 Task: Find connections with filter location Yeadon with filter topic #Mobileapplicationswith filter profile language Spanish with filter current company Golin with filter school Panjab University,Chandigarh with filter industry Geothermal Electric Power Generation with filter service category Public Speaking with filter keywords title Controller
Action: Mouse moved to (605, 68)
Screenshot: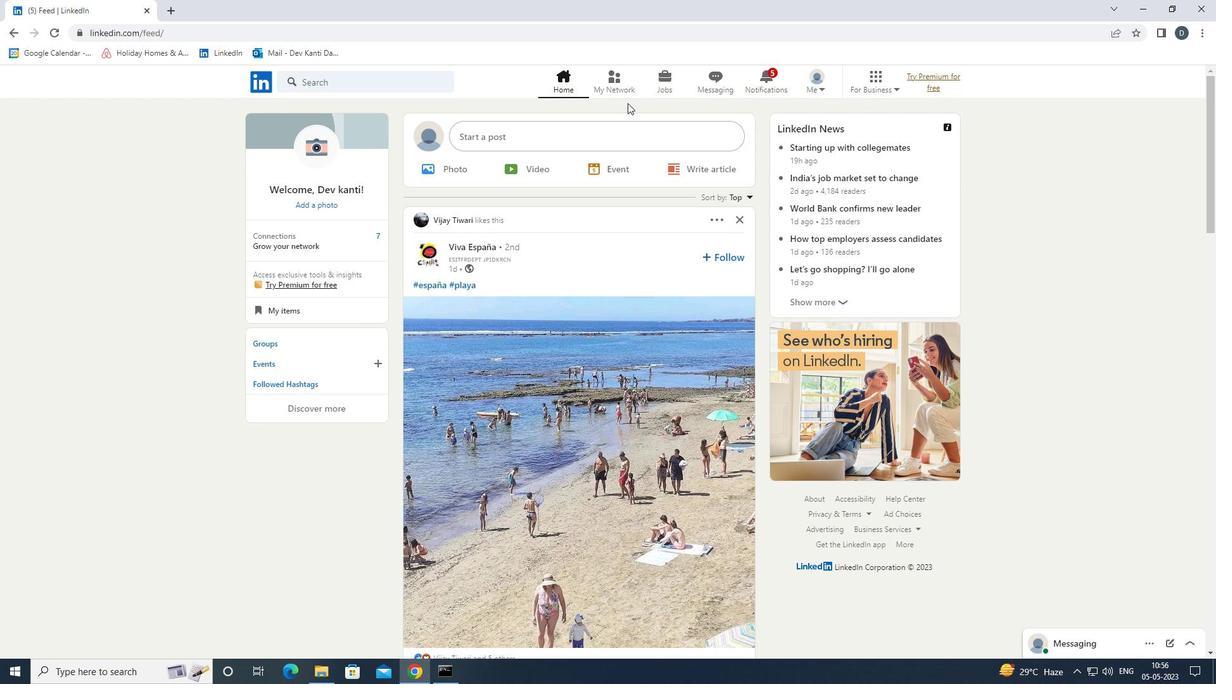 
Action: Mouse pressed left at (605, 68)
Screenshot: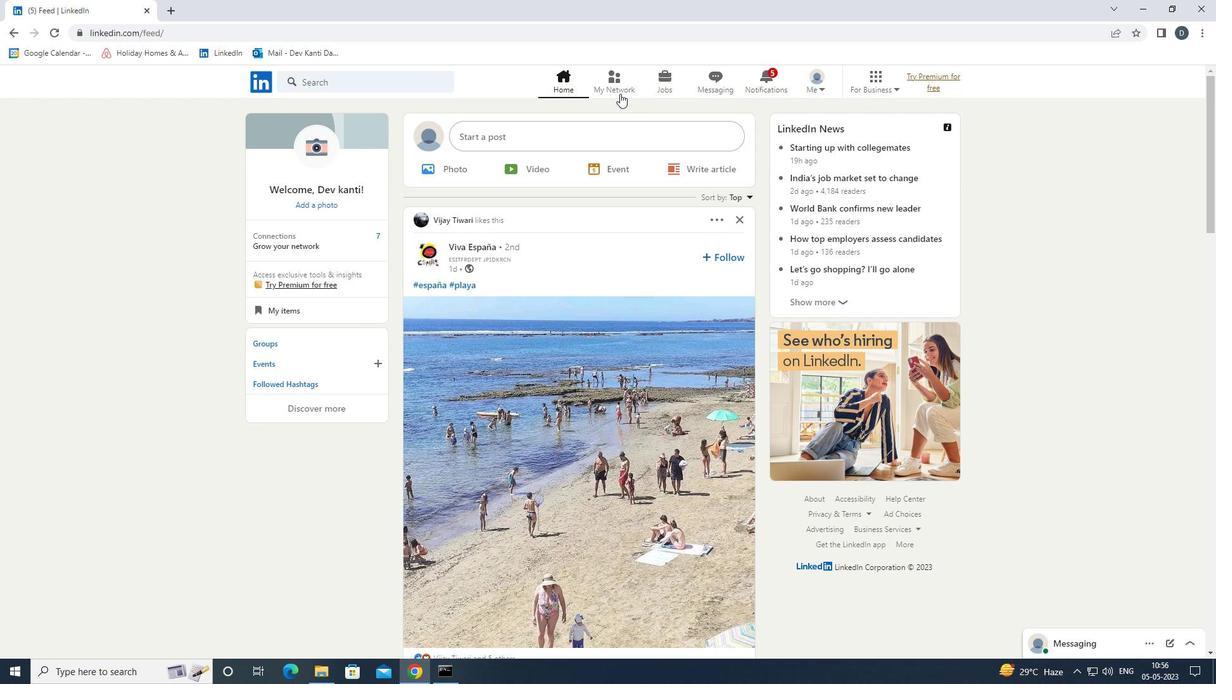
Action: Mouse moved to (419, 149)
Screenshot: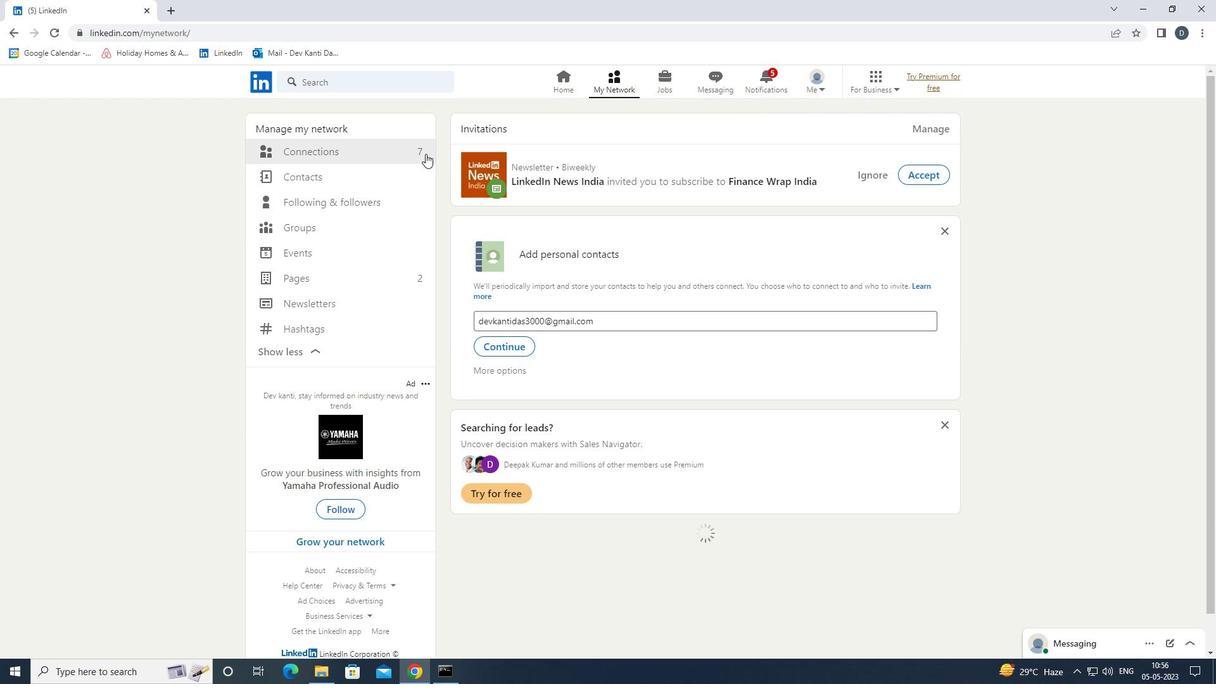 
Action: Mouse pressed left at (419, 149)
Screenshot: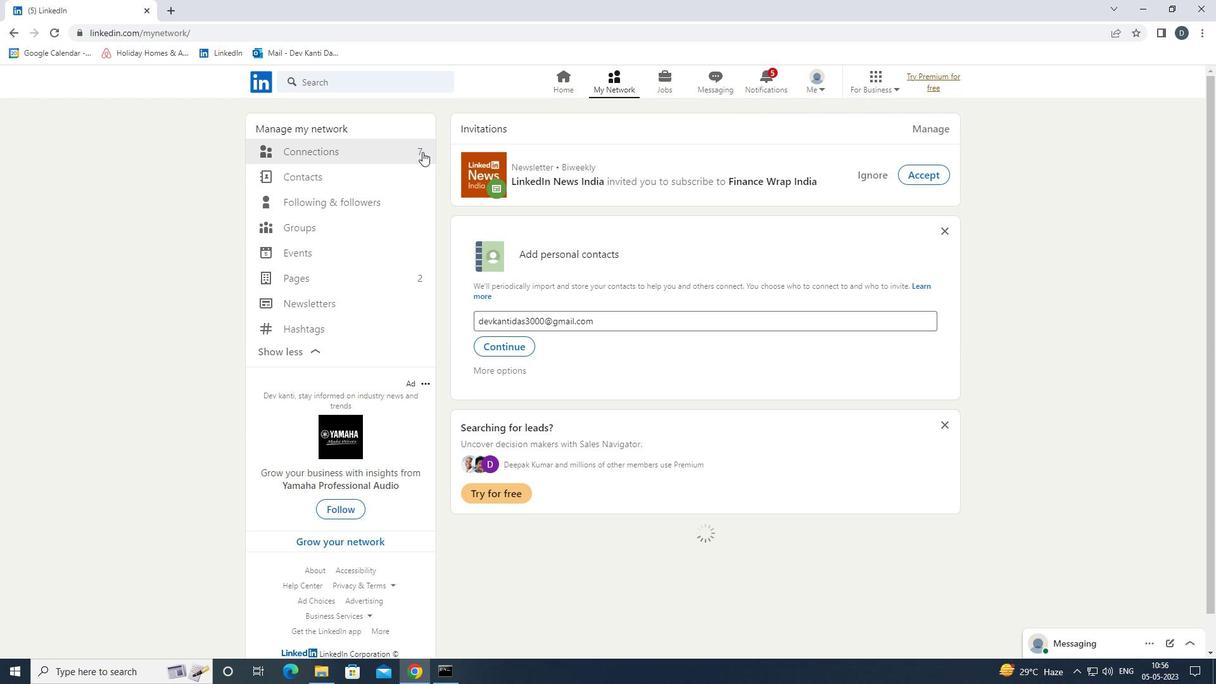 
Action: Mouse moved to (693, 153)
Screenshot: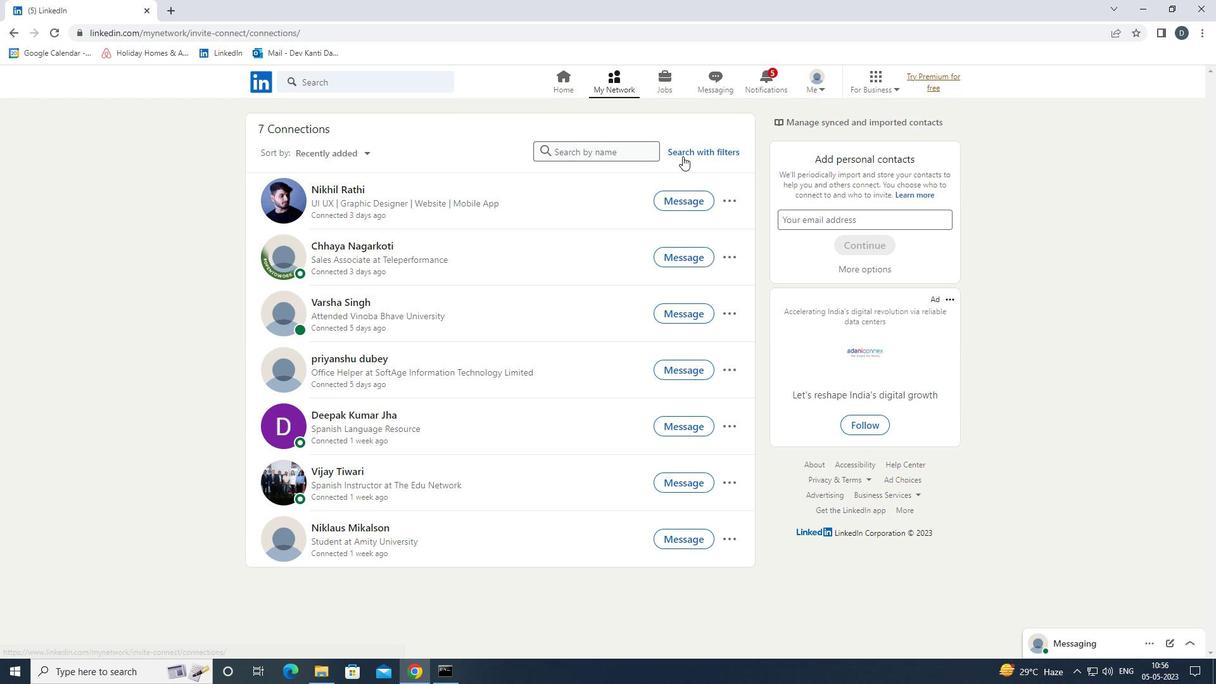 
Action: Mouse pressed left at (693, 153)
Screenshot: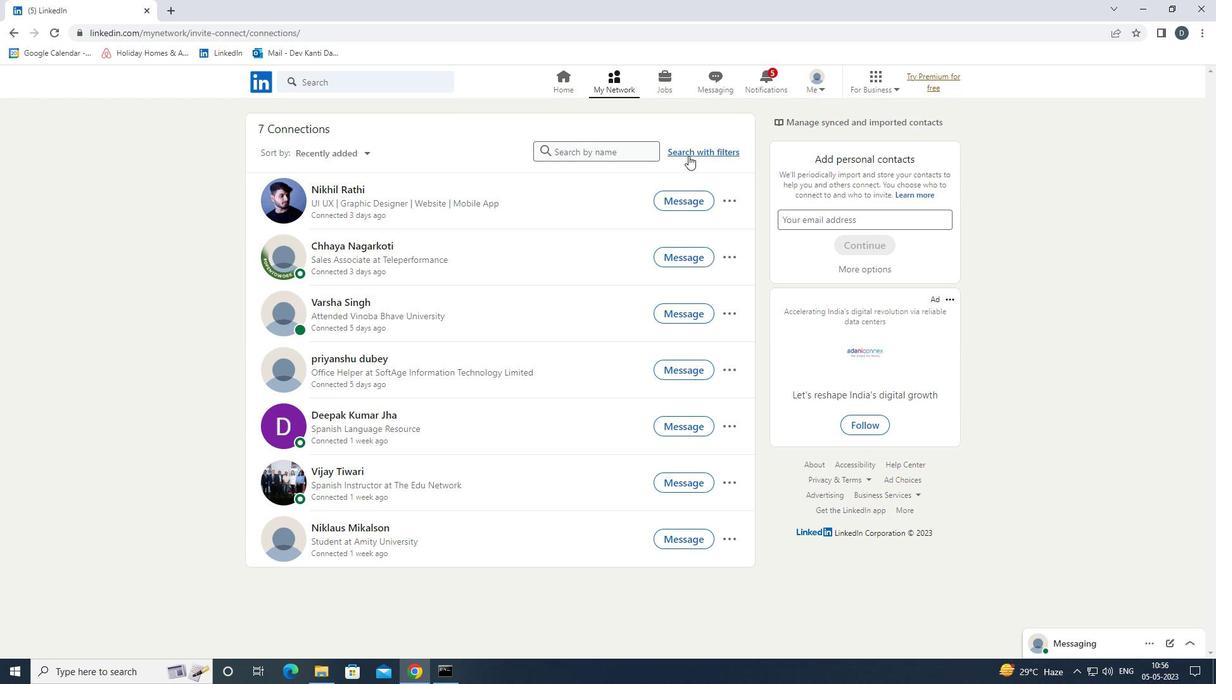 
Action: Mouse moved to (644, 118)
Screenshot: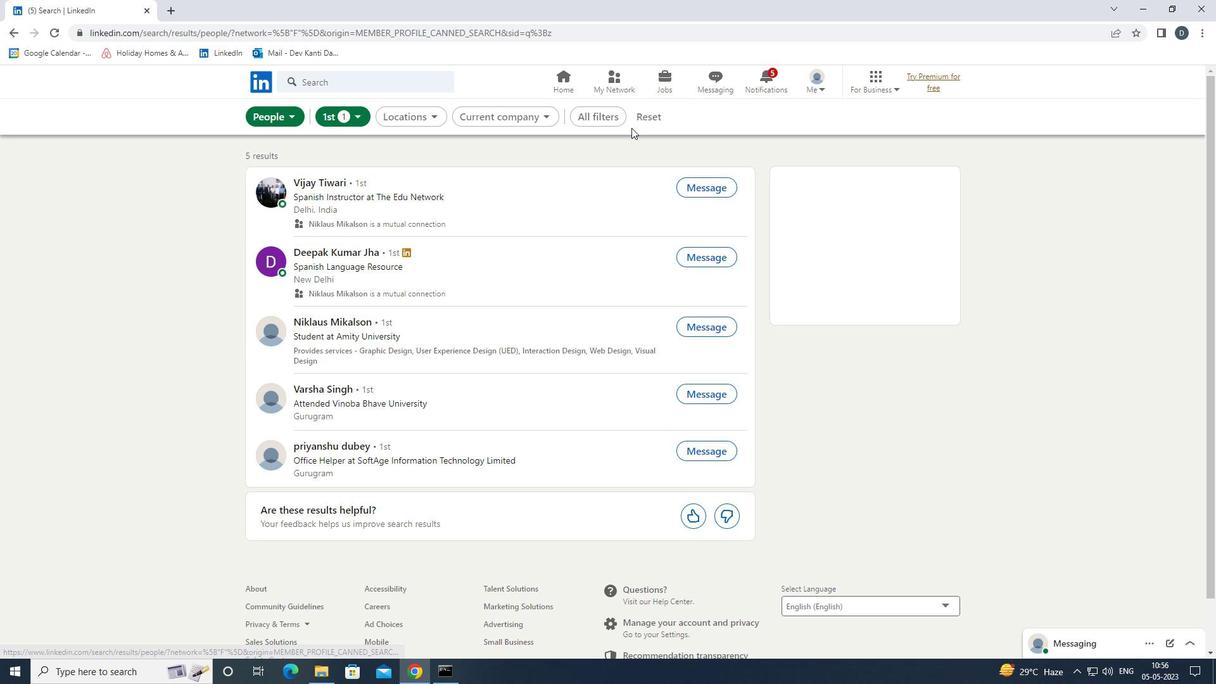 
Action: Mouse pressed left at (644, 118)
Screenshot: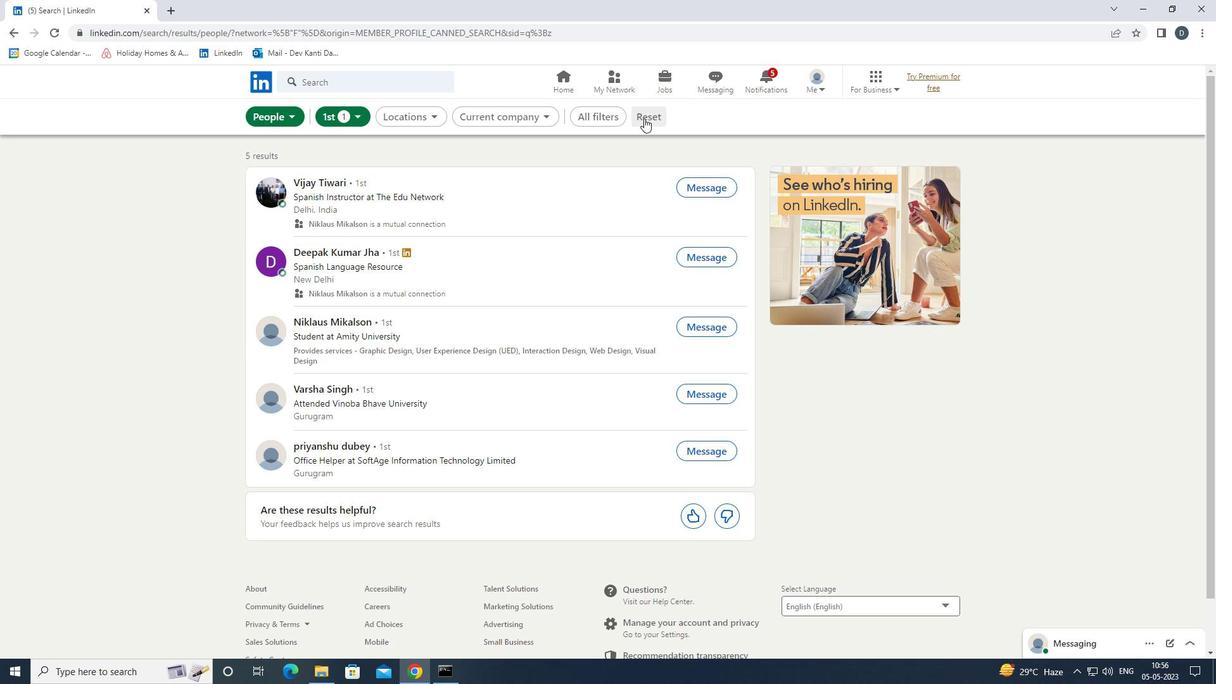 
Action: Mouse moved to (630, 115)
Screenshot: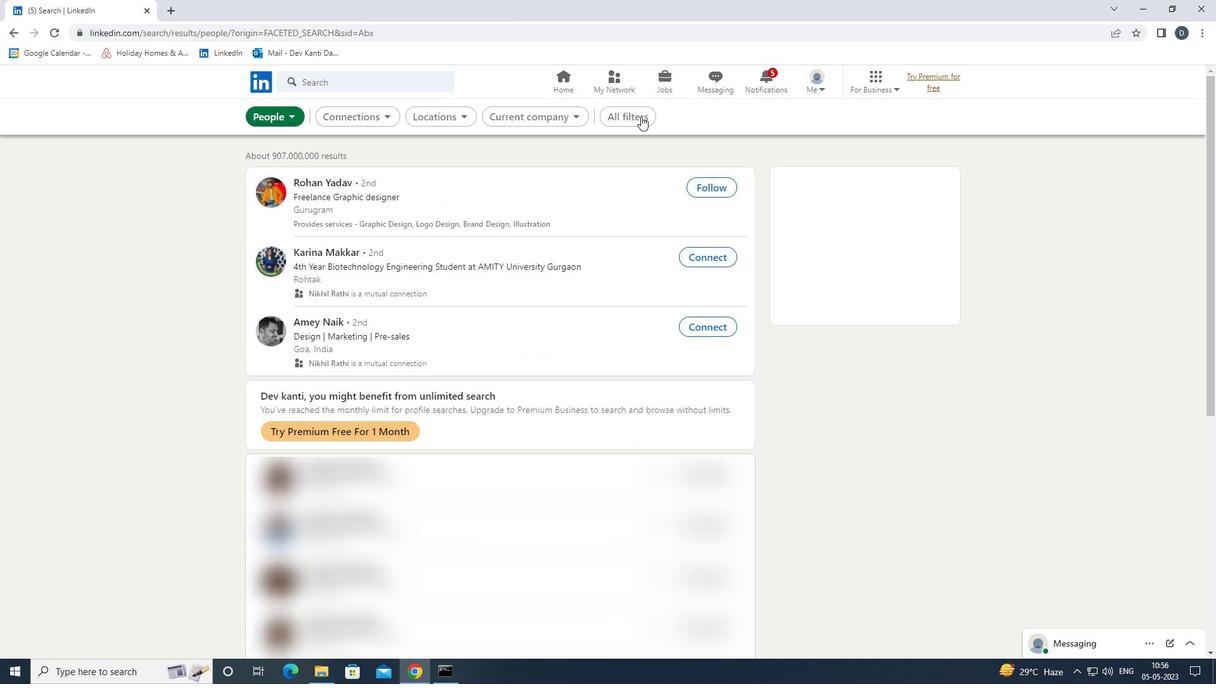 
Action: Mouse pressed left at (630, 115)
Screenshot: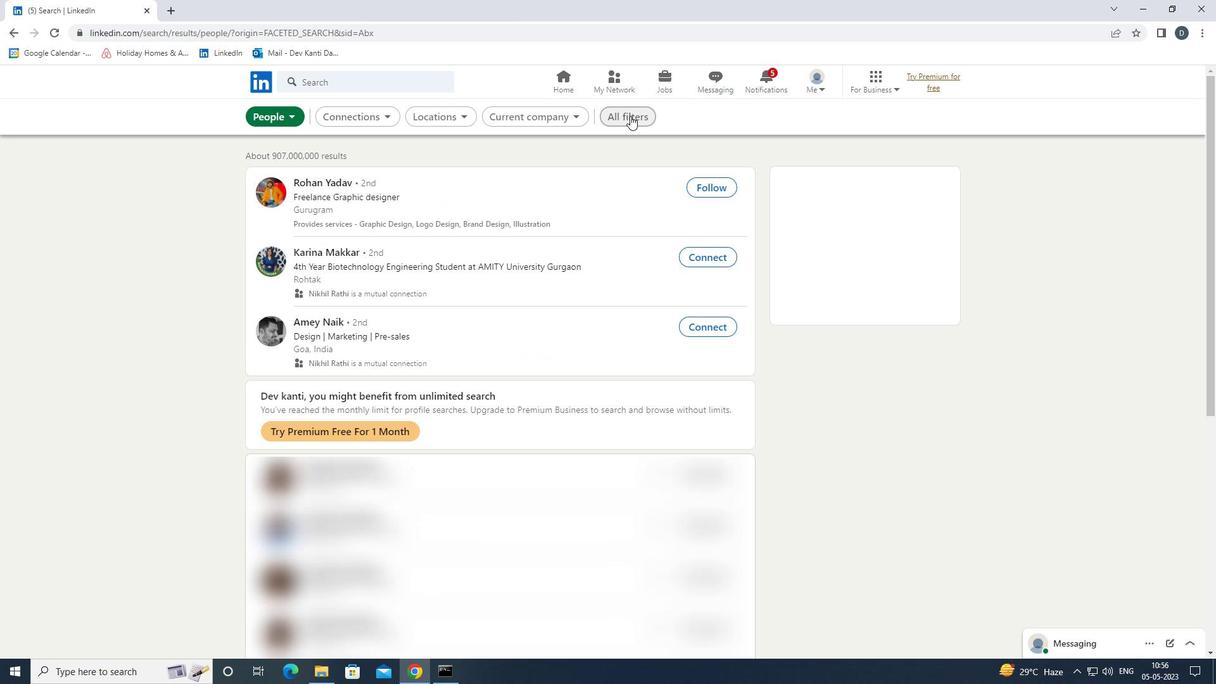 
Action: Mouse moved to (1146, 396)
Screenshot: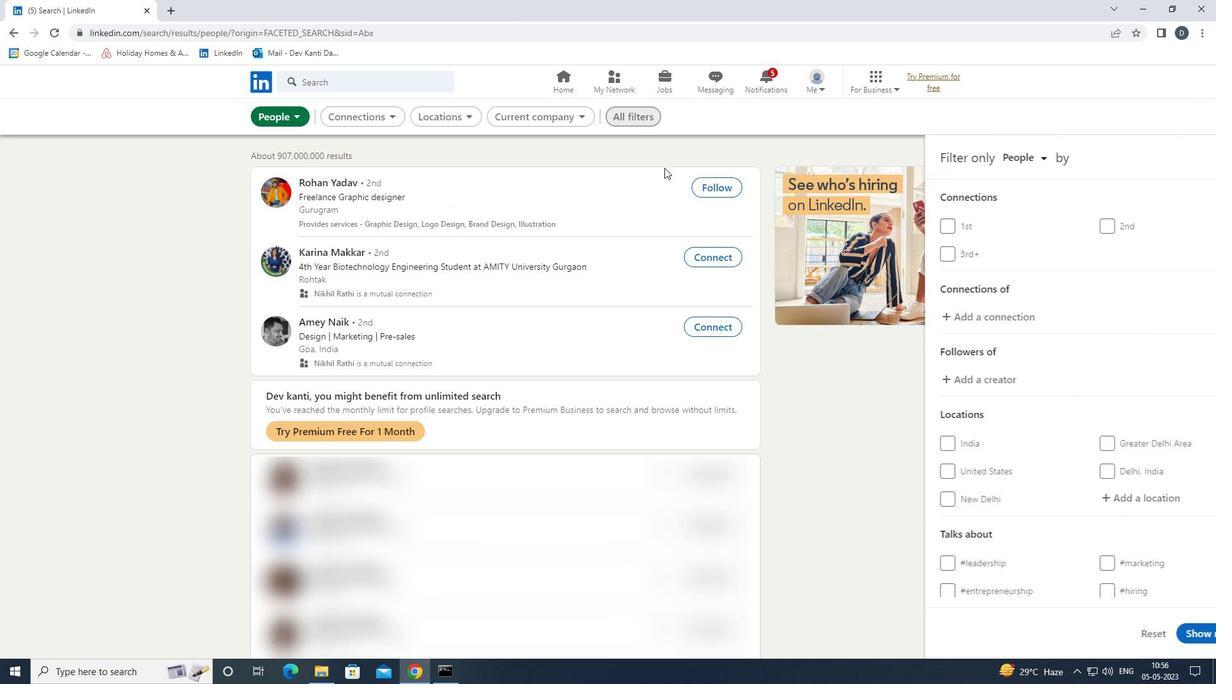 
Action: Mouse scrolled (1146, 395) with delta (0, 0)
Screenshot: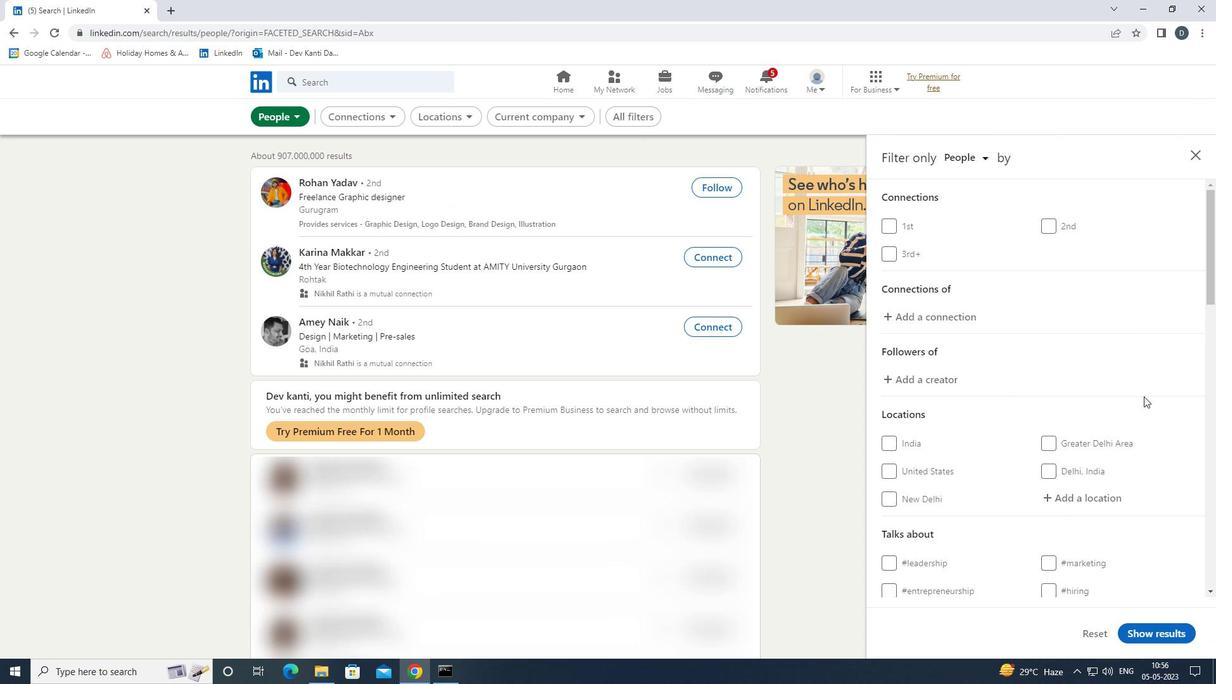 
Action: Mouse scrolled (1146, 395) with delta (0, 0)
Screenshot: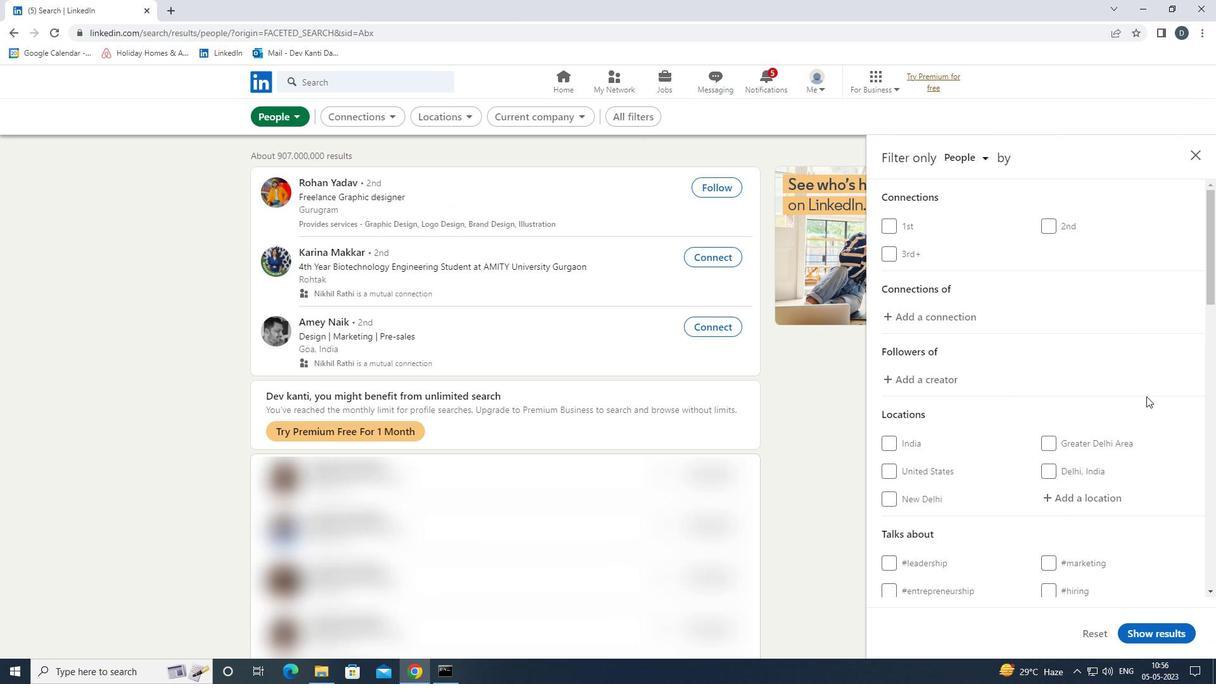 
Action: Mouse moved to (1090, 362)
Screenshot: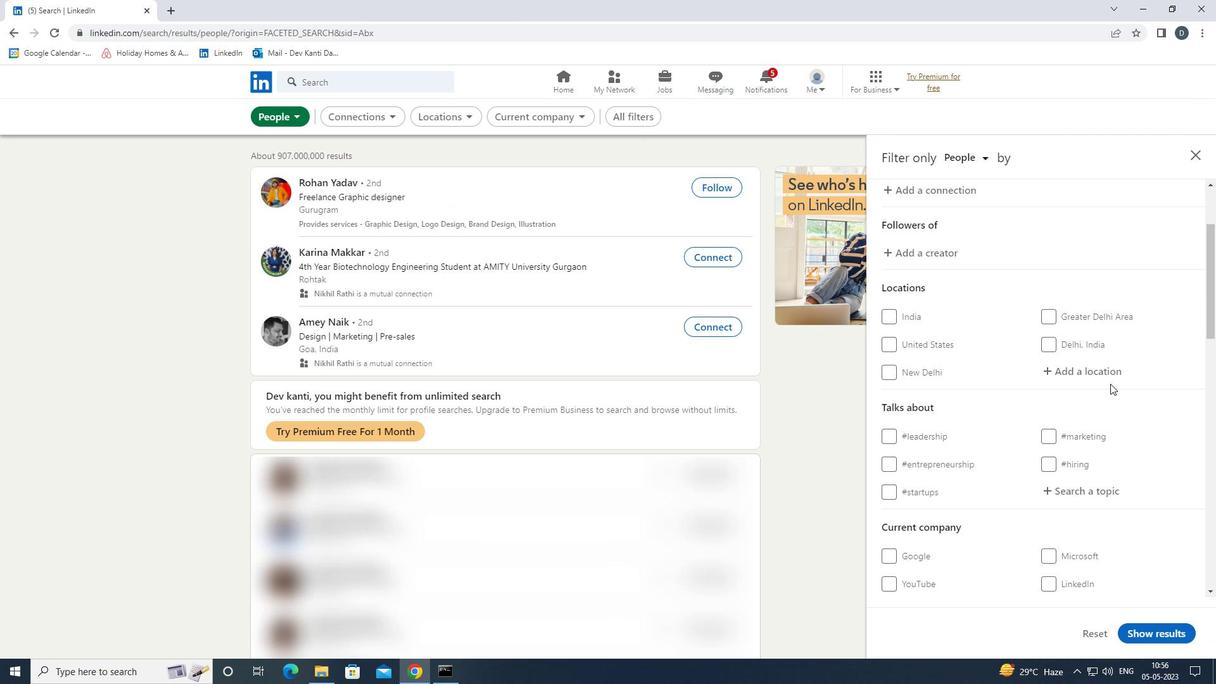 
Action: Mouse pressed left at (1090, 362)
Screenshot: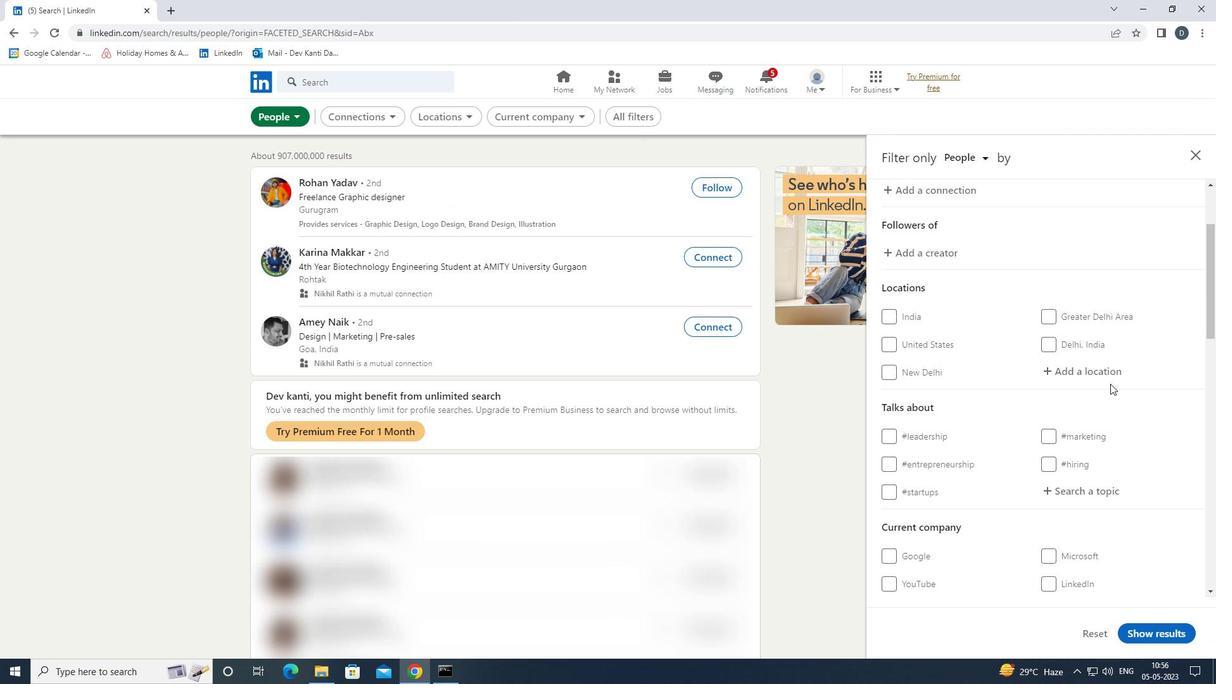 
Action: Key pressed <Key.shift><Key.shift>YEADON<Key.down><Key.enter>
Screenshot: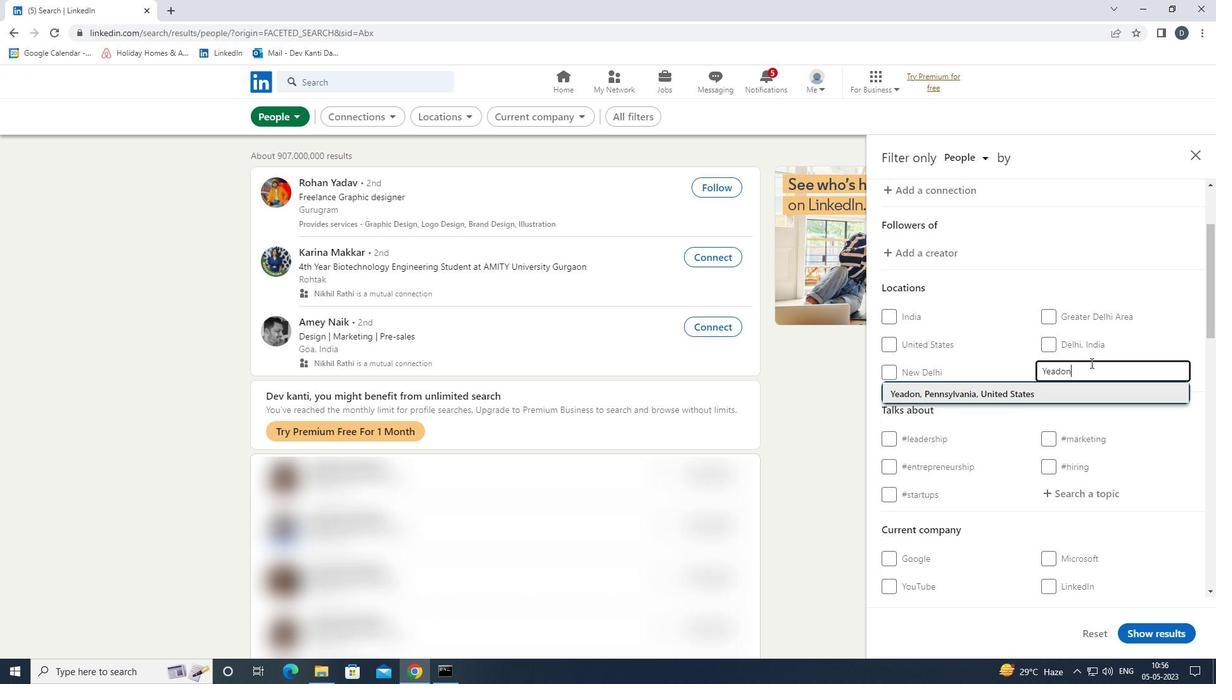 
Action: Mouse scrolled (1090, 362) with delta (0, 0)
Screenshot: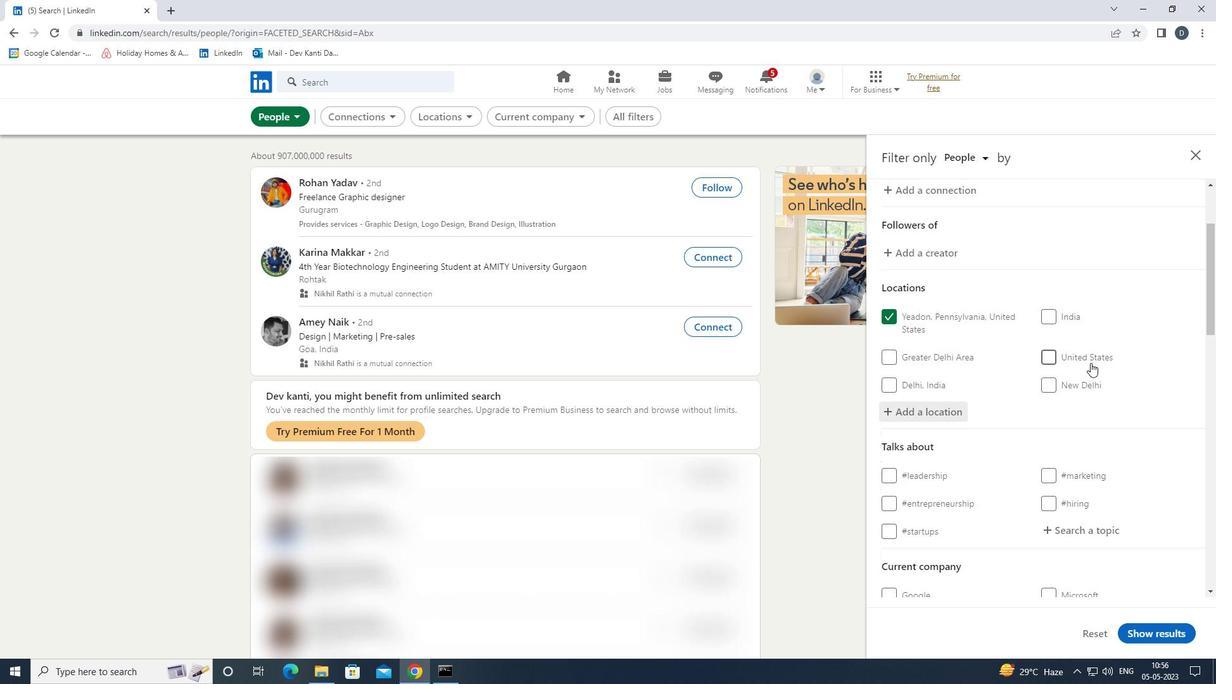 
Action: Mouse scrolled (1090, 362) with delta (0, 0)
Screenshot: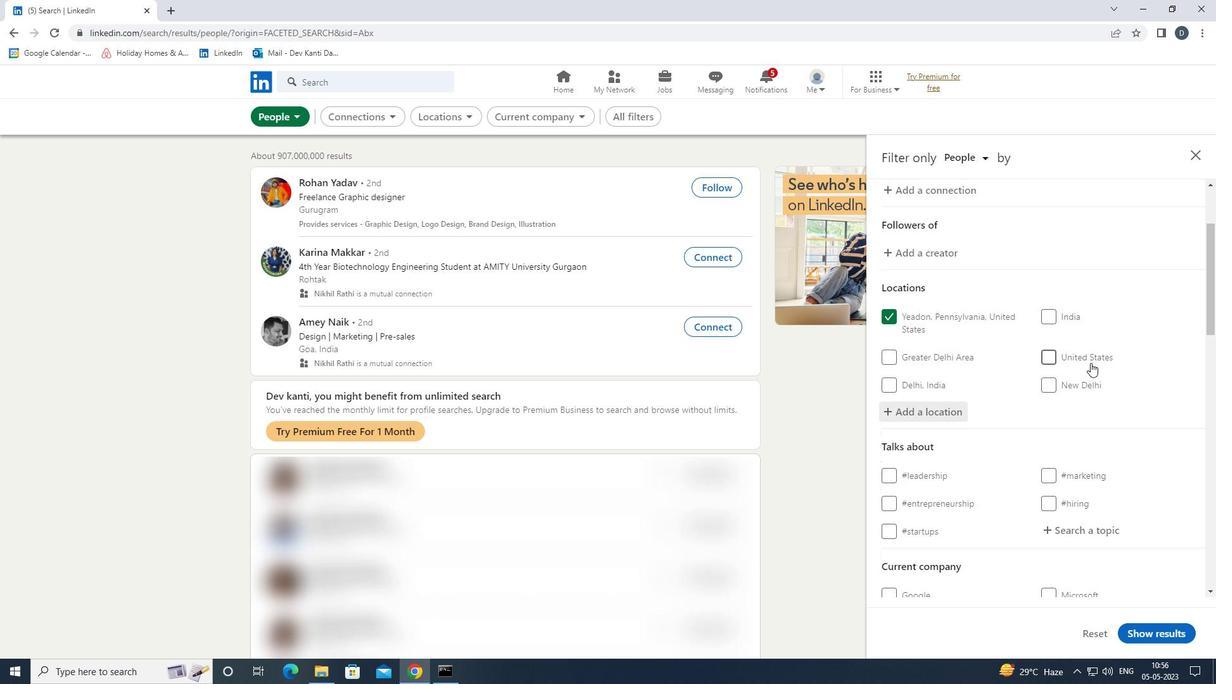 
Action: Mouse scrolled (1090, 362) with delta (0, 0)
Screenshot: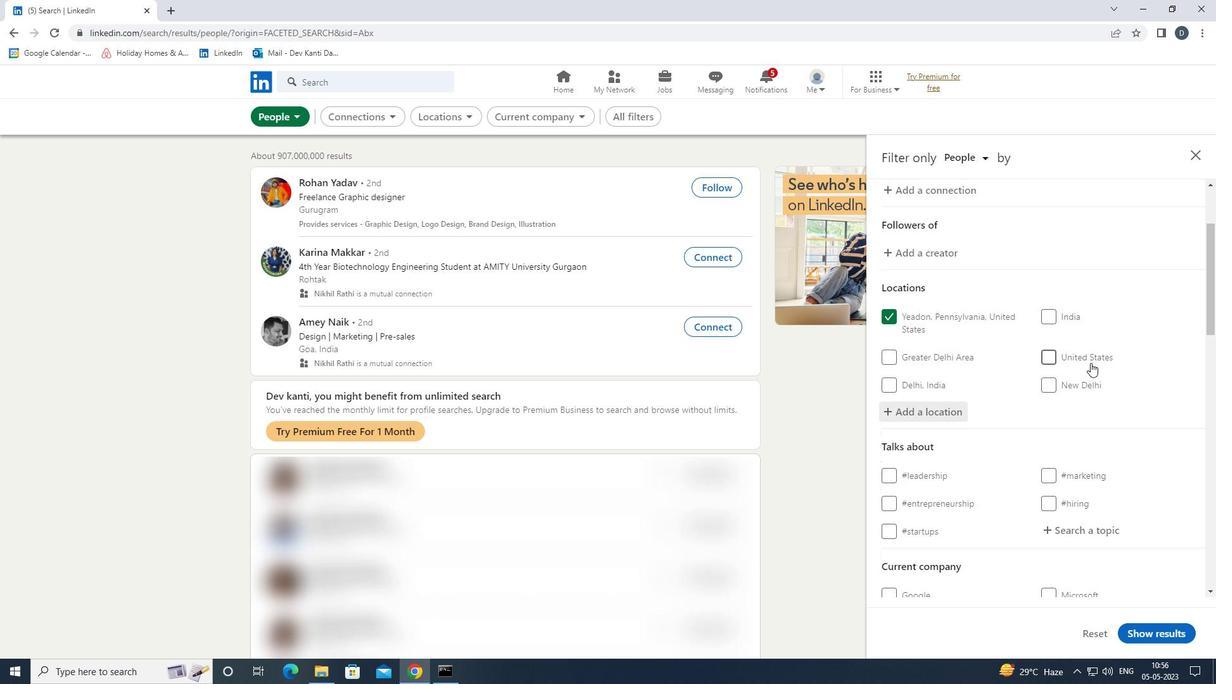 
Action: Mouse moved to (1092, 344)
Screenshot: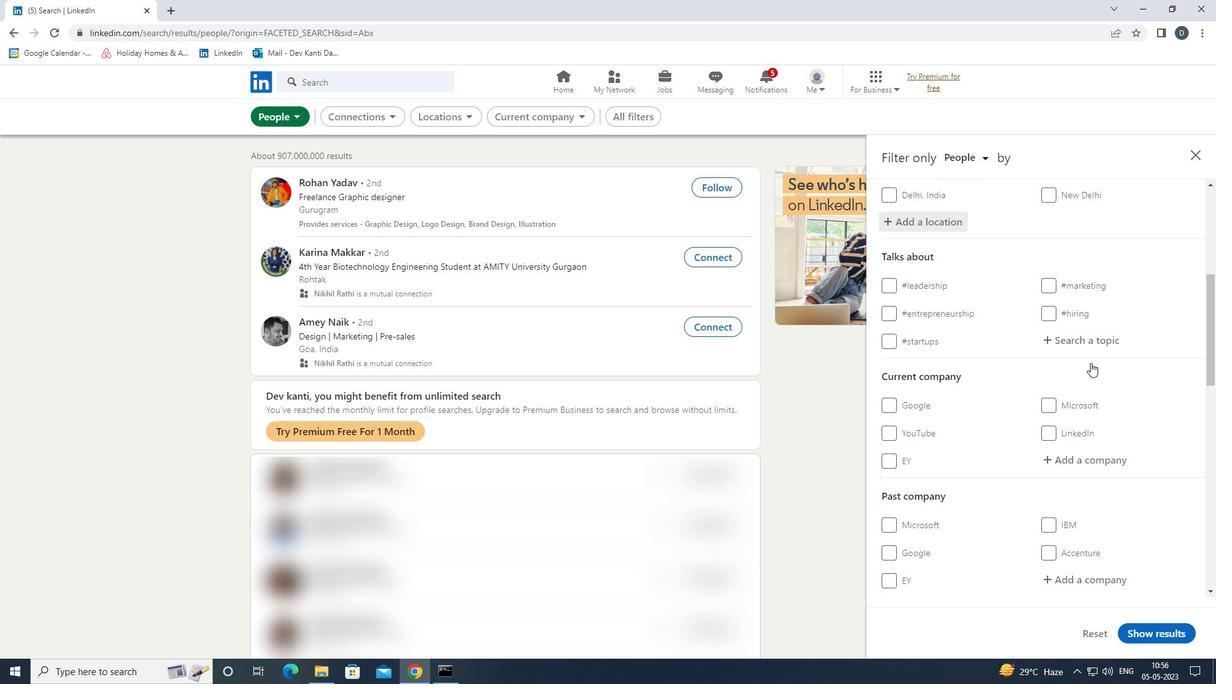
Action: Mouse pressed left at (1092, 344)
Screenshot: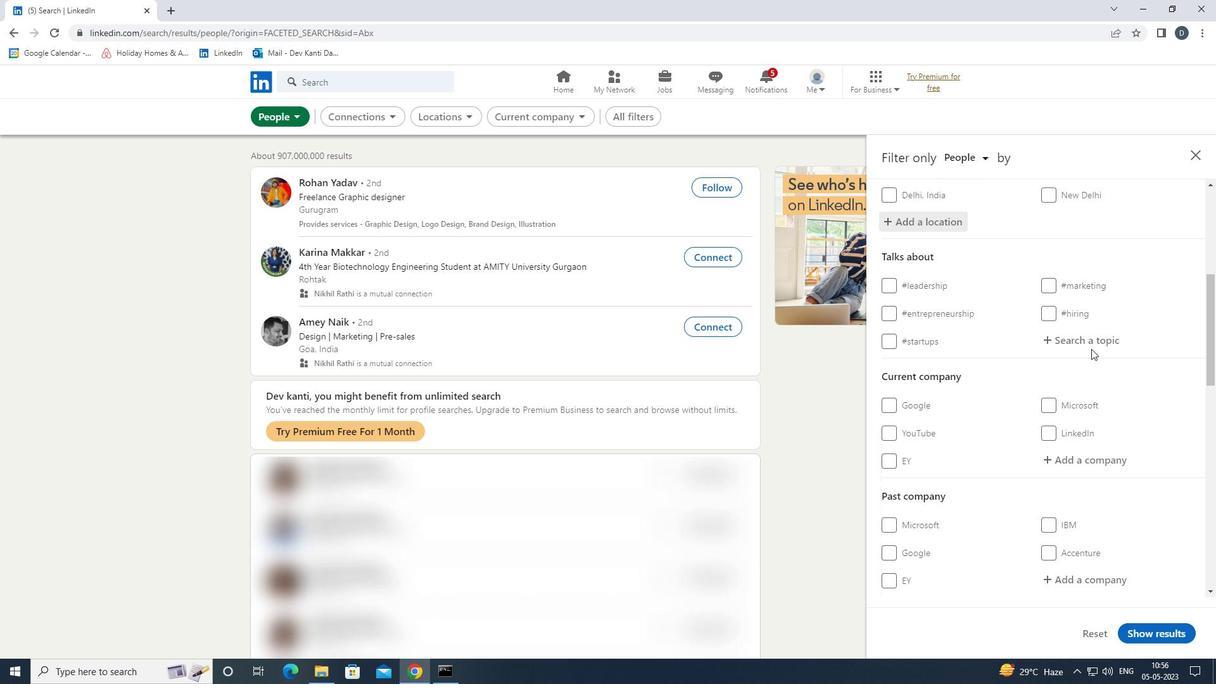 
Action: Key pressed MOBILEAPPLICA<Key.down><Key.down><Key.enter>
Screenshot: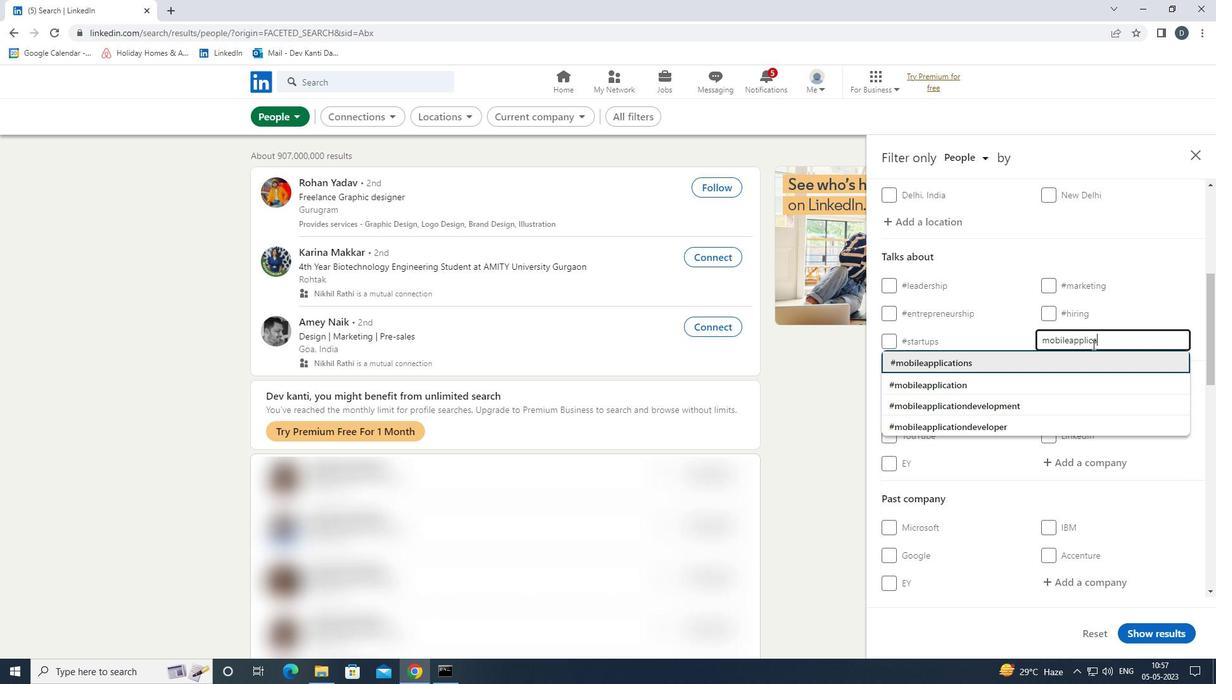 
Action: Mouse scrolled (1092, 343) with delta (0, 0)
Screenshot: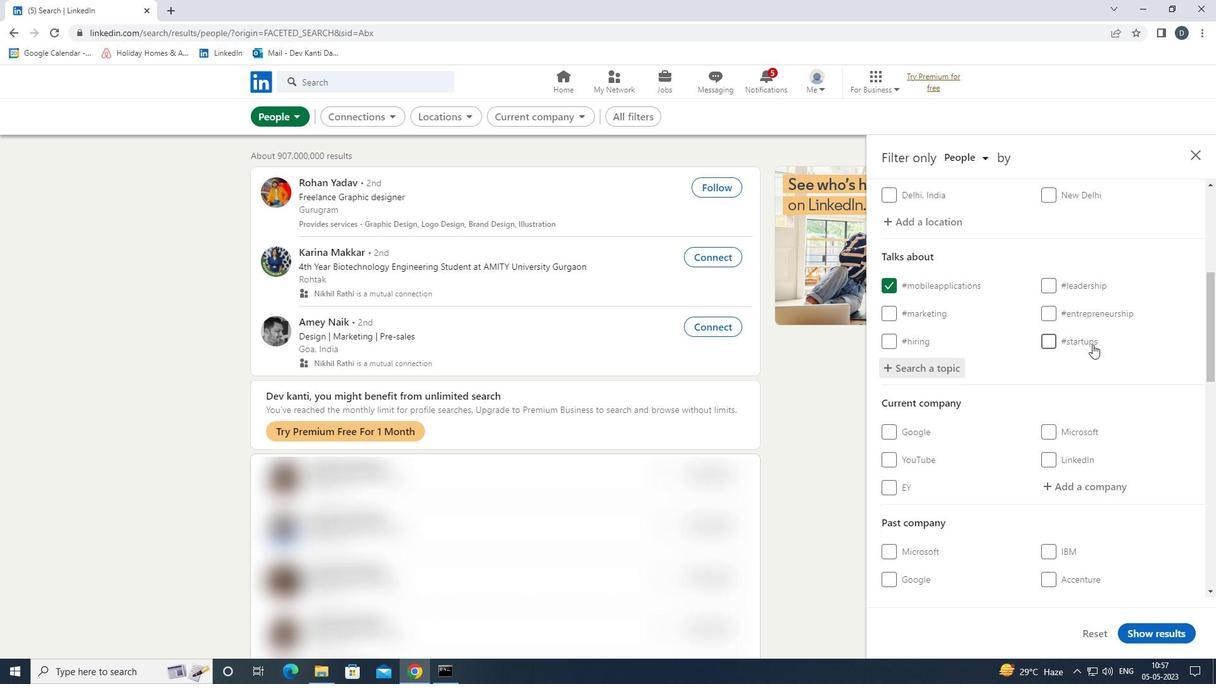 
Action: Mouse scrolled (1092, 343) with delta (0, 0)
Screenshot: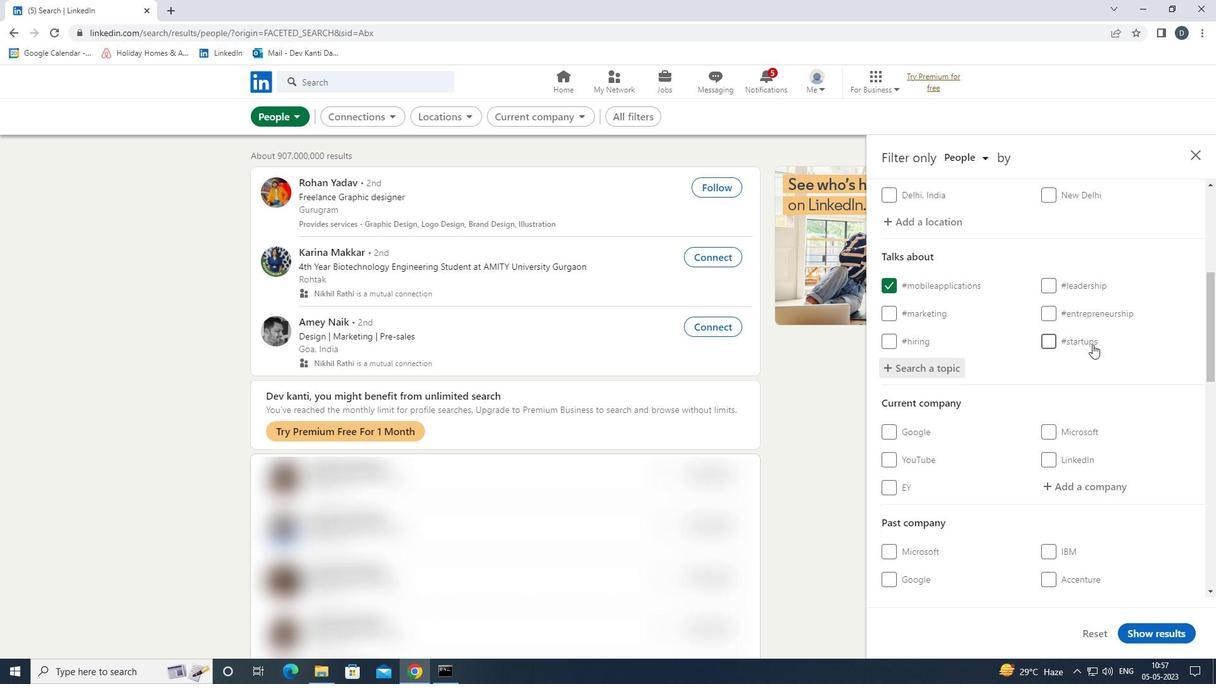
Action: Mouse scrolled (1092, 343) with delta (0, 0)
Screenshot: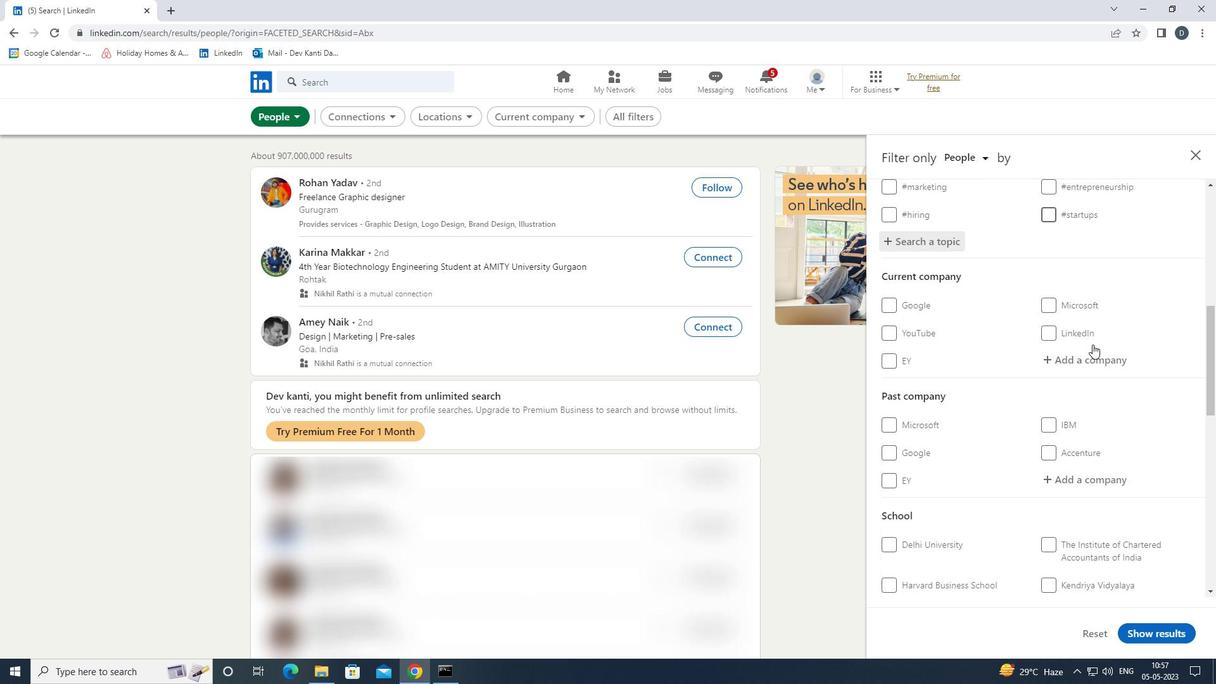 
Action: Mouse moved to (1094, 330)
Screenshot: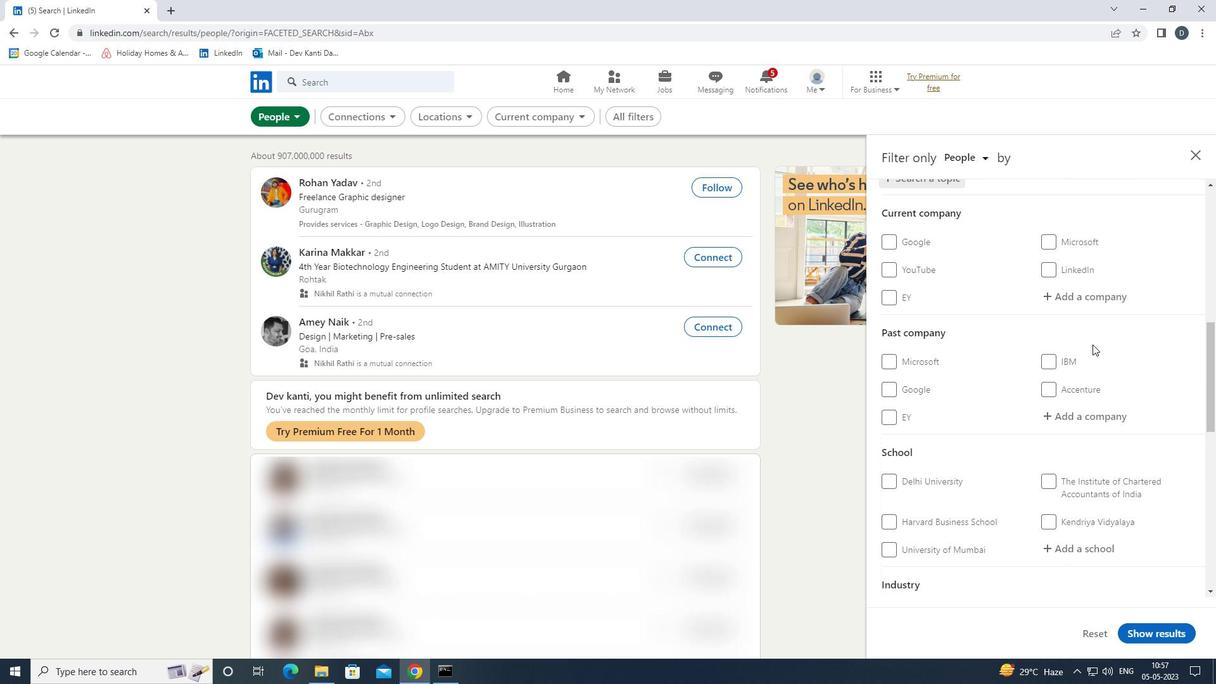 
Action: Mouse scrolled (1094, 329) with delta (0, 0)
Screenshot: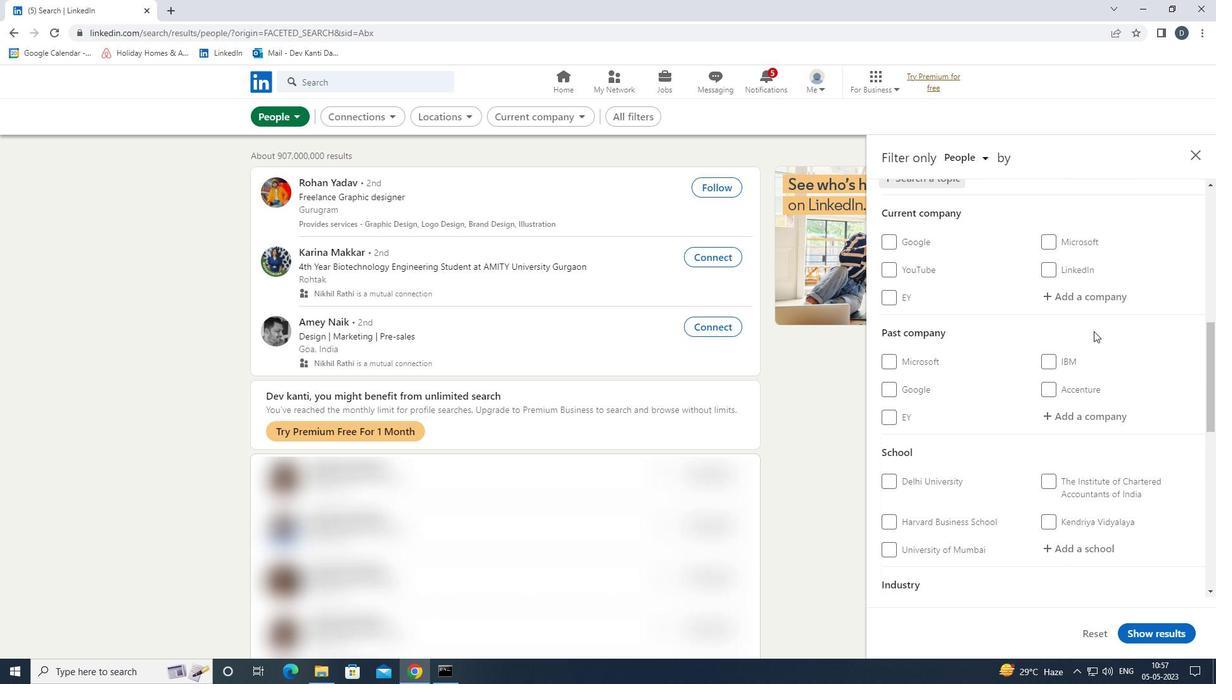 
Action: Mouse scrolled (1094, 329) with delta (0, 0)
Screenshot: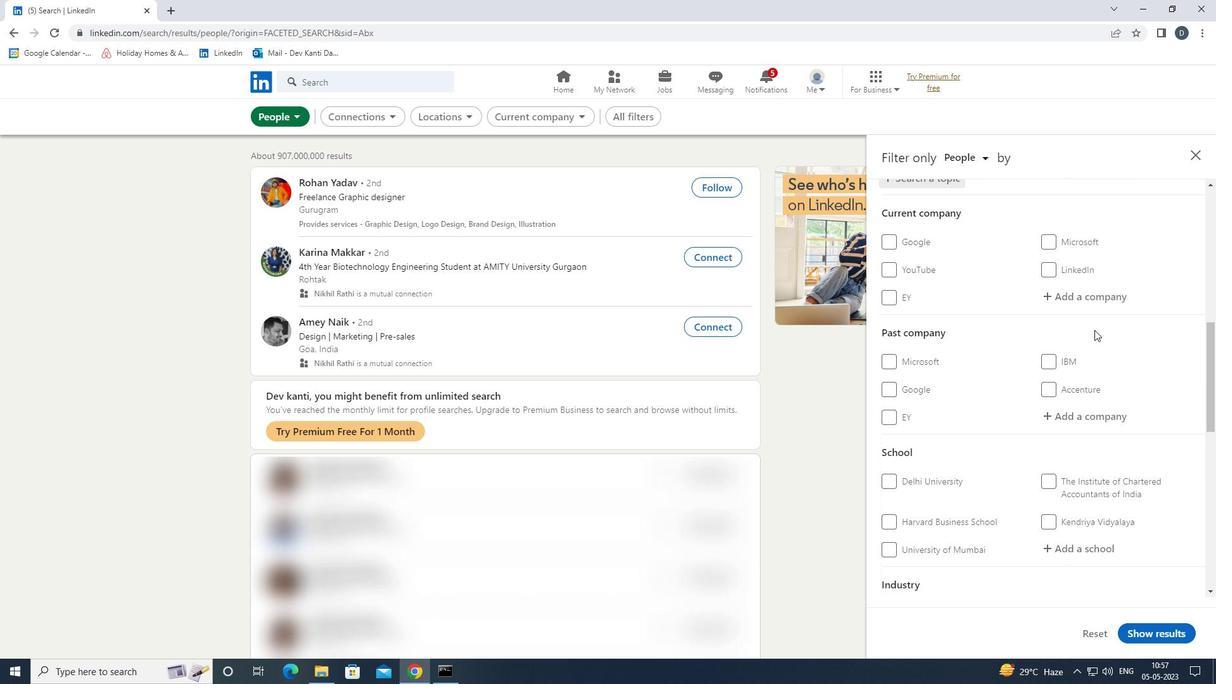 
Action: Mouse scrolled (1094, 329) with delta (0, 0)
Screenshot: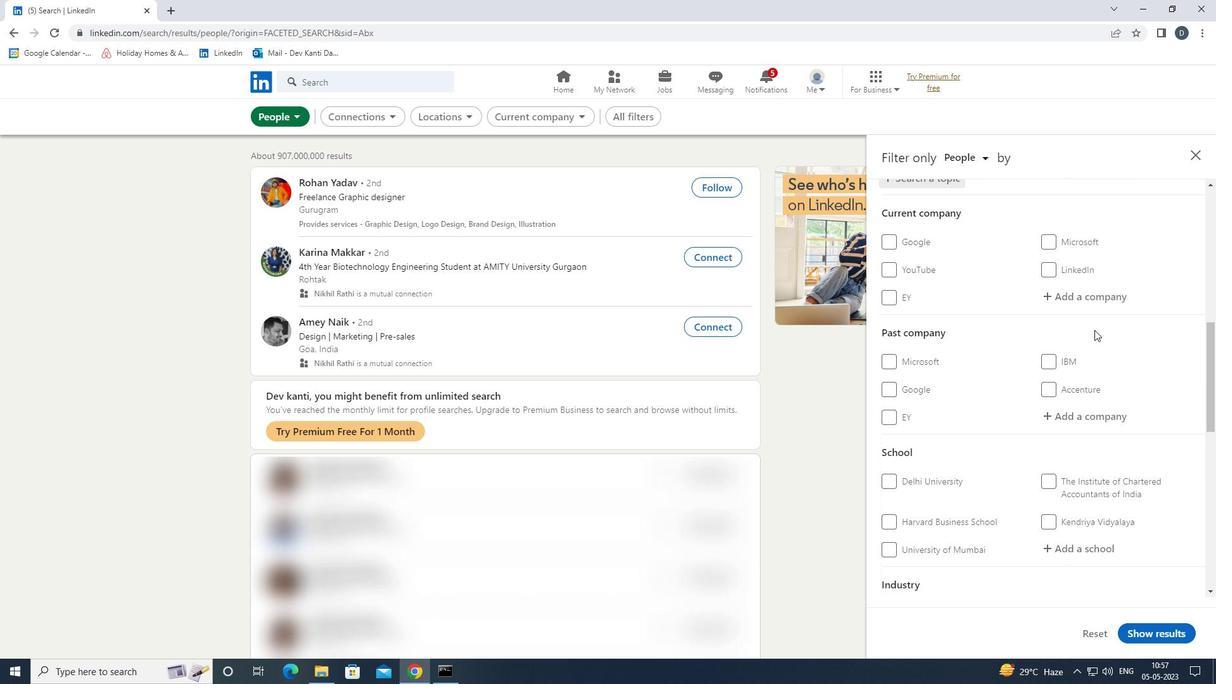 
Action: Mouse moved to (1087, 368)
Screenshot: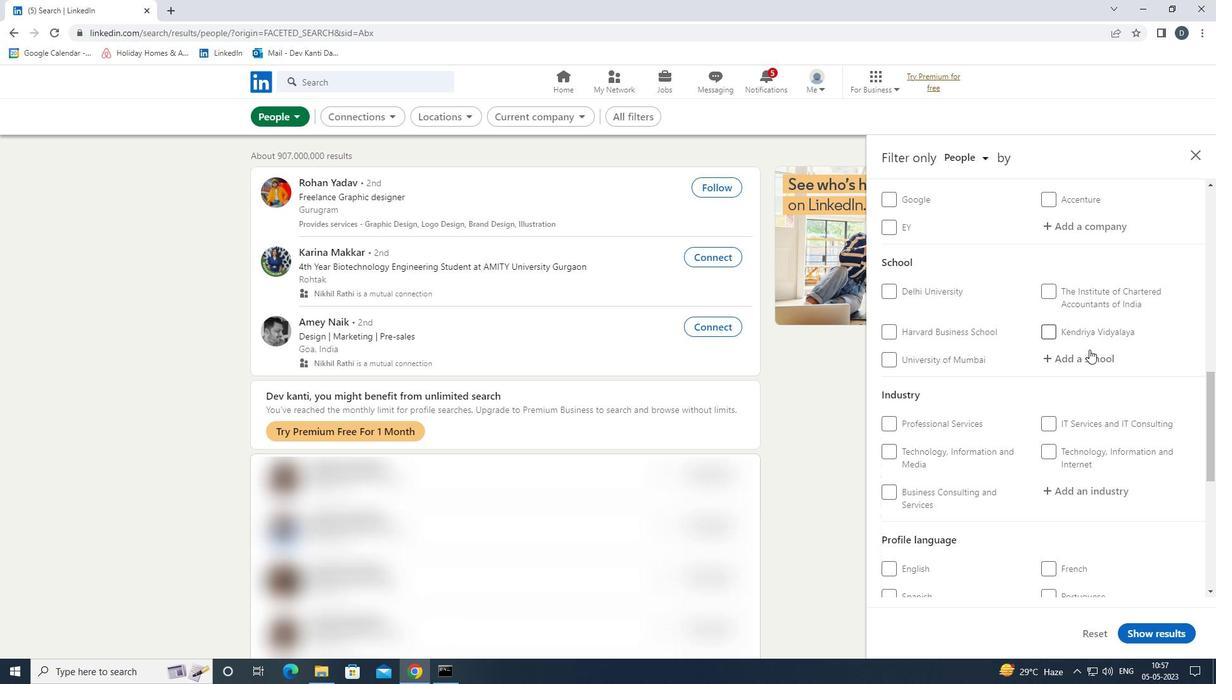 
Action: Mouse scrolled (1087, 368) with delta (0, 0)
Screenshot: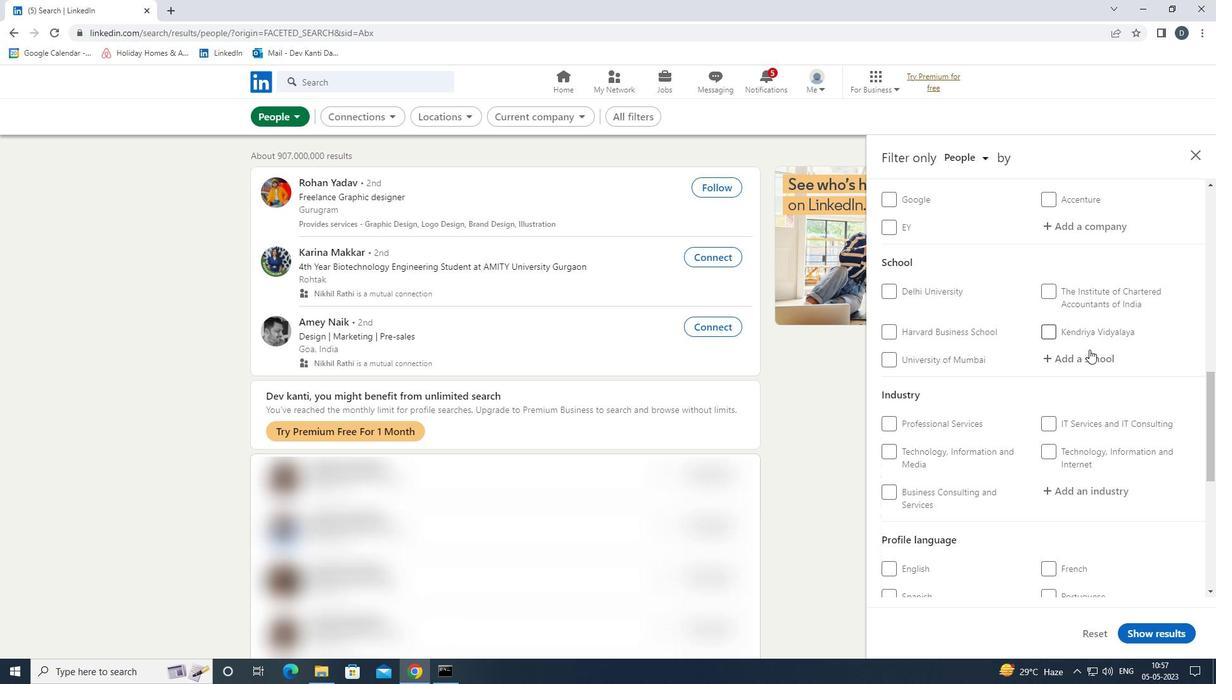 
Action: Mouse moved to (1087, 369)
Screenshot: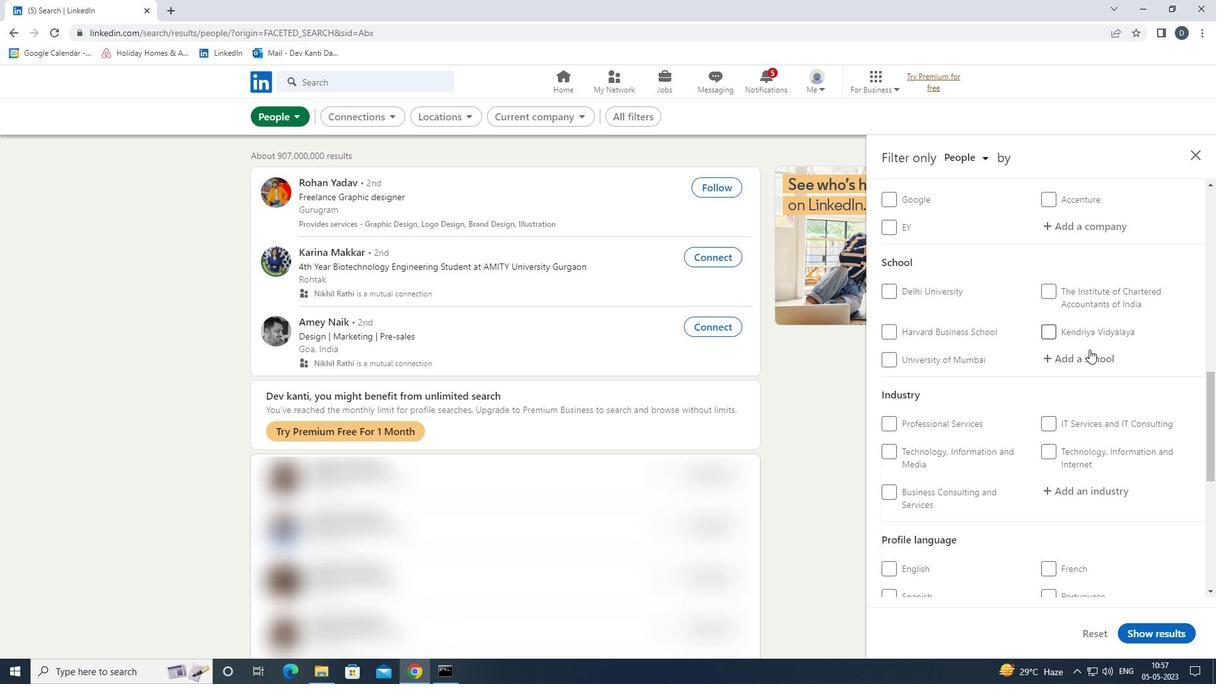 
Action: Mouse scrolled (1087, 368) with delta (0, 0)
Screenshot: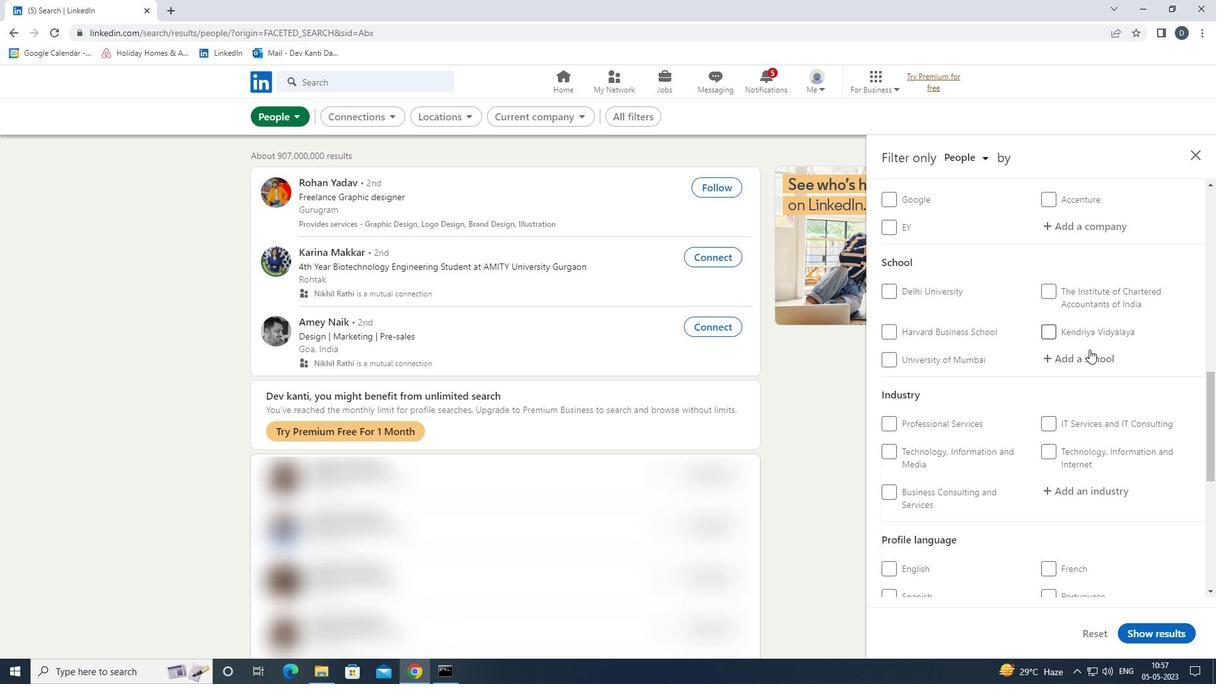 
Action: Mouse scrolled (1087, 368) with delta (0, 0)
Screenshot: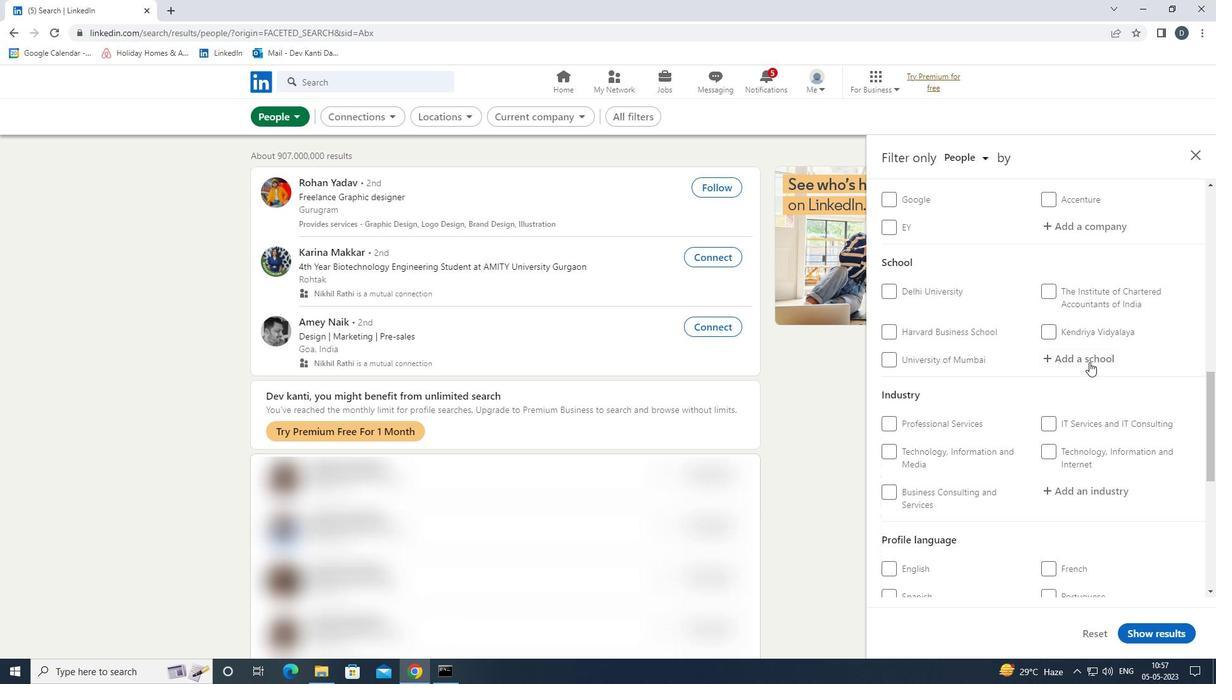 
Action: Mouse scrolled (1087, 368) with delta (0, 0)
Screenshot: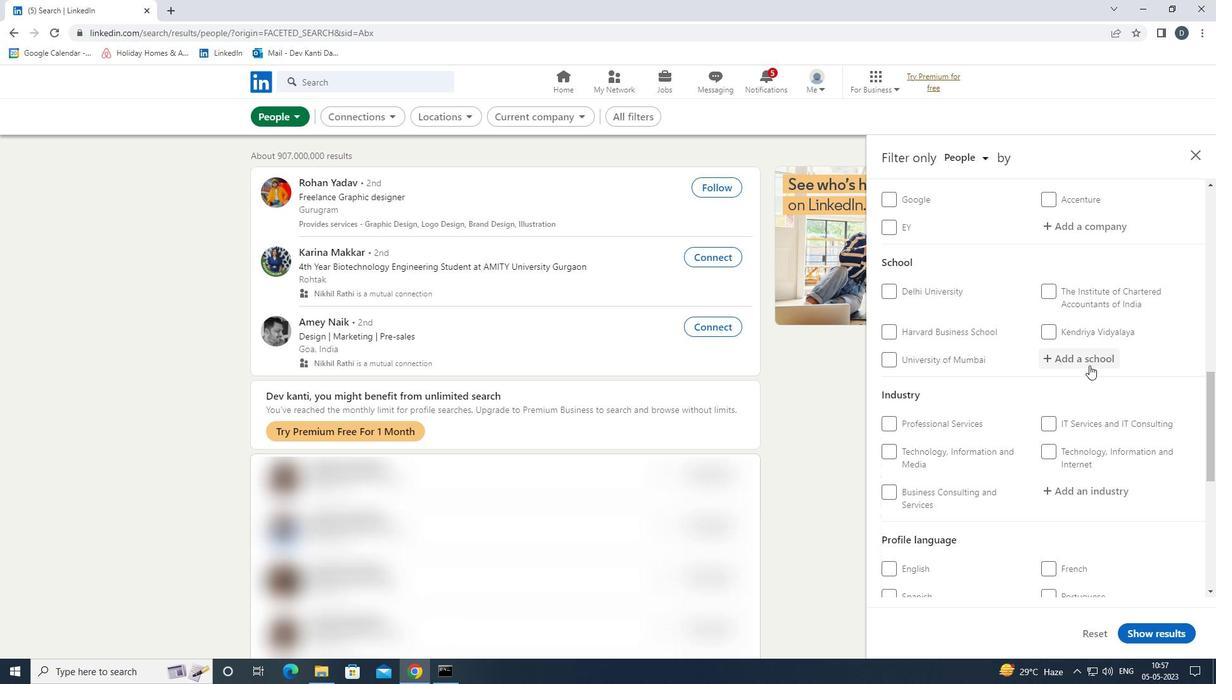 
Action: Mouse moved to (910, 346)
Screenshot: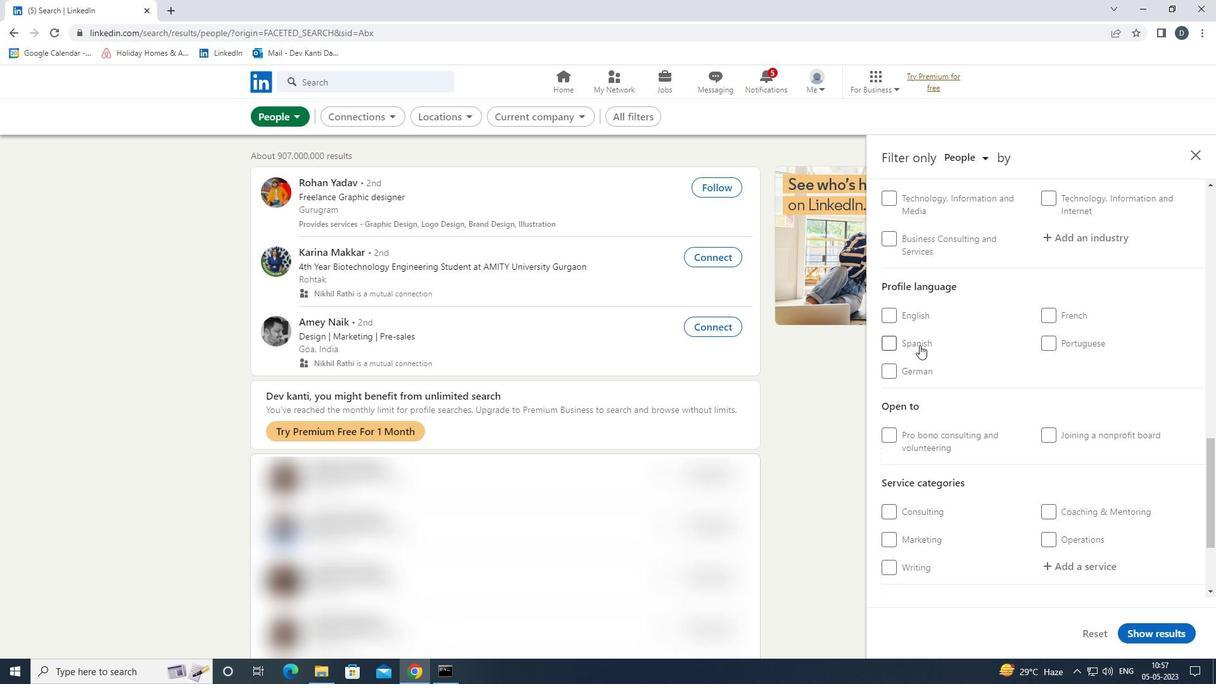 
Action: Mouse pressed left at (910, 346)
Screenshot: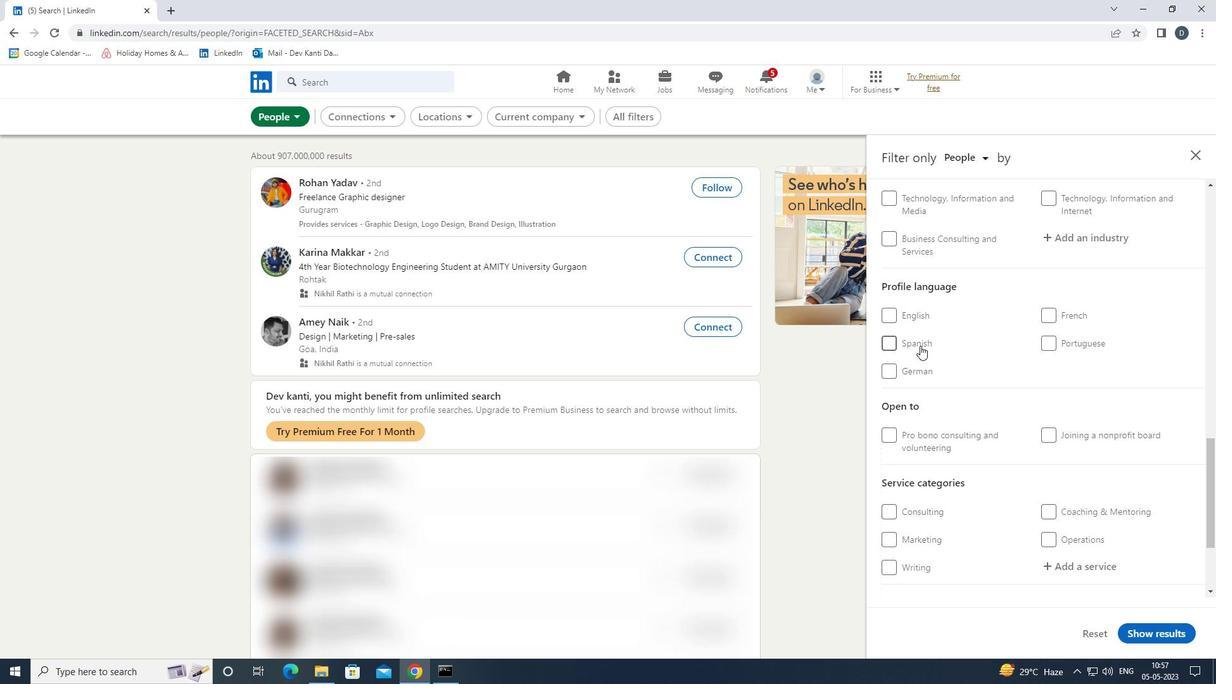 
Action: Mouse moved to (995, 358)
Screenshot: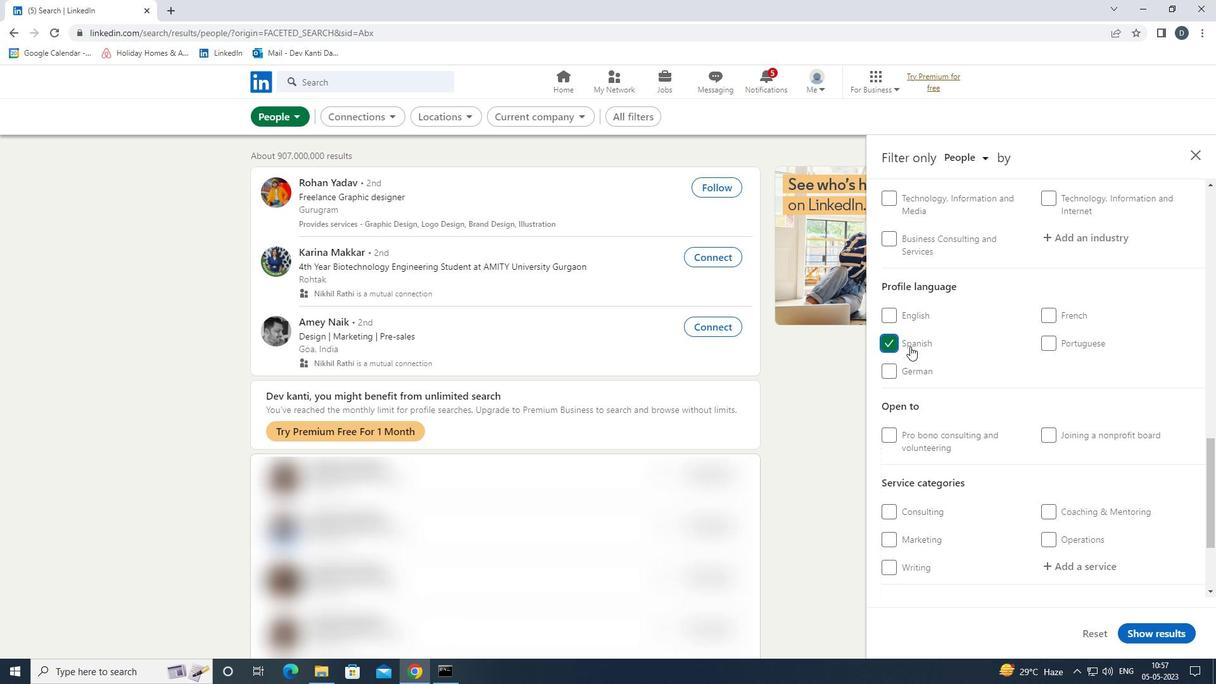 
Action: Mouse scrolled (995, 359) with delta (0, 0)
Screenshot: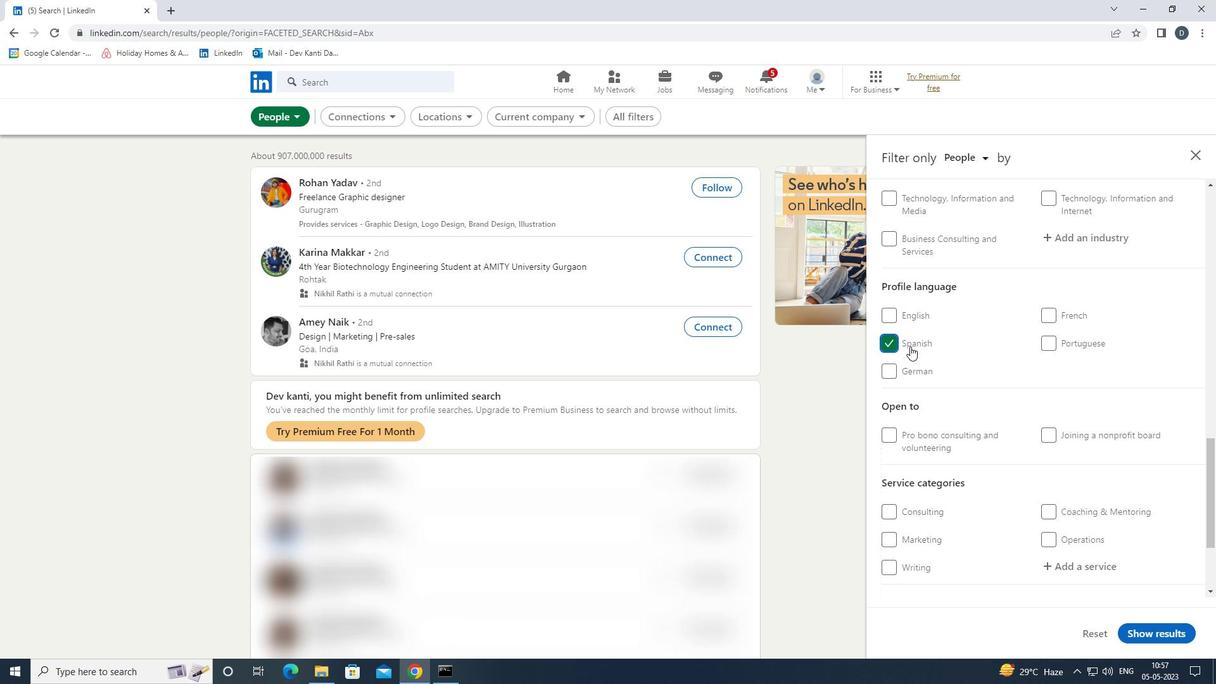 
Action: Mouse scrolled (995, 359) with delta (0, 0)
Screenshot: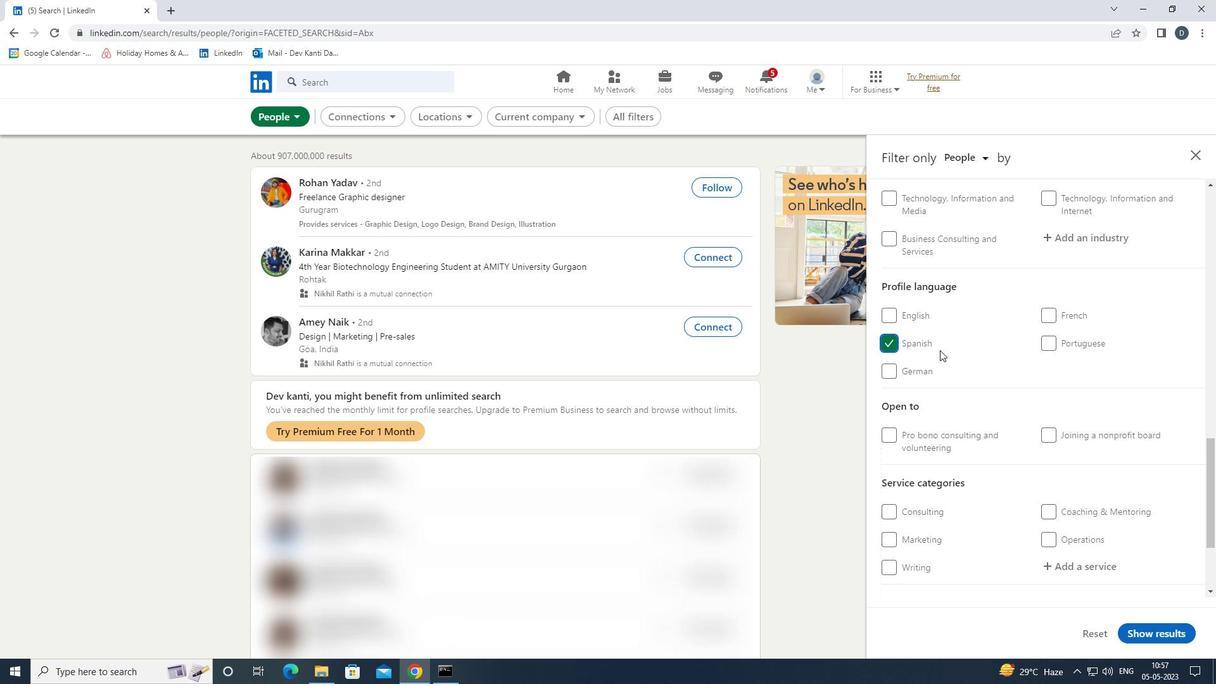 
Action: Mouse scrolled (995, 359) with delta (0, 0)
Screenshot: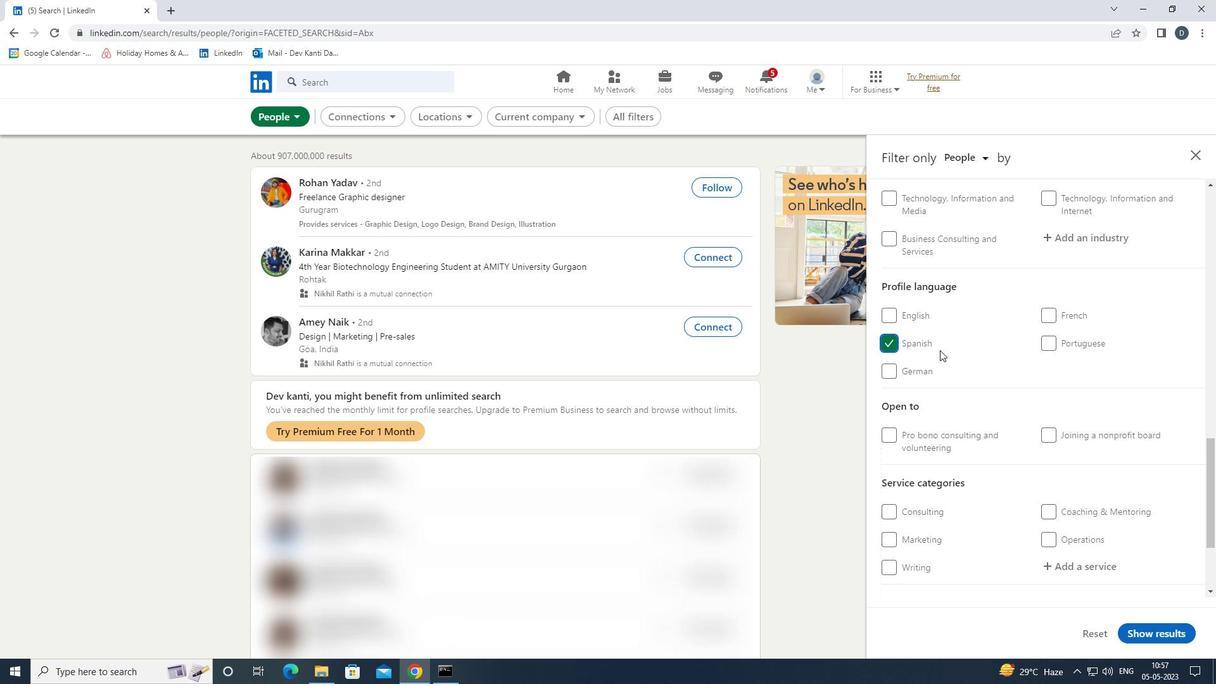 
Action: Mouse scrolled (995, 359) with delta (0, 0)
Screenshot: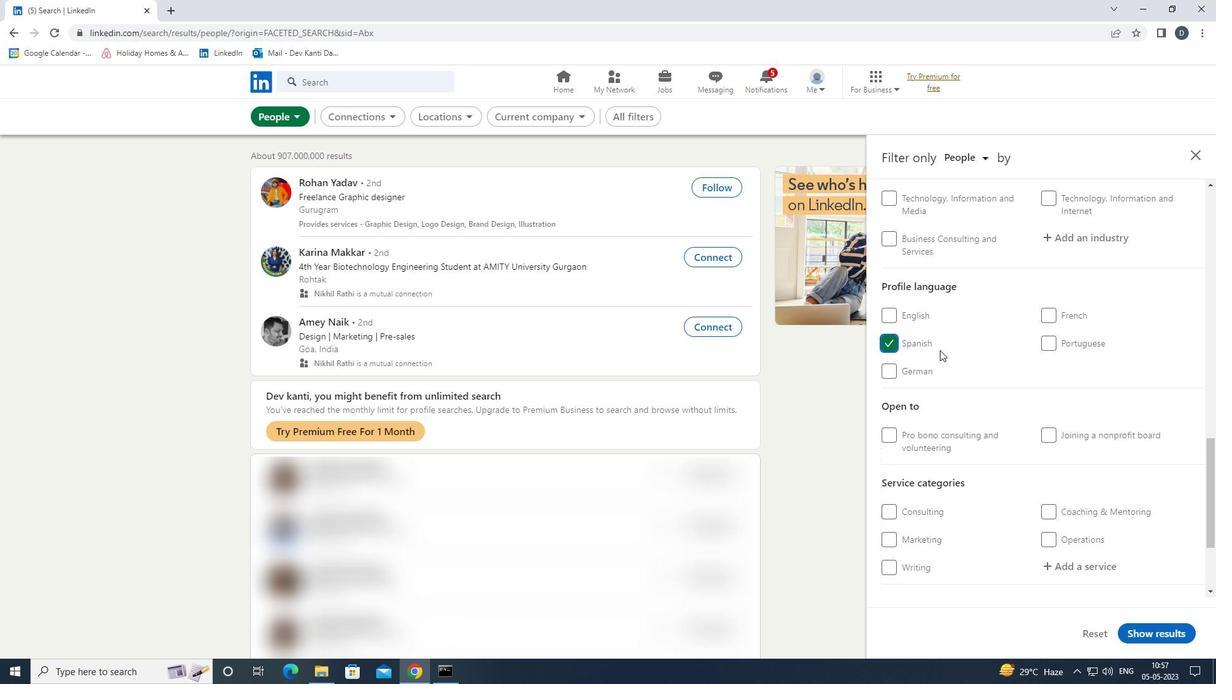 
Action: Mouse scrolled (995, 359) with delta (0, 0)
Screenshot: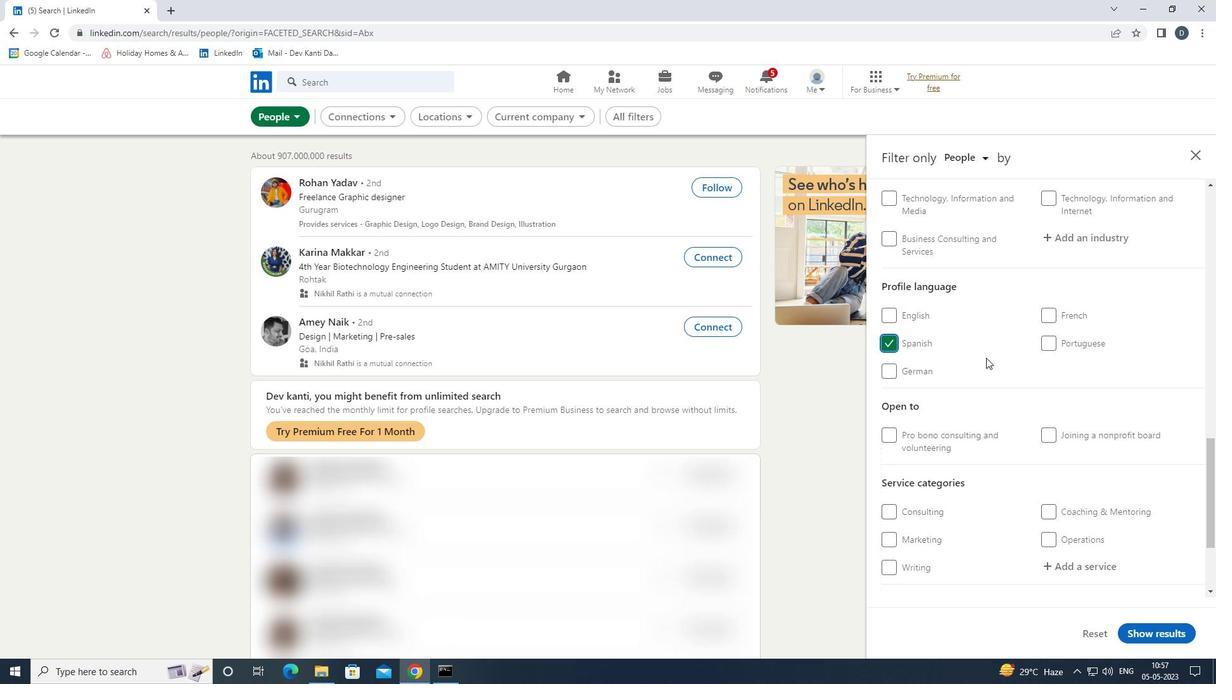 
Action: Mouse scrolled (995, 359) with delta (0, 0)
Screenshot: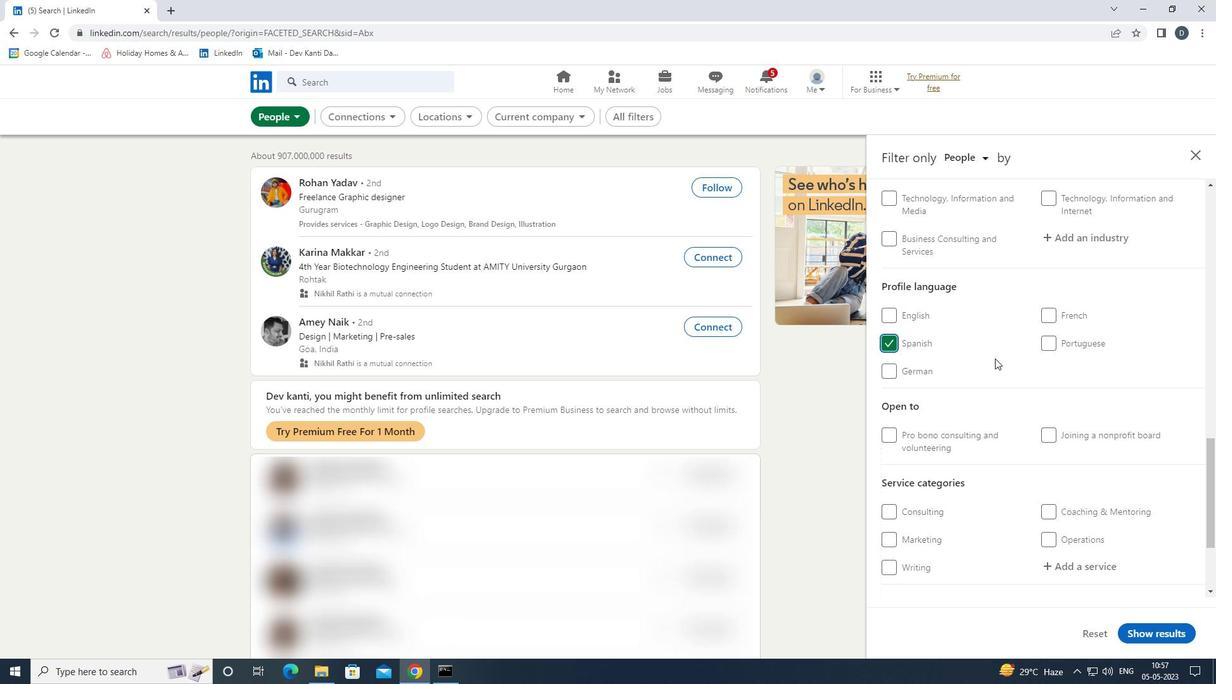 
Action: Mouse scrolled (995, 359) with delta (0, 0)
Screenshot: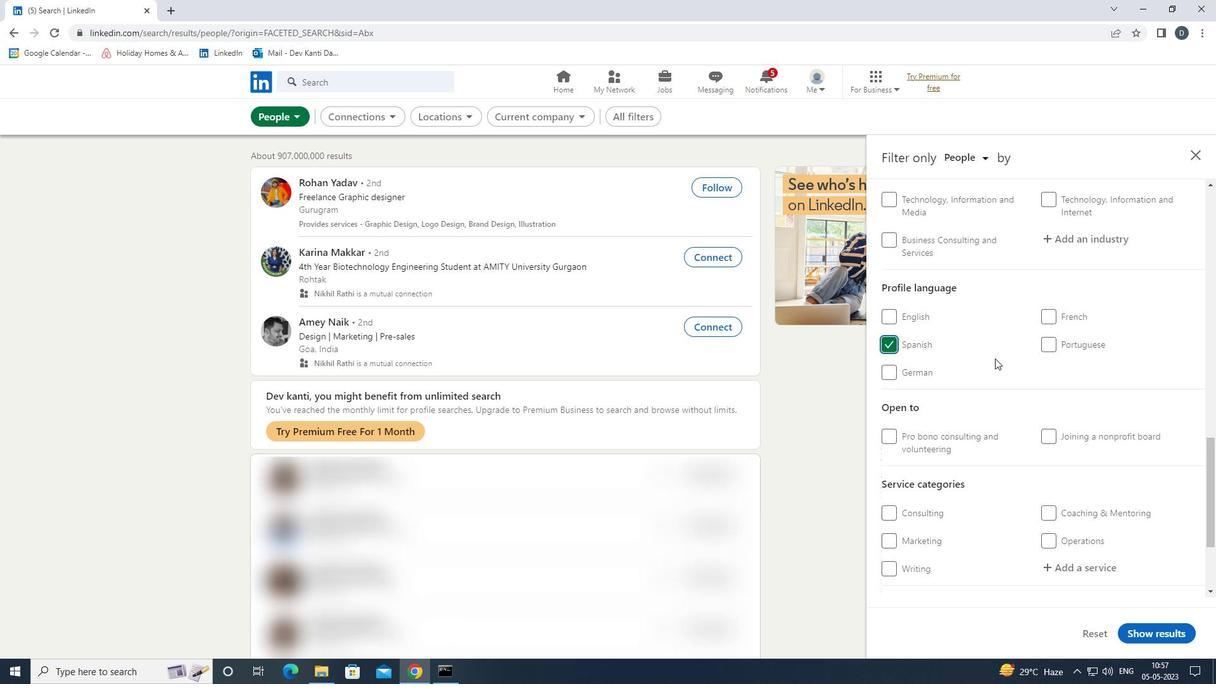 
Action: Mouse moved to (1090, 288)
Screenshot: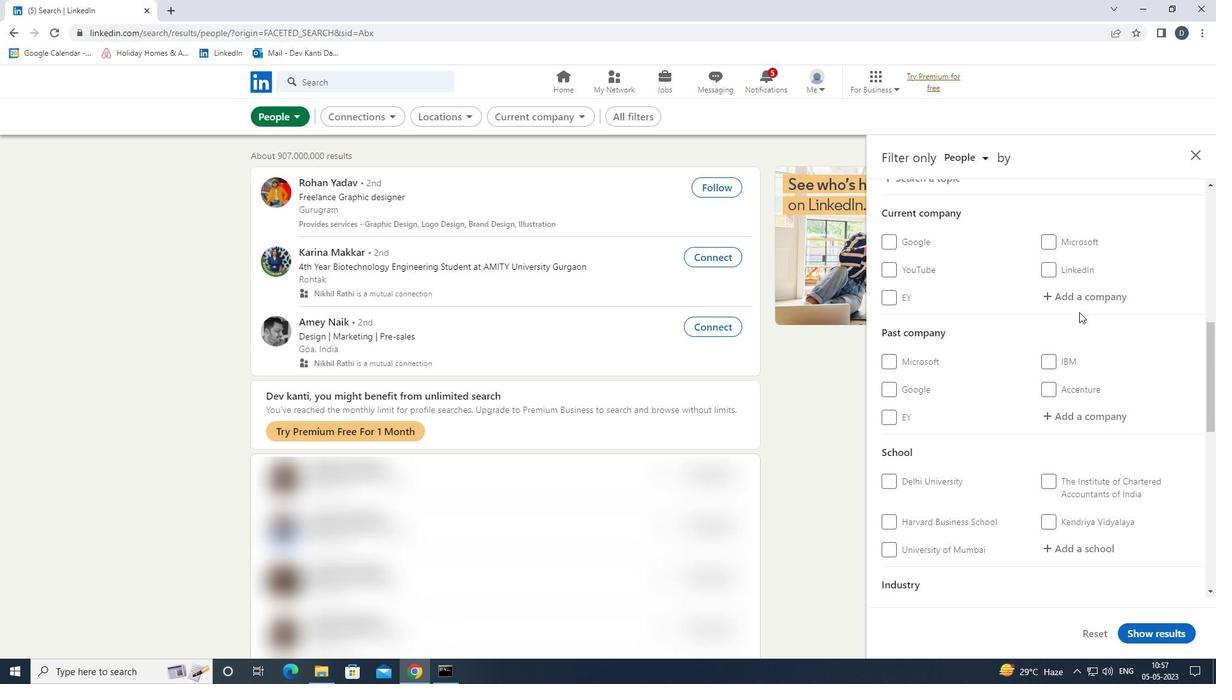 
Action: Mouse pressed left at (1090, 288)
Screenshot: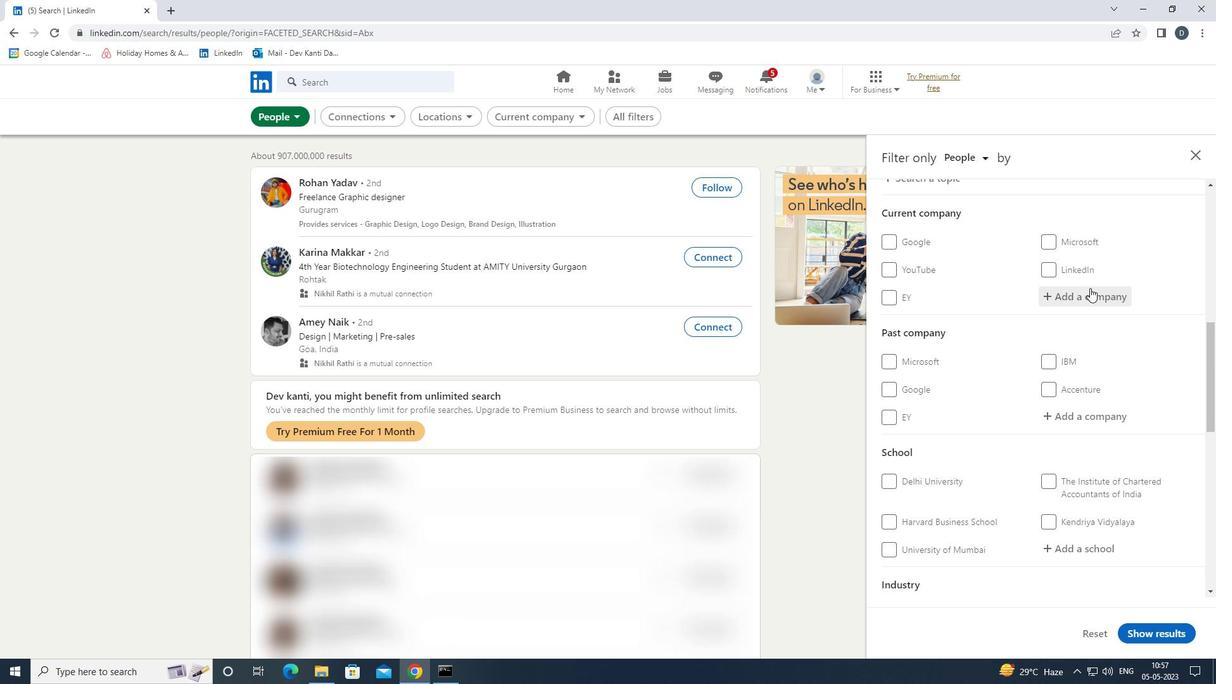 
Action: Mouse moved to (1079, 305)
Screenshot: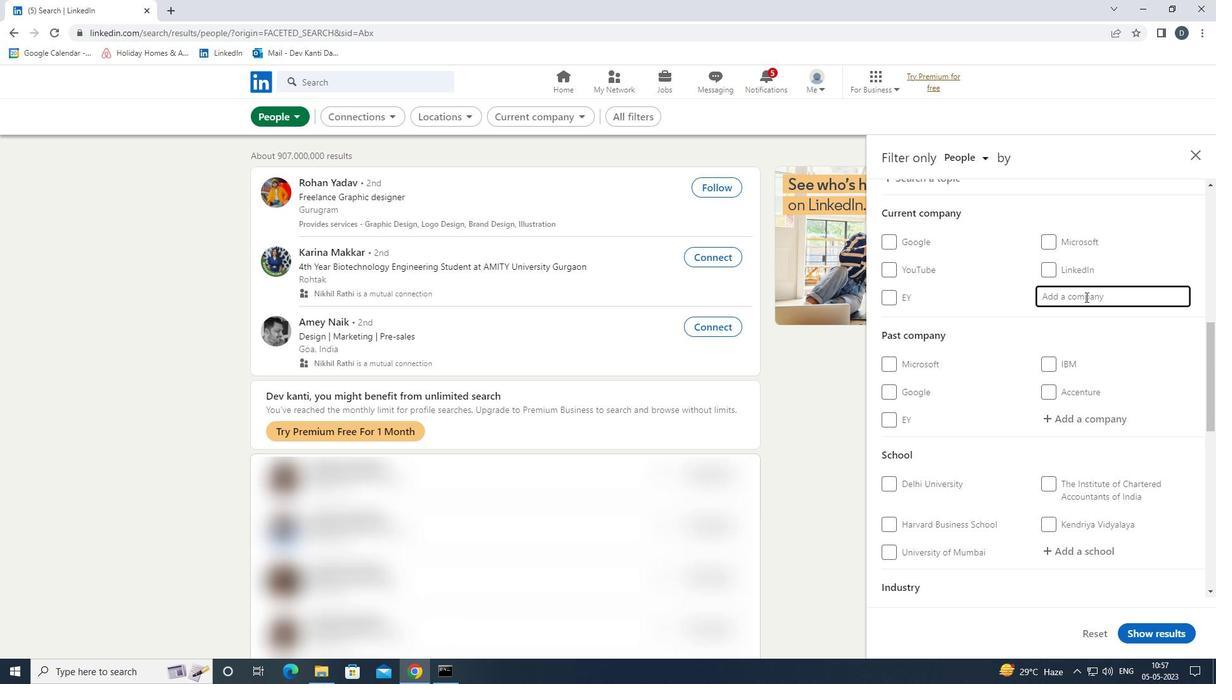 
Action: Key pressed <Key.shift><Key.shift>G
Screenshot: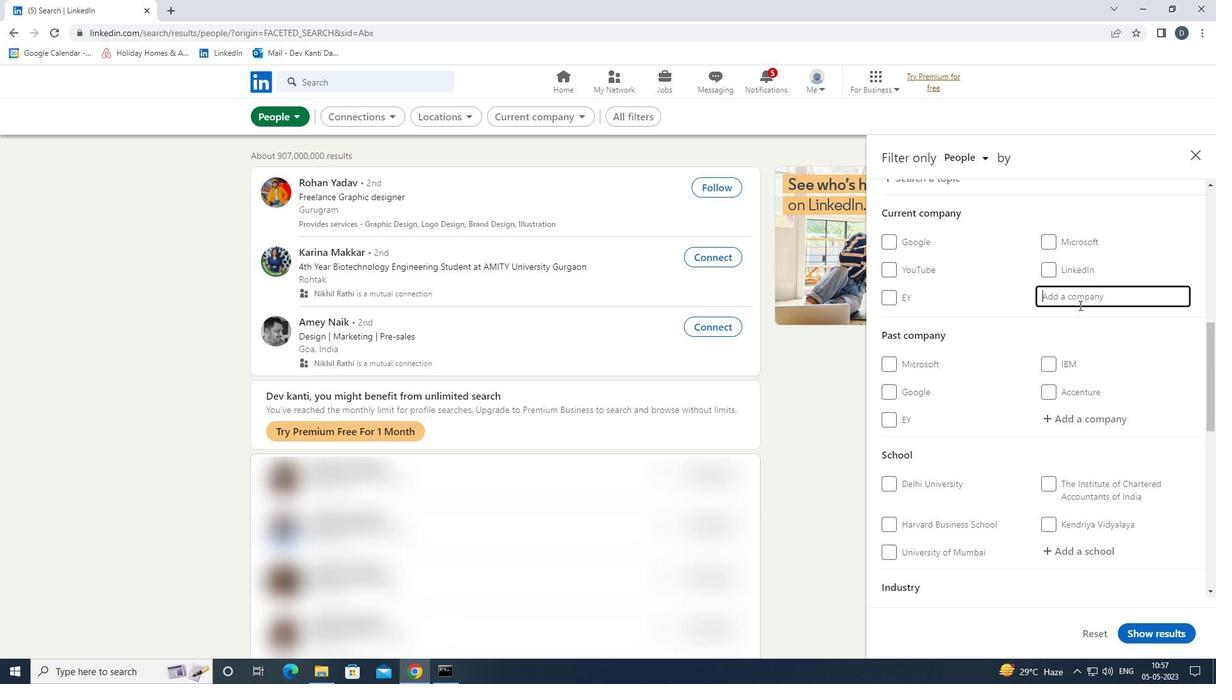 
Action: Mouse moved to (1079, 305)
Screenshot: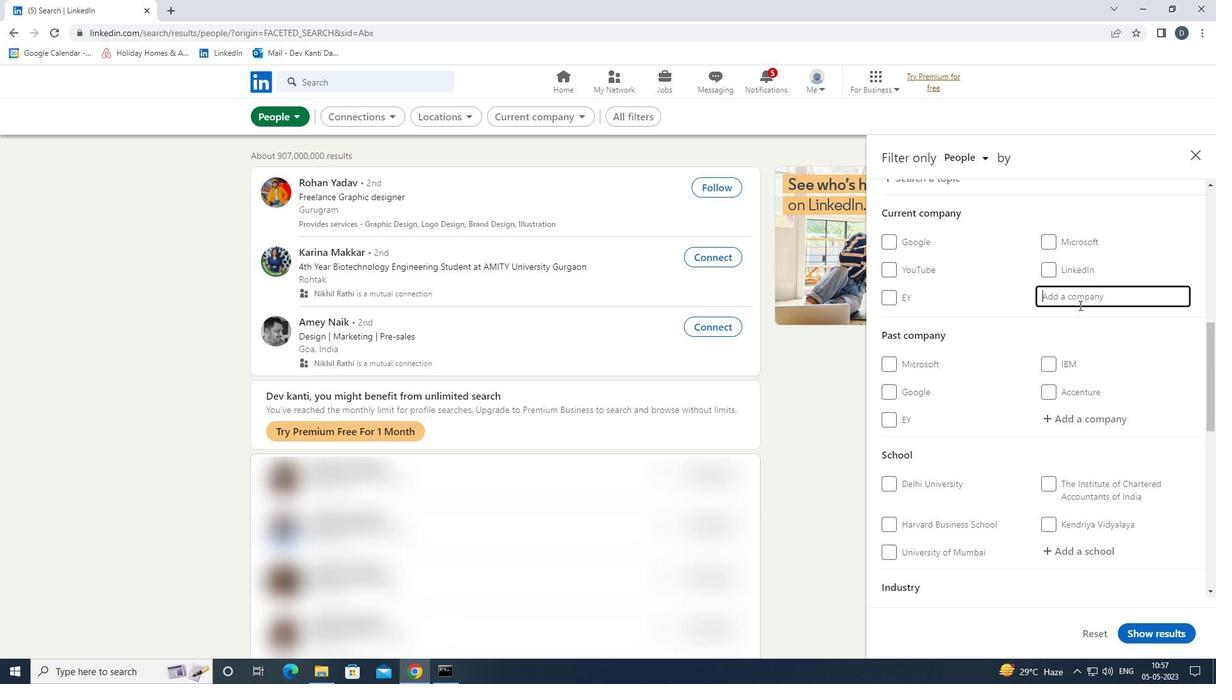 
Action: Key pressed OLIN<Key.down><Key.enter>
Screenshot: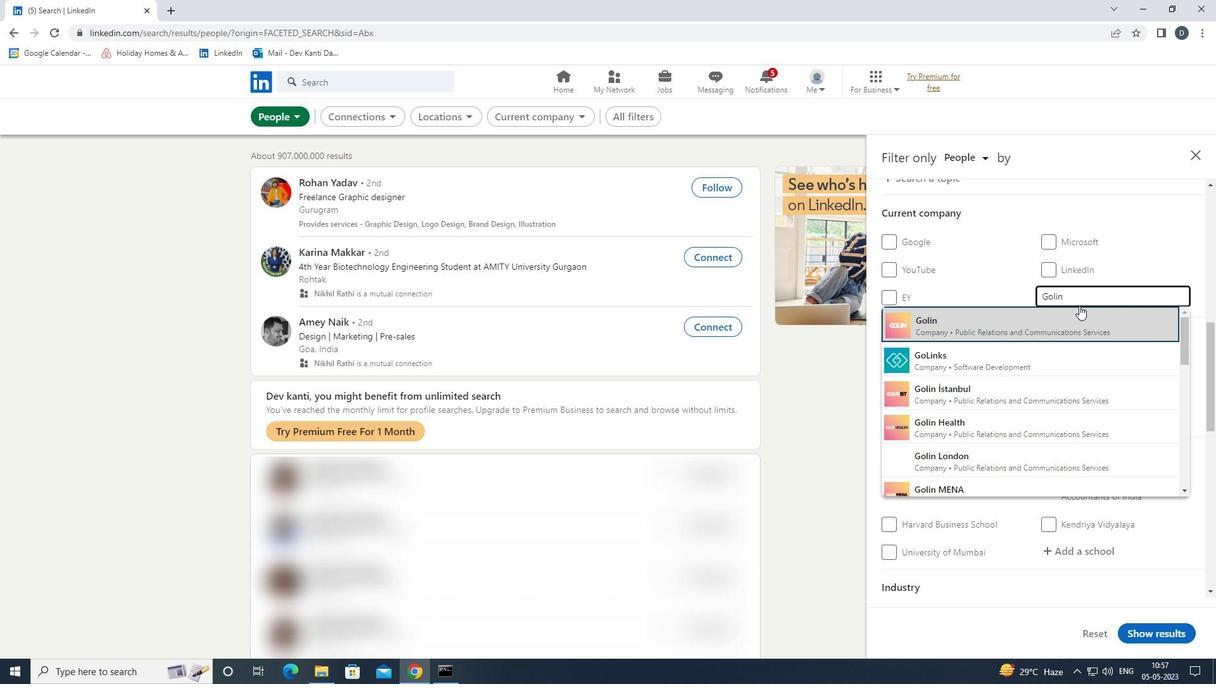
Action: Mouse scrolled (1079, 305) with delta (0, 0)
Screenshot: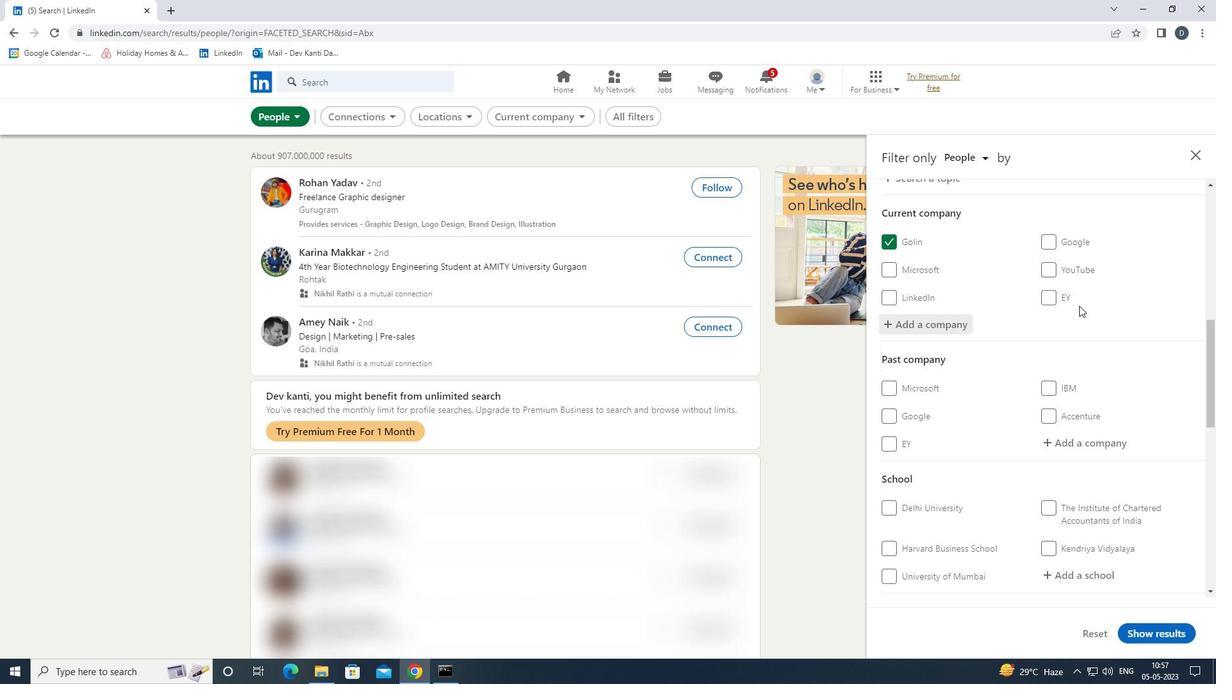 
Action: Mouse scrolled (1079, 305) with delta (0, 0)
Screenshot: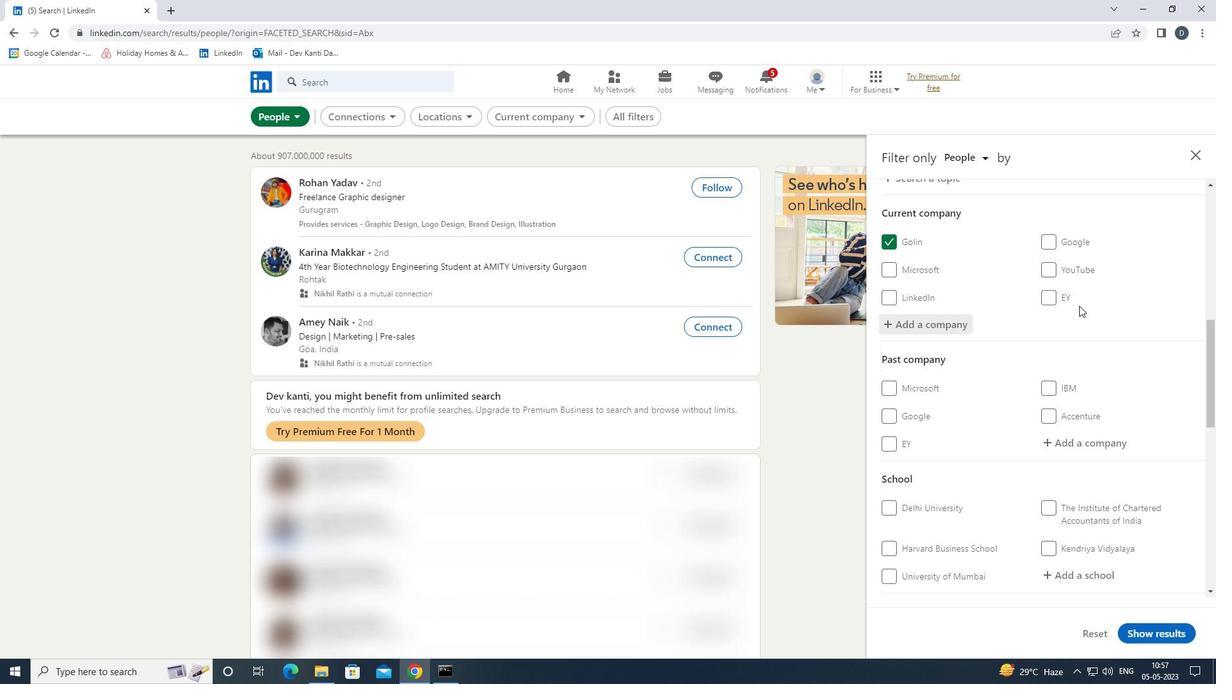 
Action: Mouse scrolled (1079, 305) with delta (0, 0)
Screenshot: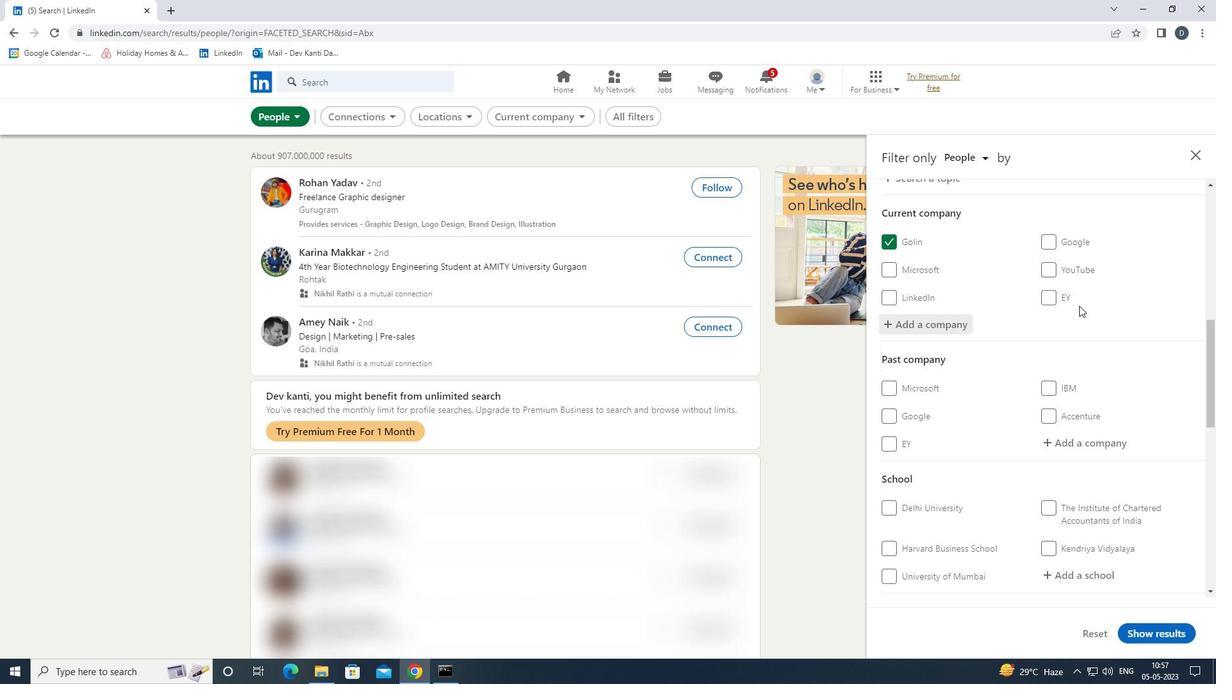 
Action: Mouse scrolled (1079, 305) with delta (0, 0)
Screenshot: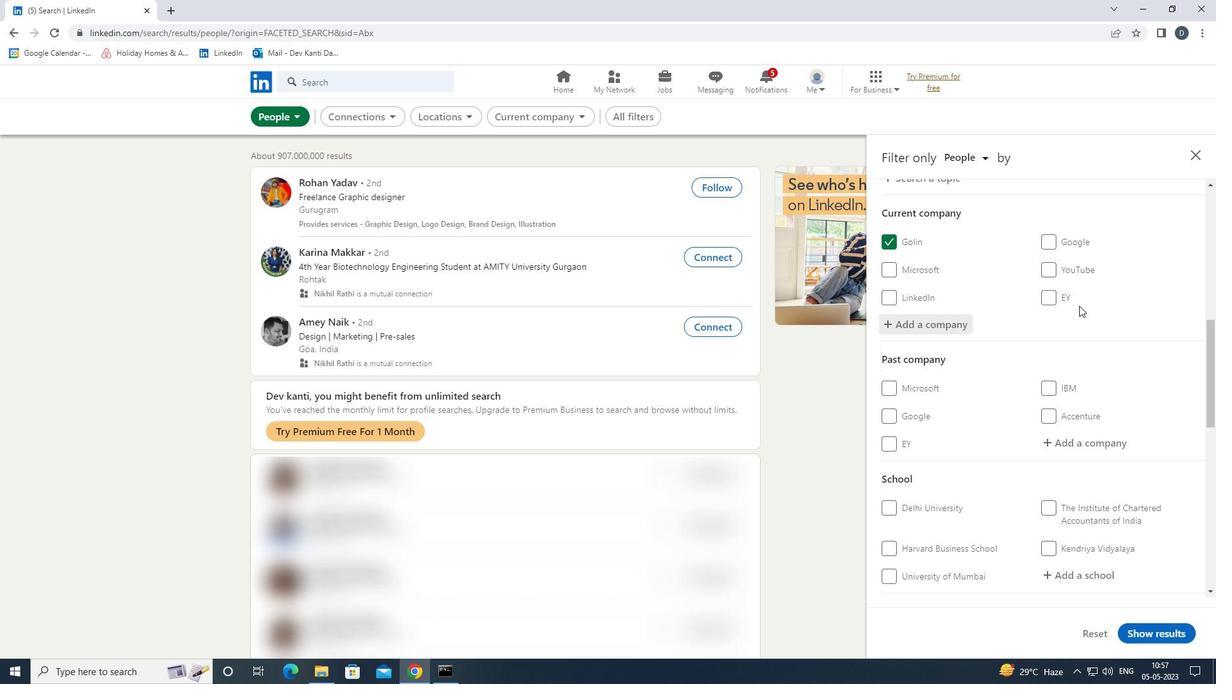 
Action: Mouse moved to (1088, 312)
Screenshot: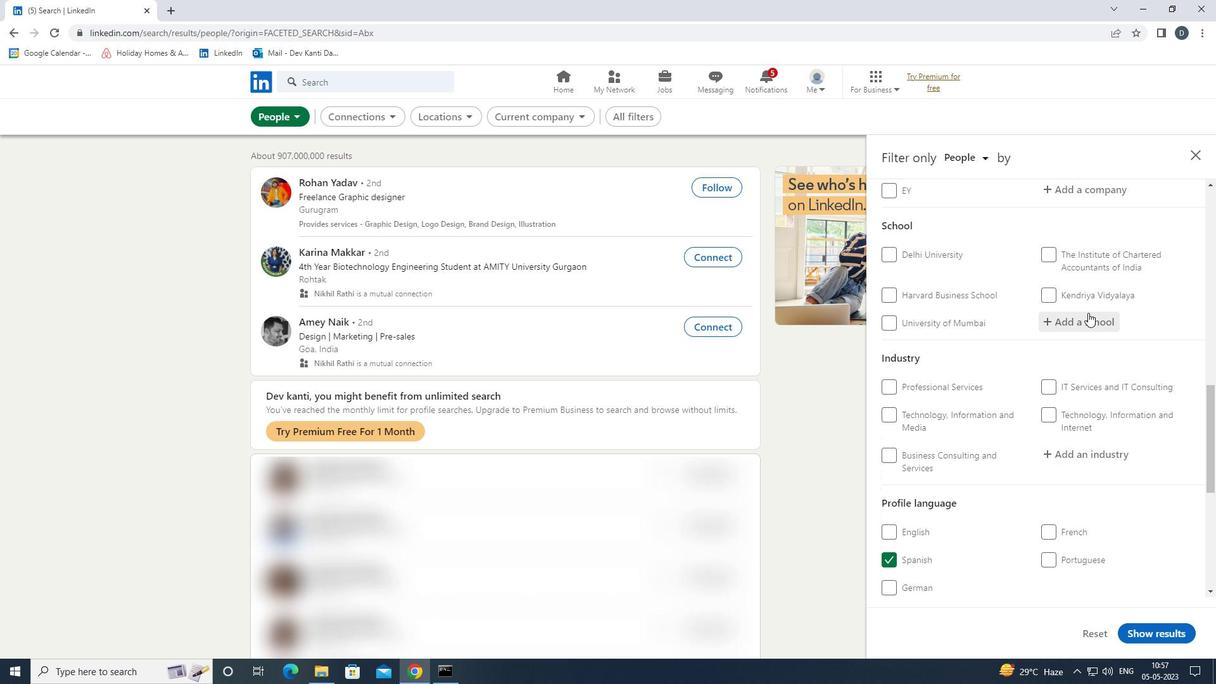 
Action: Mouse pressed left at (1088, 312)
Screenshot: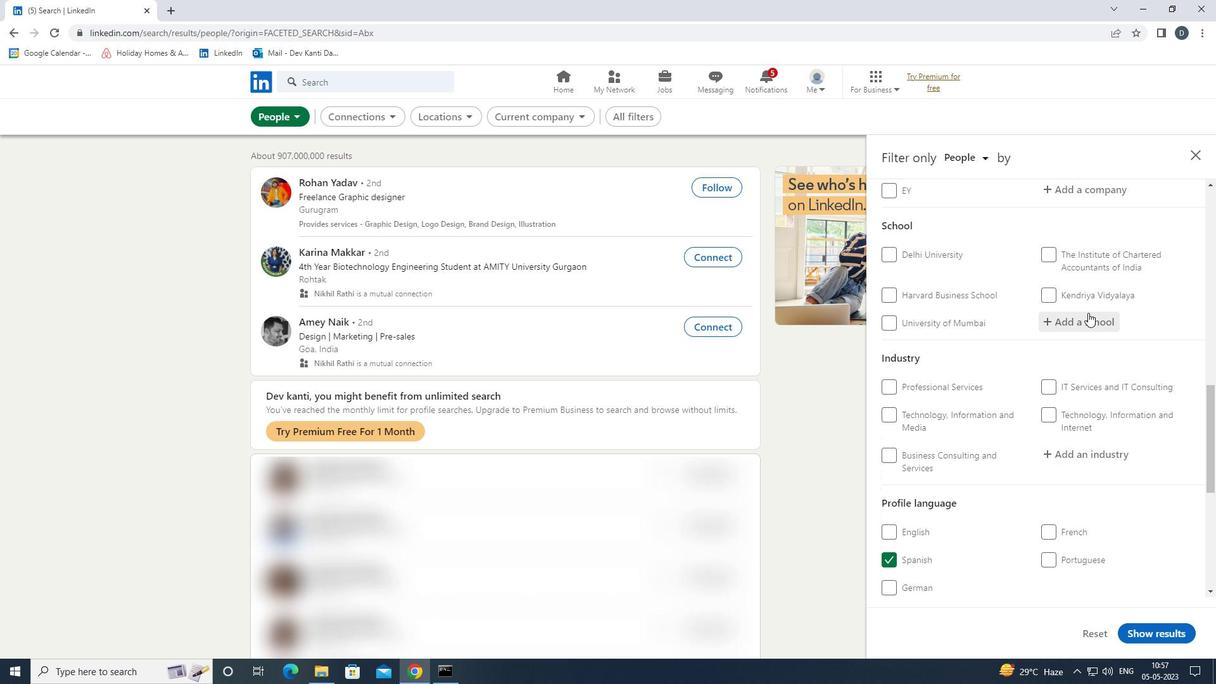 
Action: Mouse moved to (1088, 318)
Screenshot: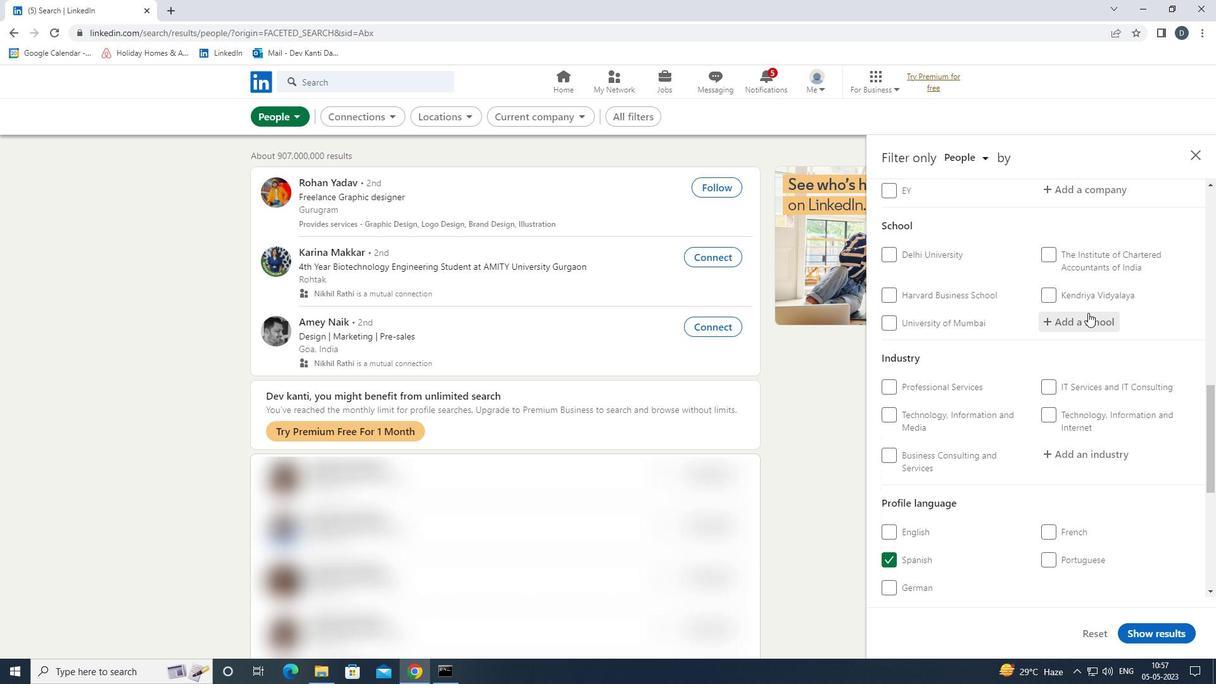 
Action: Key pressed <Key.shift><Key.shift><Key.shift><Key.shift><Key.shift>PUNJAB<Key.space><Key.shift>UNIVERSITY<Key.space><Key.shift>CH<Key.left><Key.left><Key.left>,<Key.right><Key.right><Key.right><Key.right><Key.backspace><Key.backspace><Key.backspace><Key.space><Key.shift><Key.shift><Key.shift>CHANDIGARH<Key.enter>
Screenshot: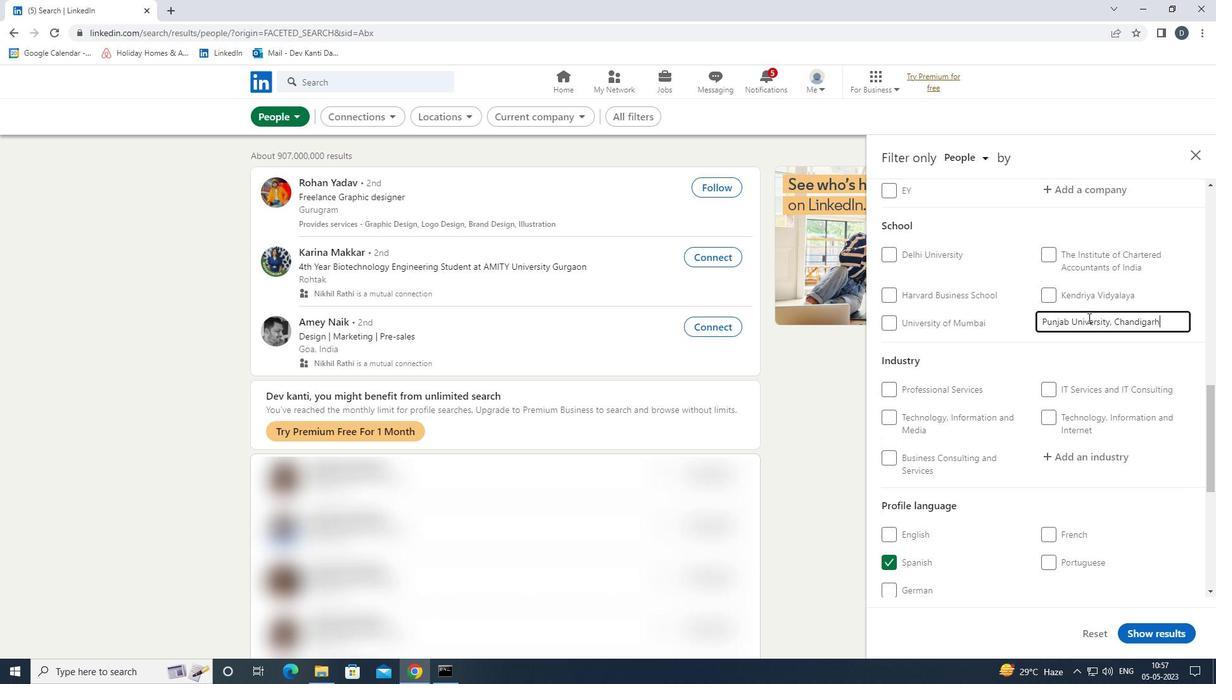 
Action: Mouse moved to (1140, 369)
Screenshot: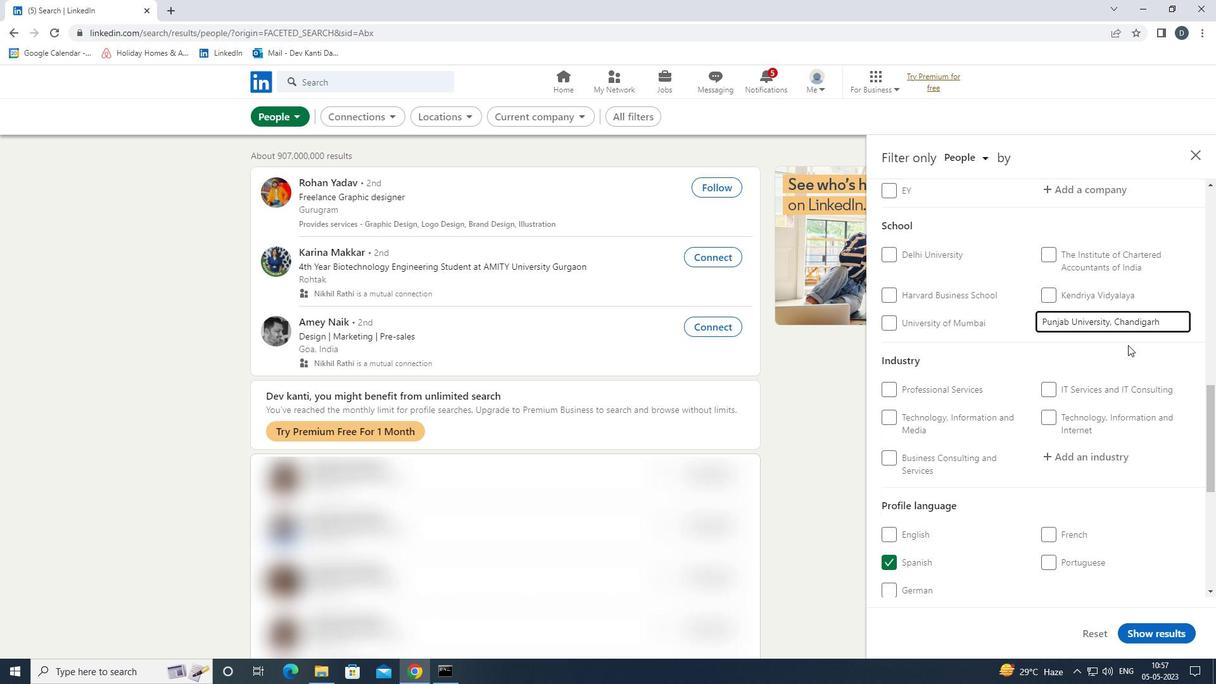 
Action: Mouse scrolled (1140, 368) with delta (0, 0)
Screenshot: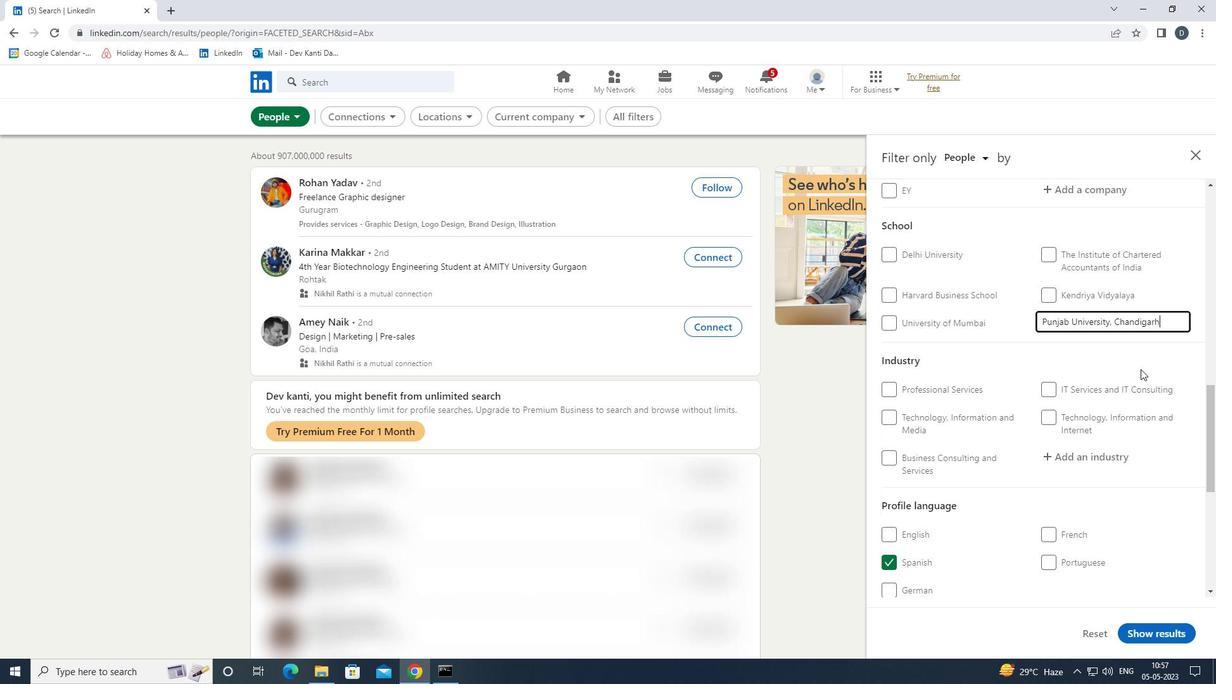 
Action: Mouse scrolled (1140, 368) with delta (0, 0)
Screenshot: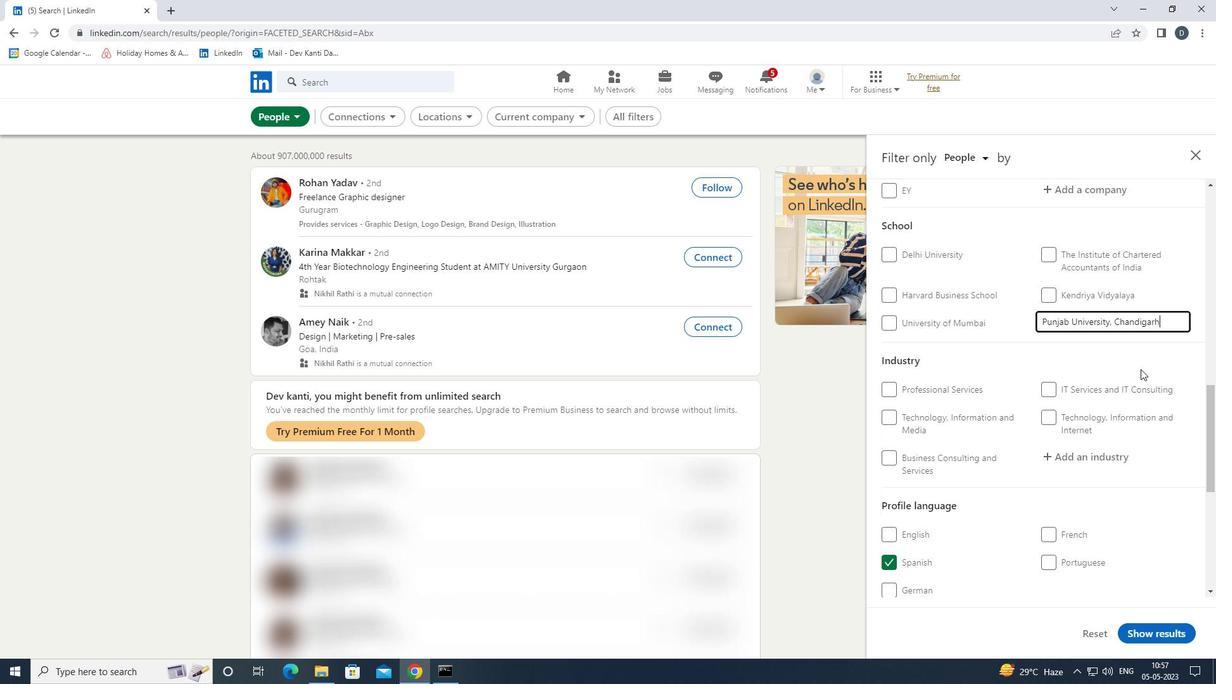 
Action: Mouse moved to (1091, 375)
Screenshot: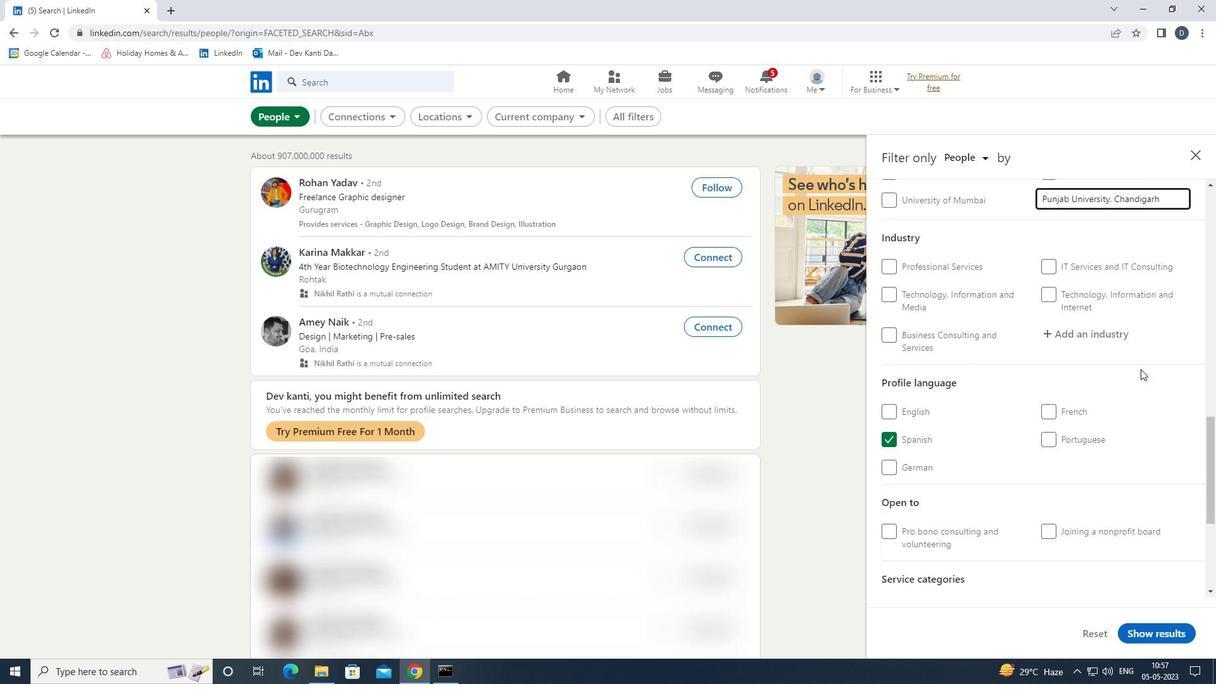 
Action: Mouse scrolled (1091, 375) with delta (0, 0)
Screenshot: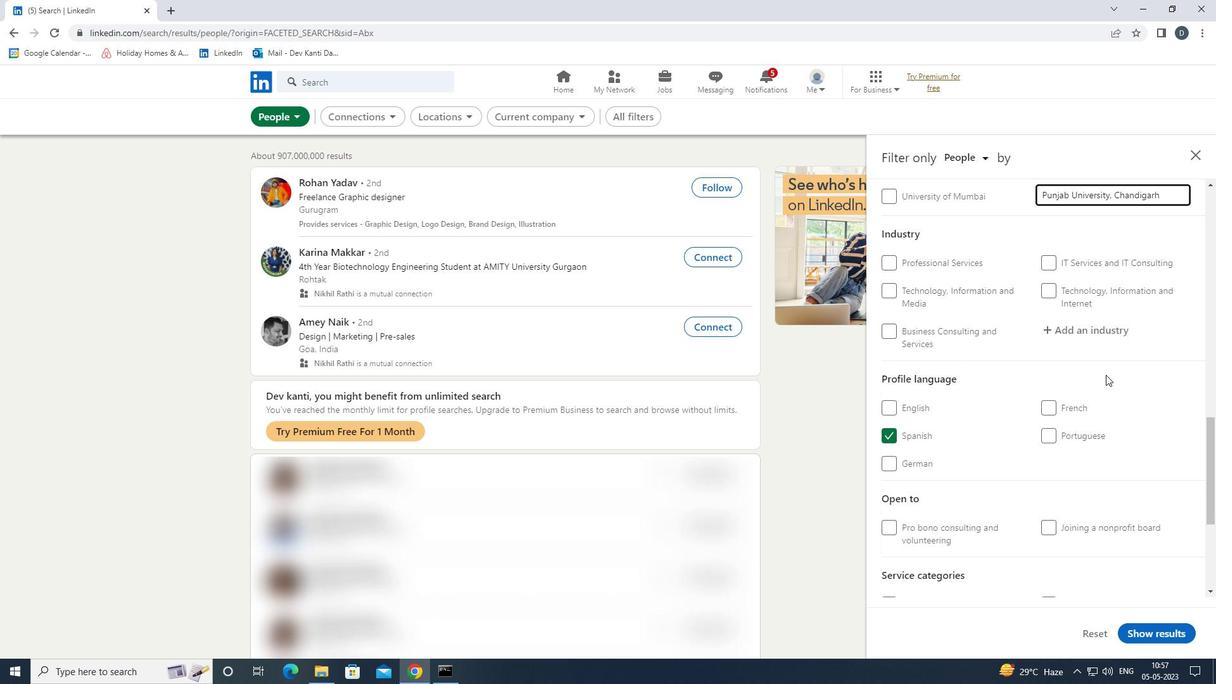 
Action: Mouse moved to (1088, 267)
Screenshot: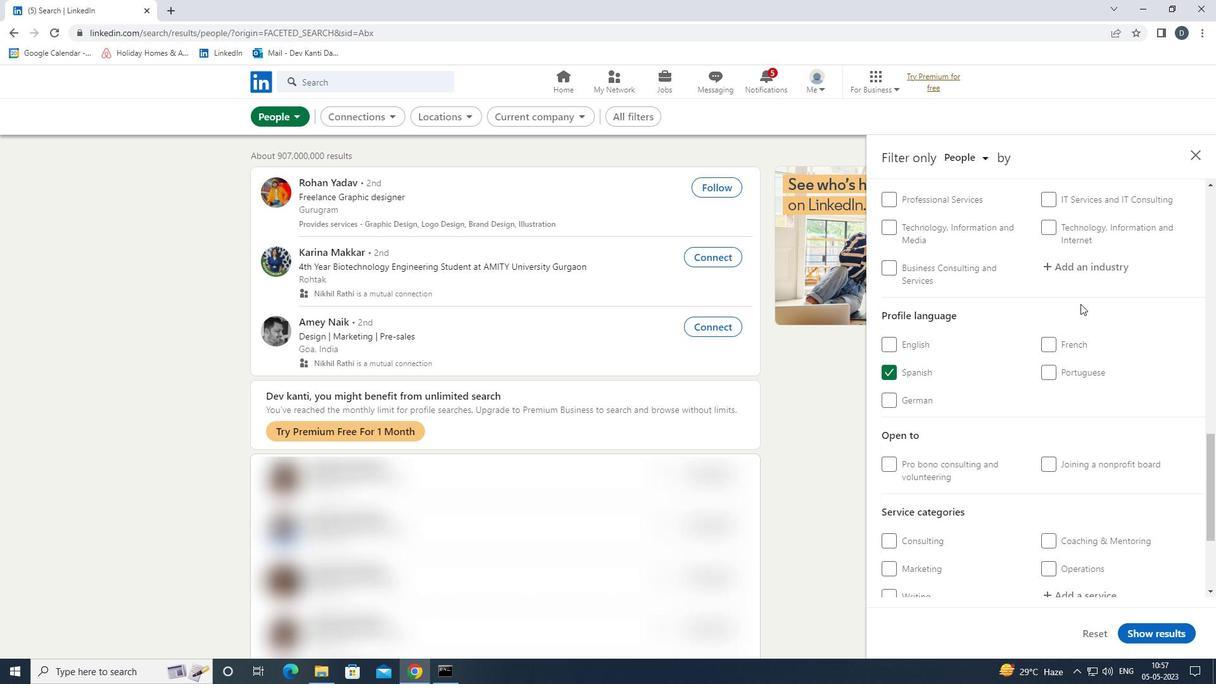 
Action: Mouse pressed left at (1088, 267)
Screenshot: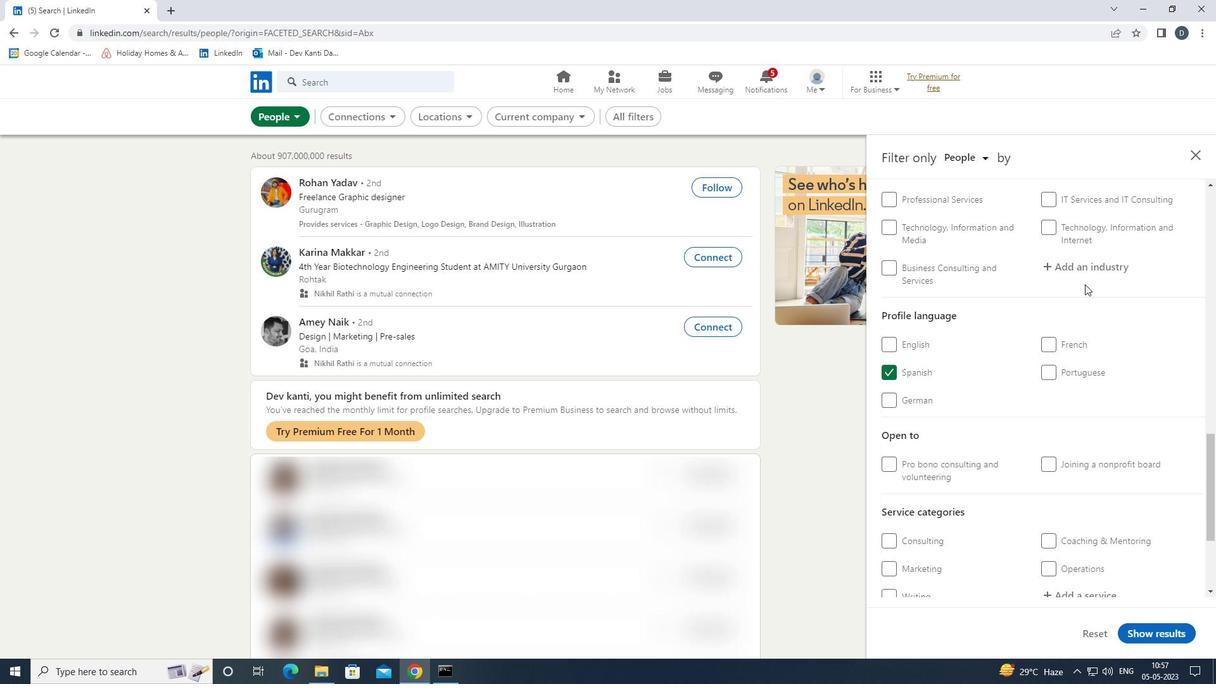 
Action: Key pressed <Key.shift>GEOTHERMAL<Key.down><Key.enter>
Screenshot: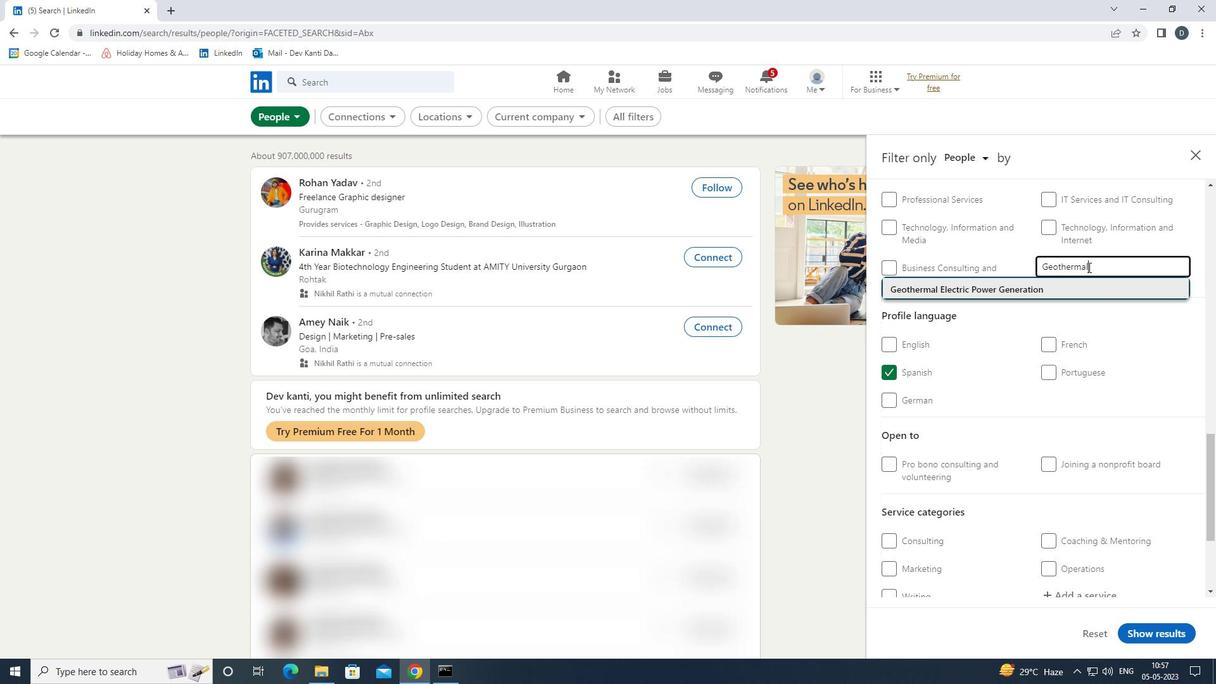
Action: Mouse scrolled (1088, 266) with delta (0, 0)
Screenshot: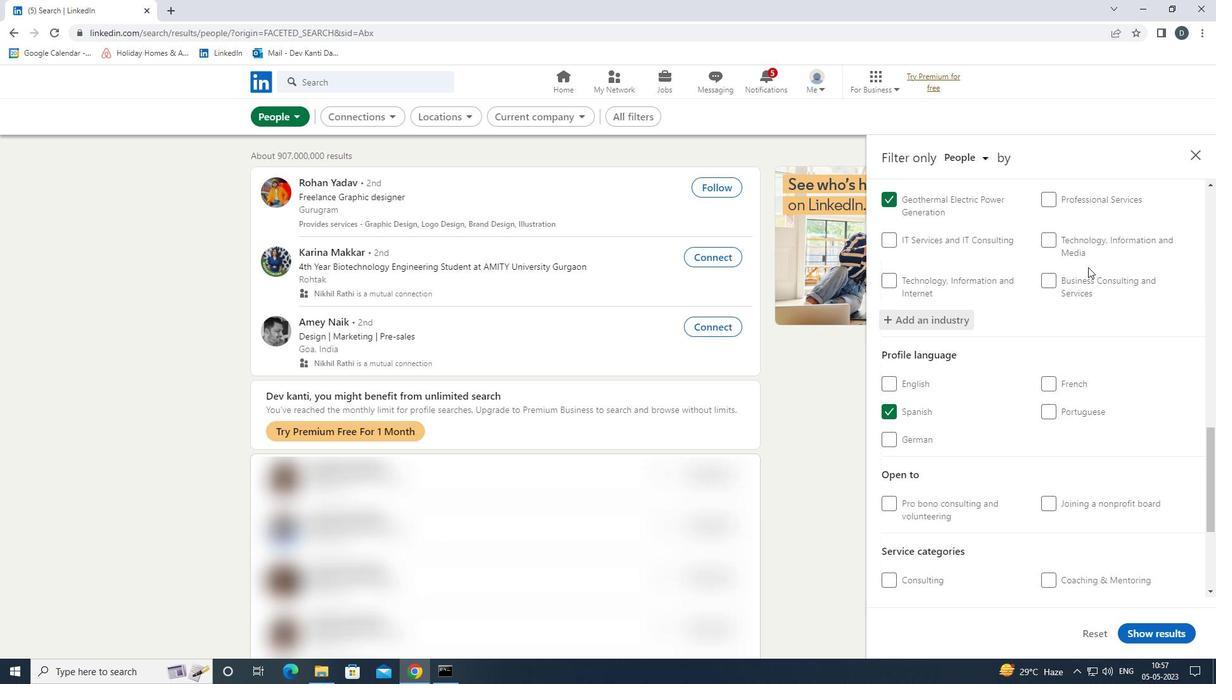 
Action: Mouse scrolled (1088, 266) with delta (0, 0)
Screenshot: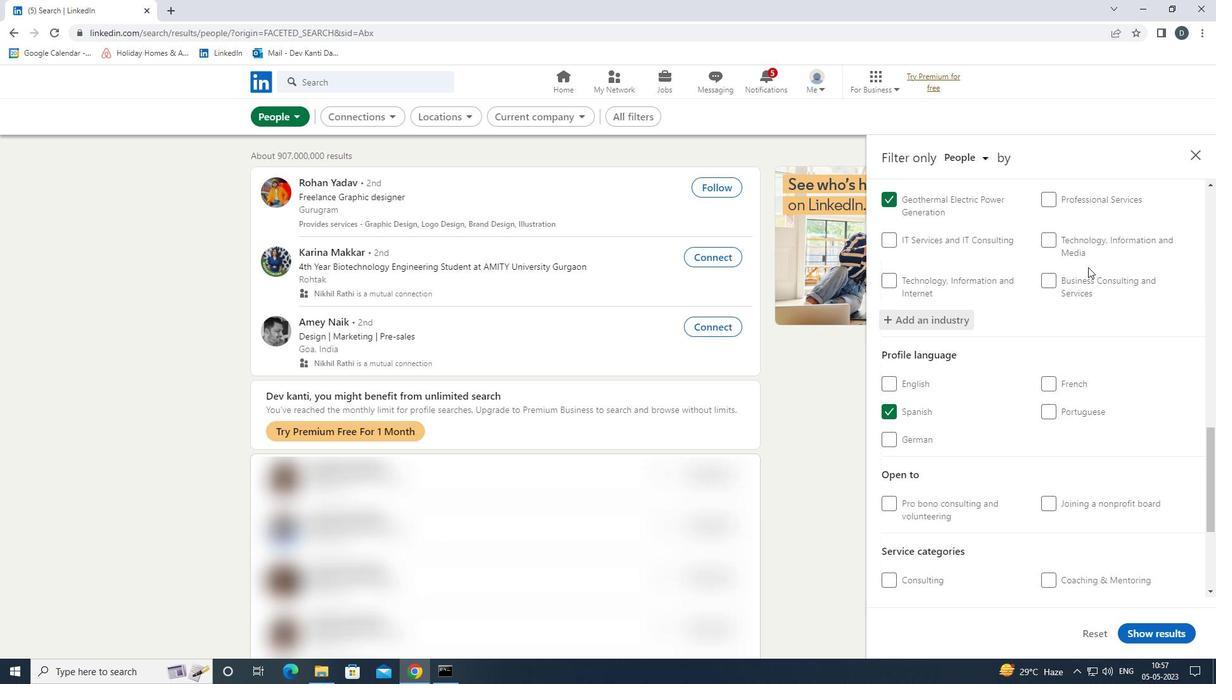 
Action: Mouse scrolled (1088, 266) with delta (0, 0)
Screenshot: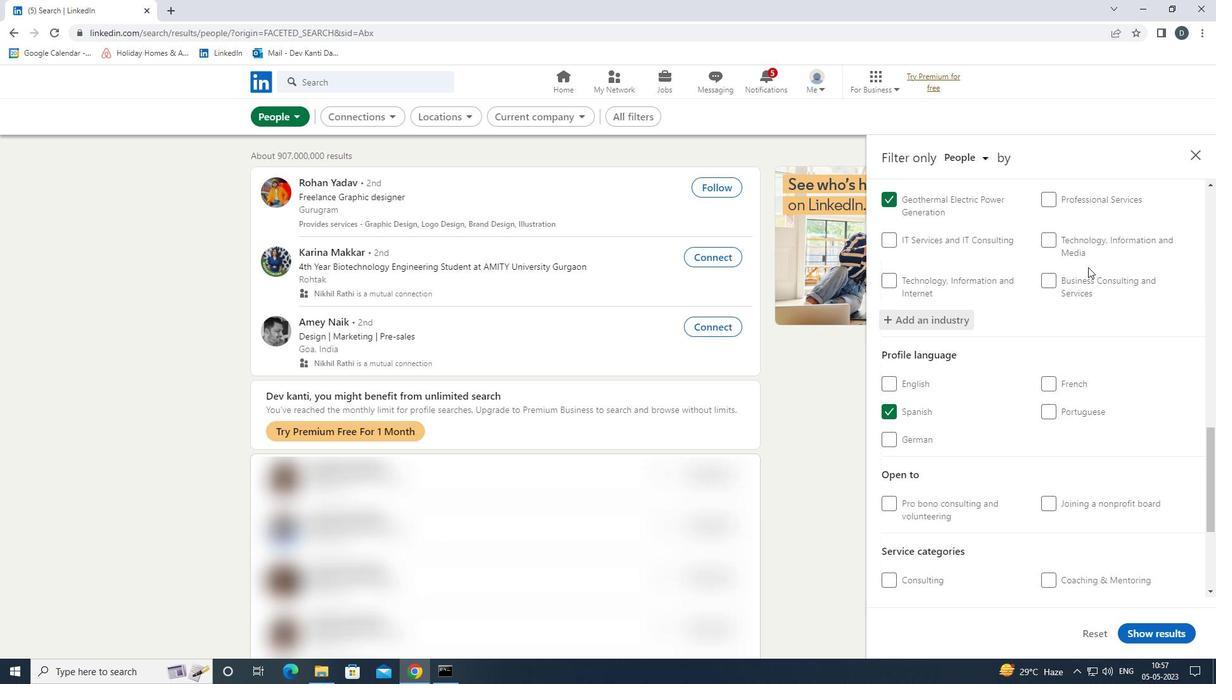 
Action: Mouse scrolled (1088, 266) with delta (0, 0)
Screenshot: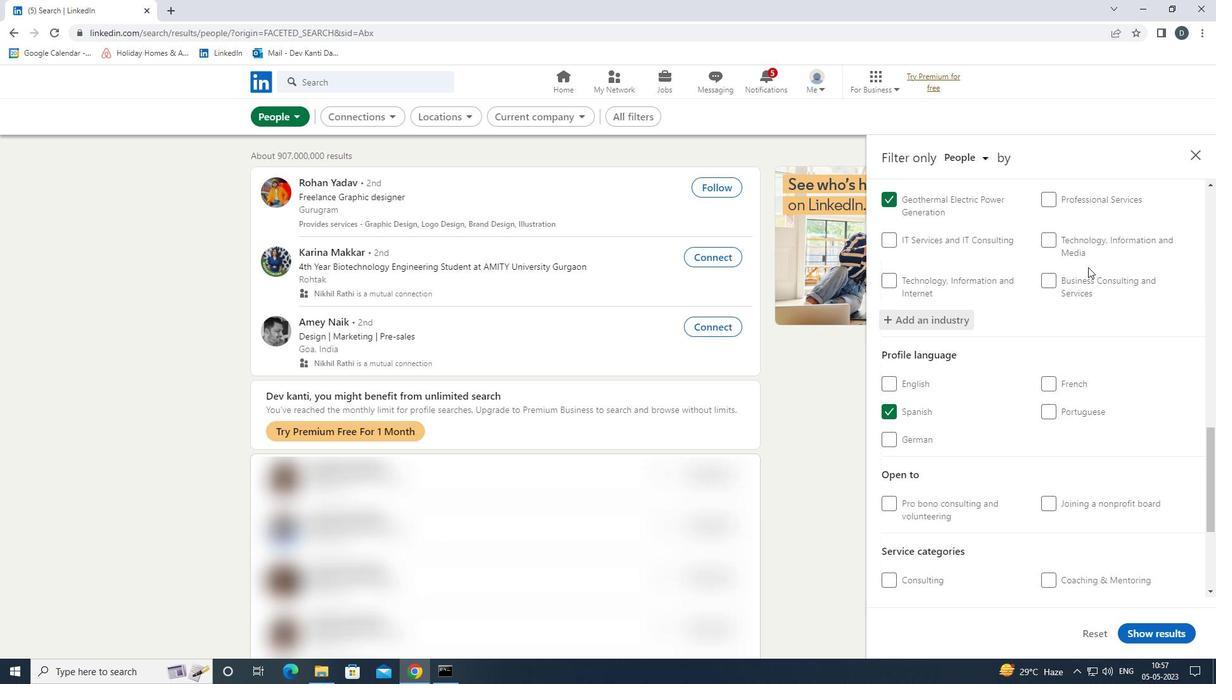 
Action: Mouse moved to (1082, 403)
Screenshot: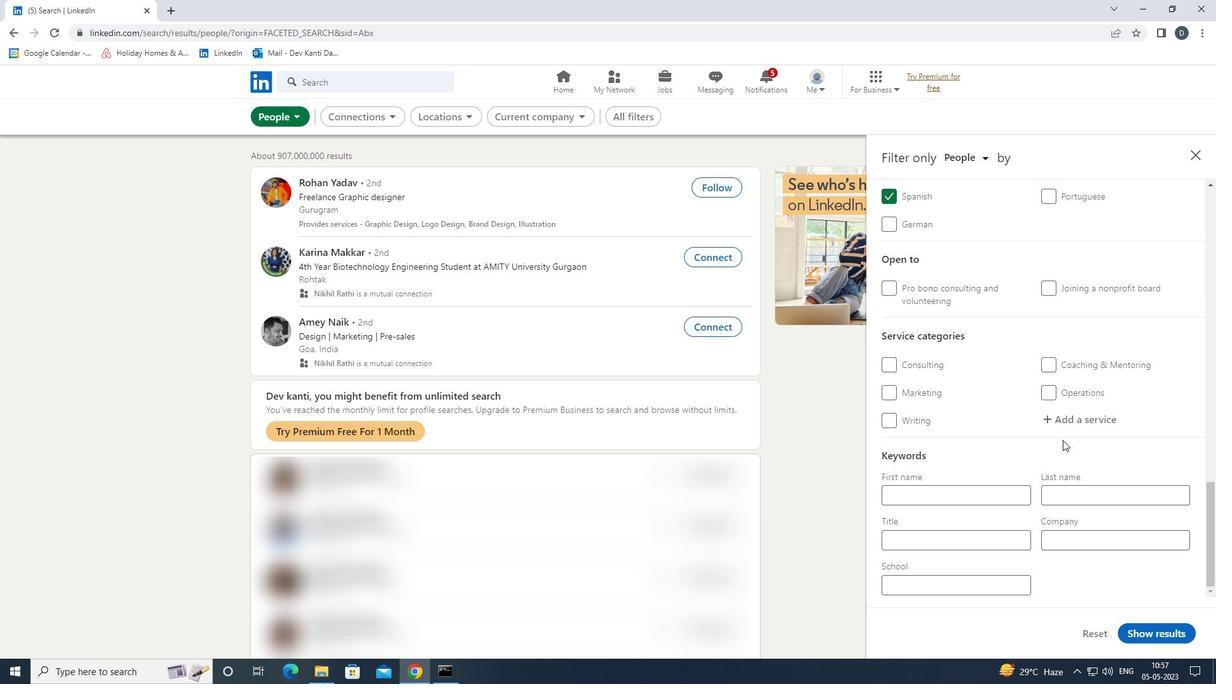 
Action: Mouse pressed left at (1082, 403)
Screenshot: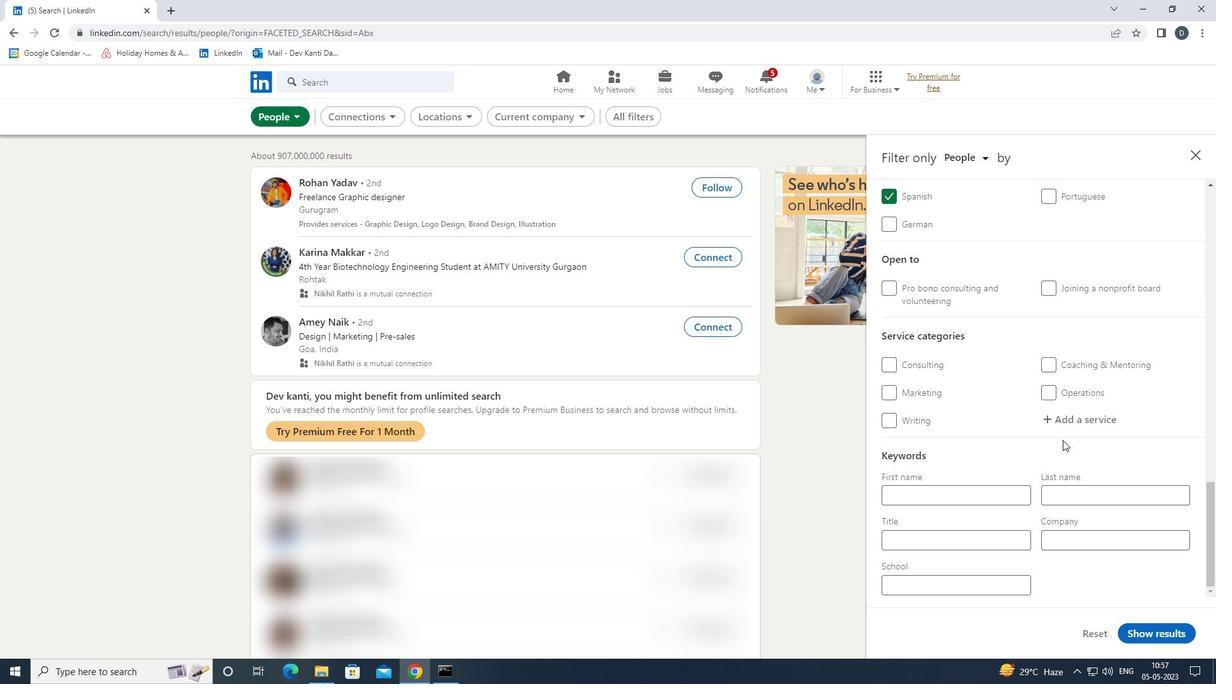 
Action: Mouse moved to (1082, 413)
Screenshot: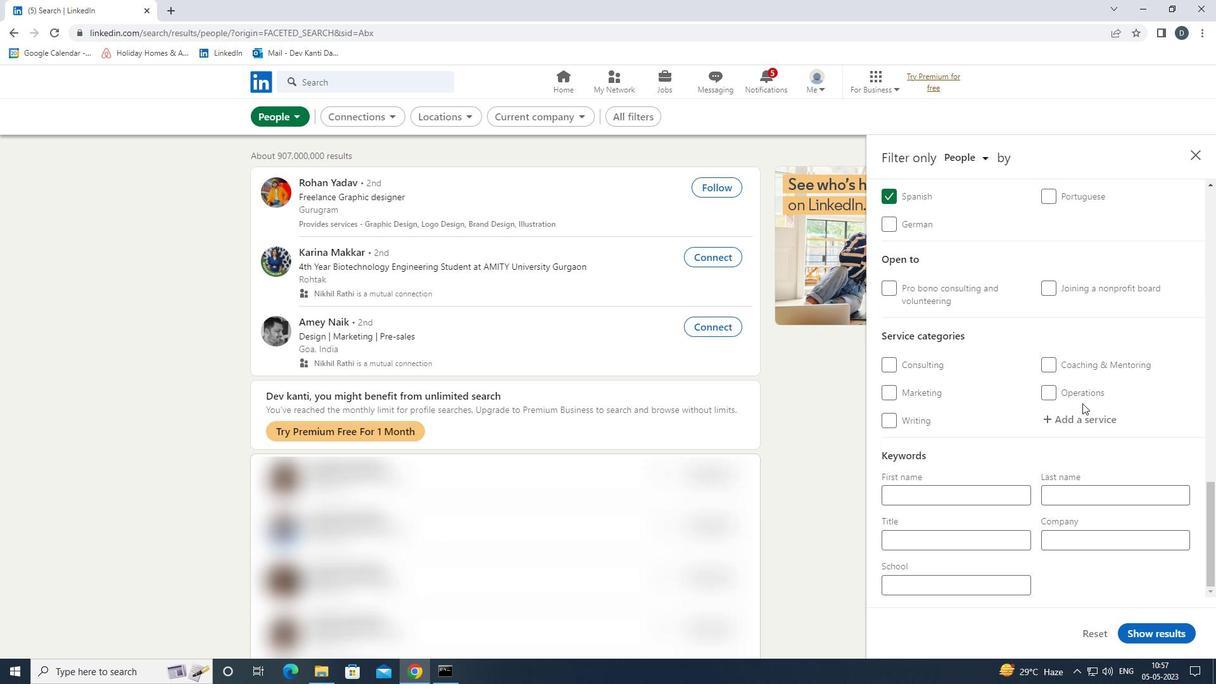 
Action: Mouse pressed left at (1082, 413)
Screenshot: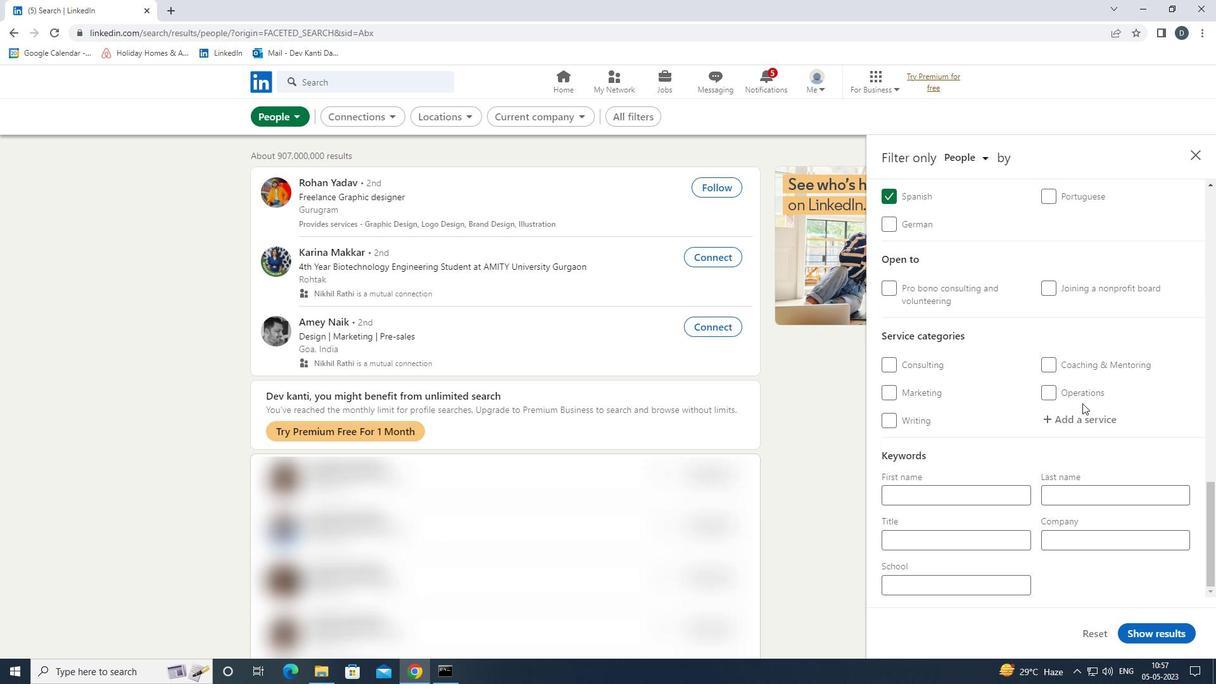 
Action: Key pressed <Key.shift>PUBLIC<Key.space><Key.shift>S<Key.shift>PE<Key.down><Key.enter>
Screenshot: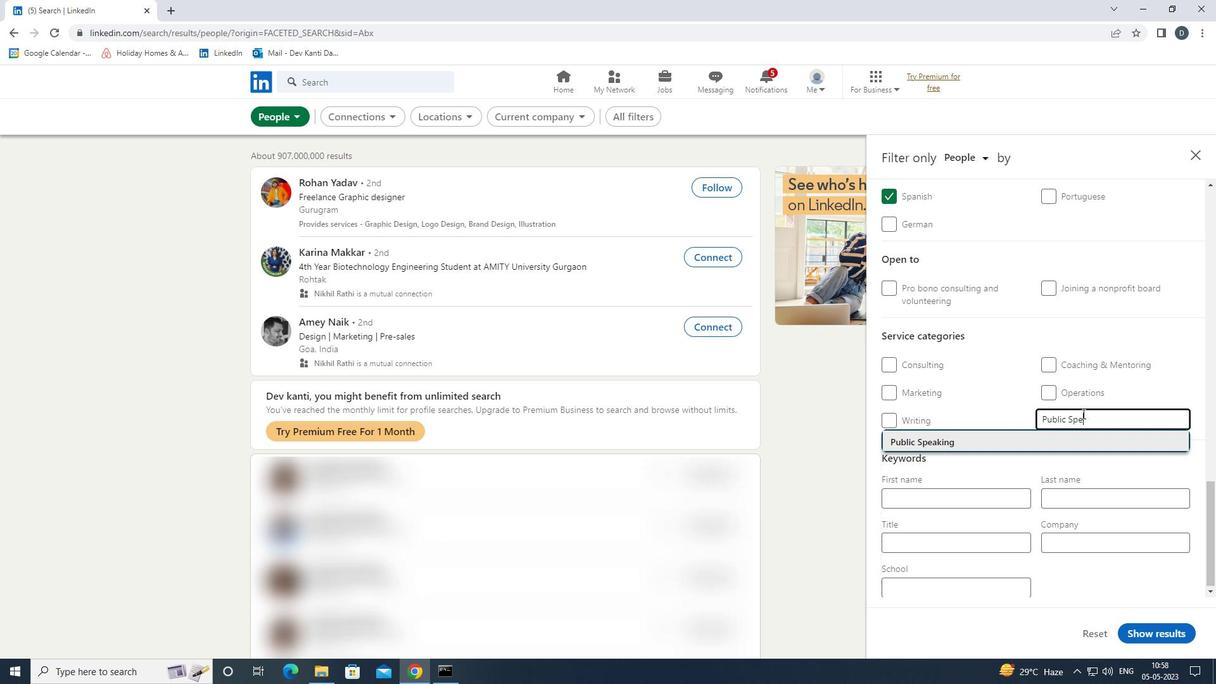 
Action: Mouse moved to (1071, 409)
Screenshot: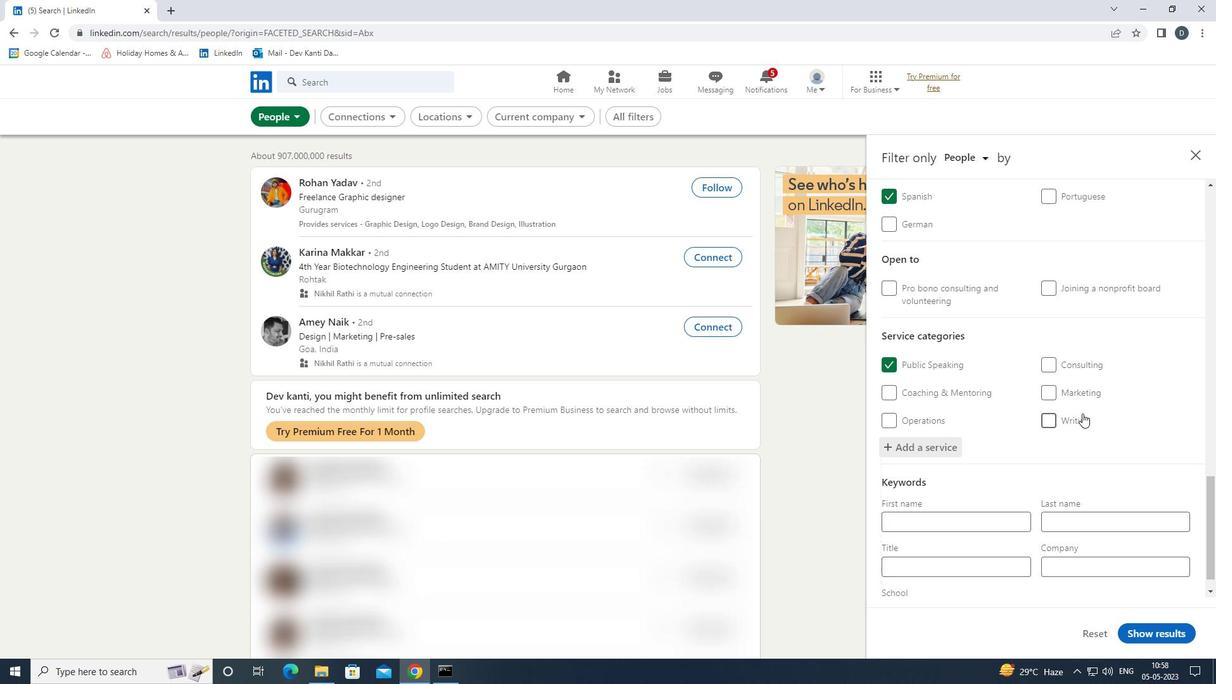 
Action: Mouse scrolled (1071, 409) with delta (0, 0)
Screenshot: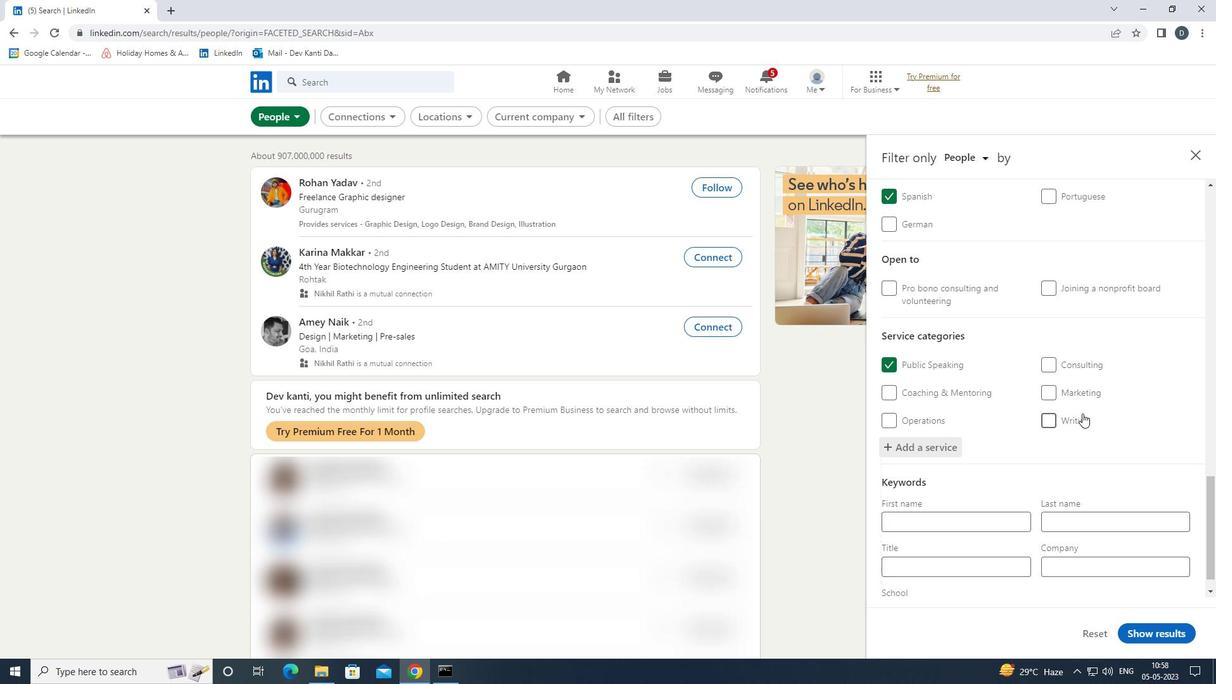 
Action: Mouse moved to (1071, 409)
Screenshot: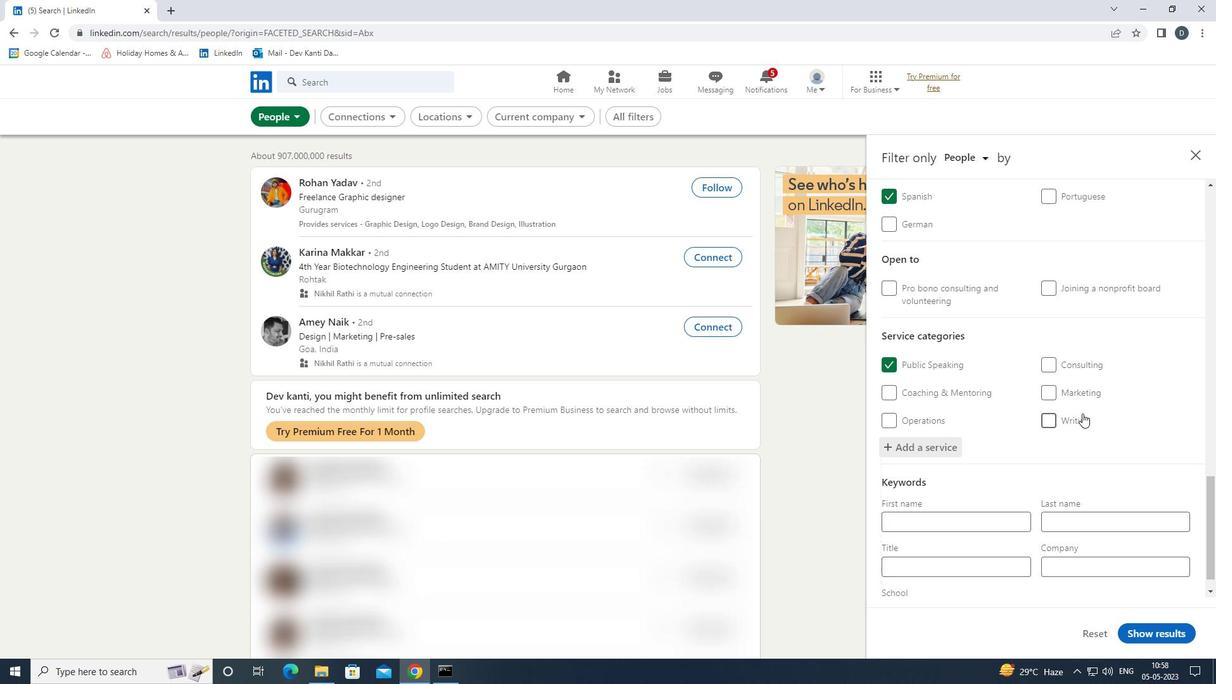 
Action: Mouse scrolled (1071, 409) with delta (0, 0)
Screenshot: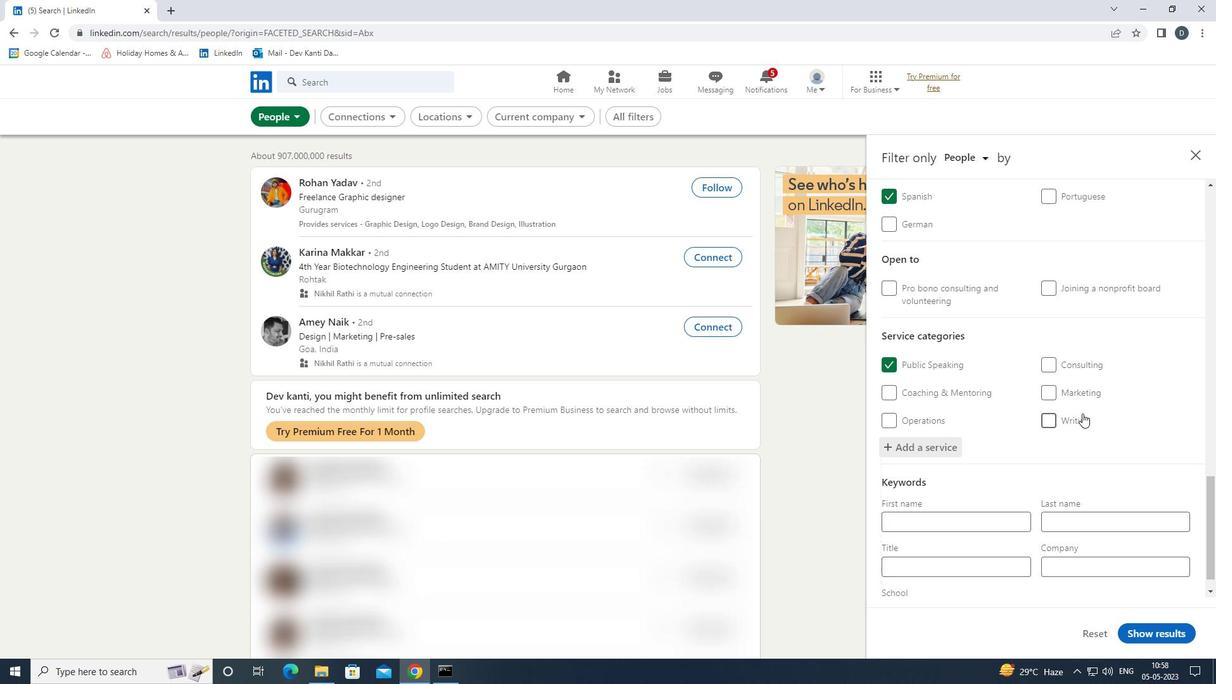 
Action: Mouse moved to (1073, 415)
Screenshot: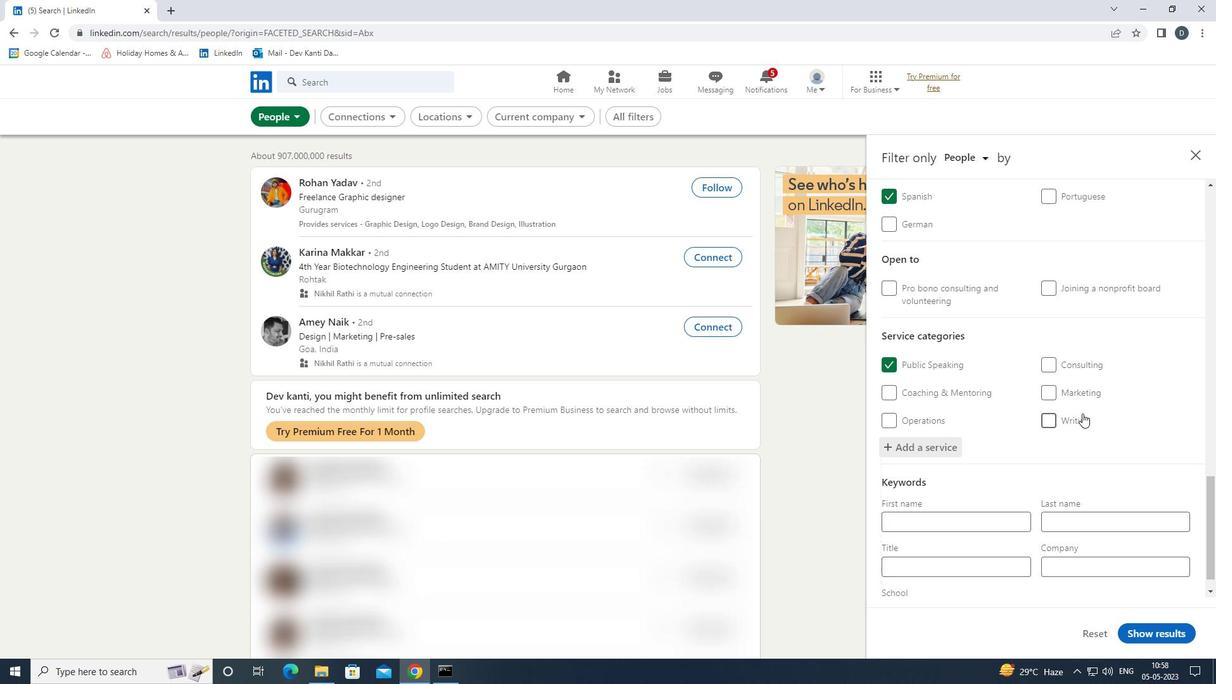 
Action: Mouse scrolled (1073, 414) with delta (0, 0)
Screenshot: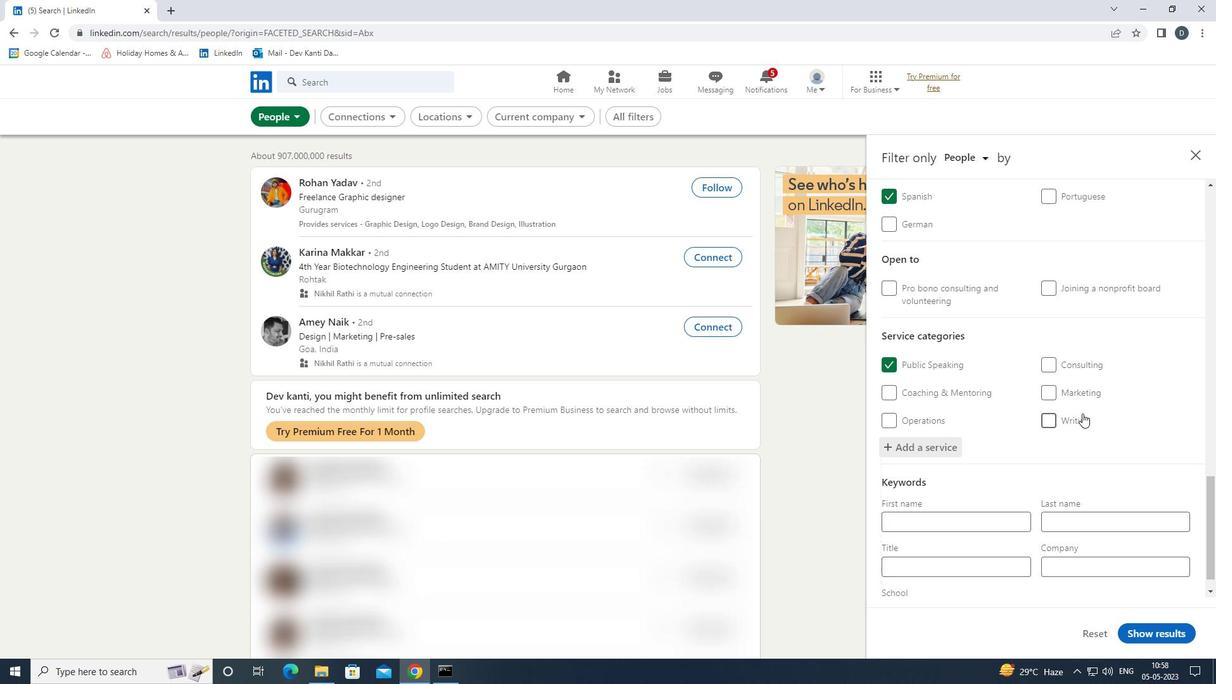 
Action: Mouse moved to (1073, 418)
Screenshot: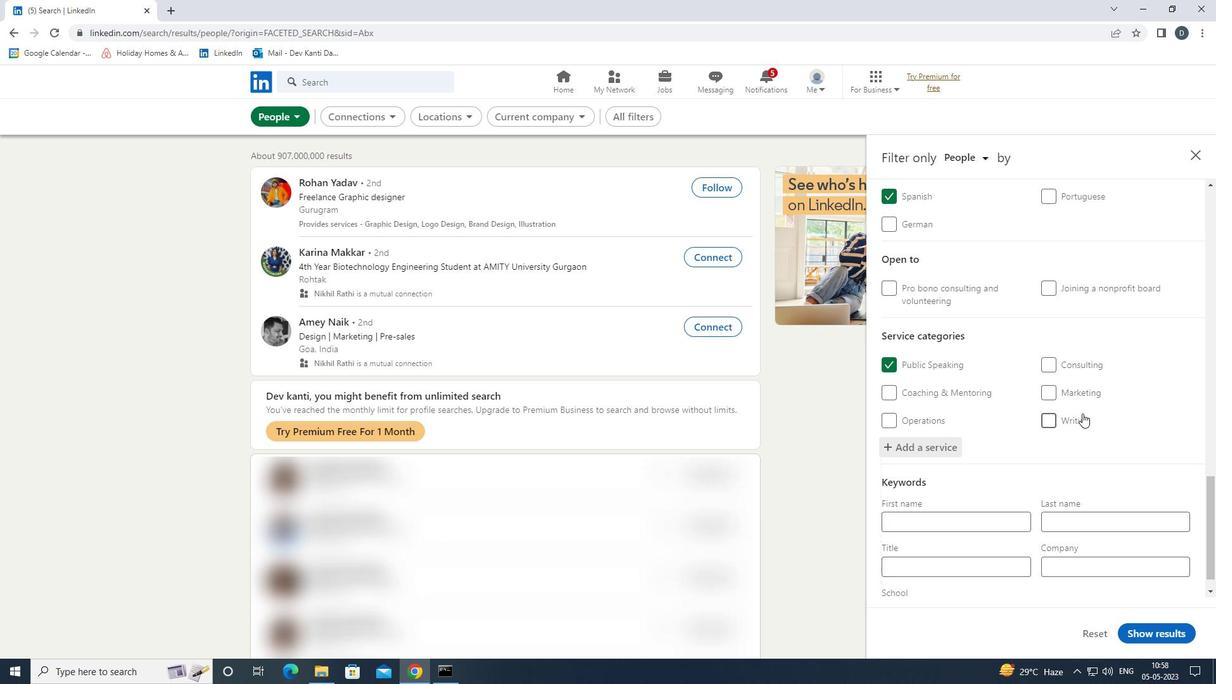 
Action: Mouse scrolled (1073, 418) with delta (0, 0)
Screenshot: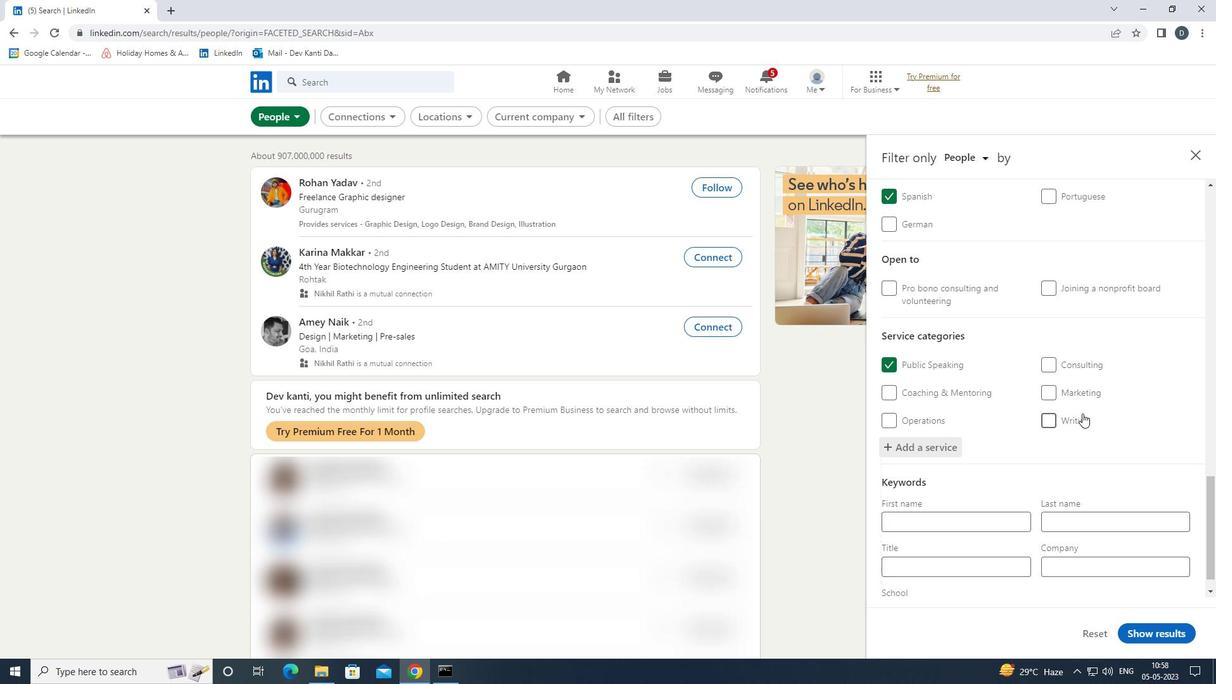 
Action: Mouse moved to (1073, 427)
Screenshot: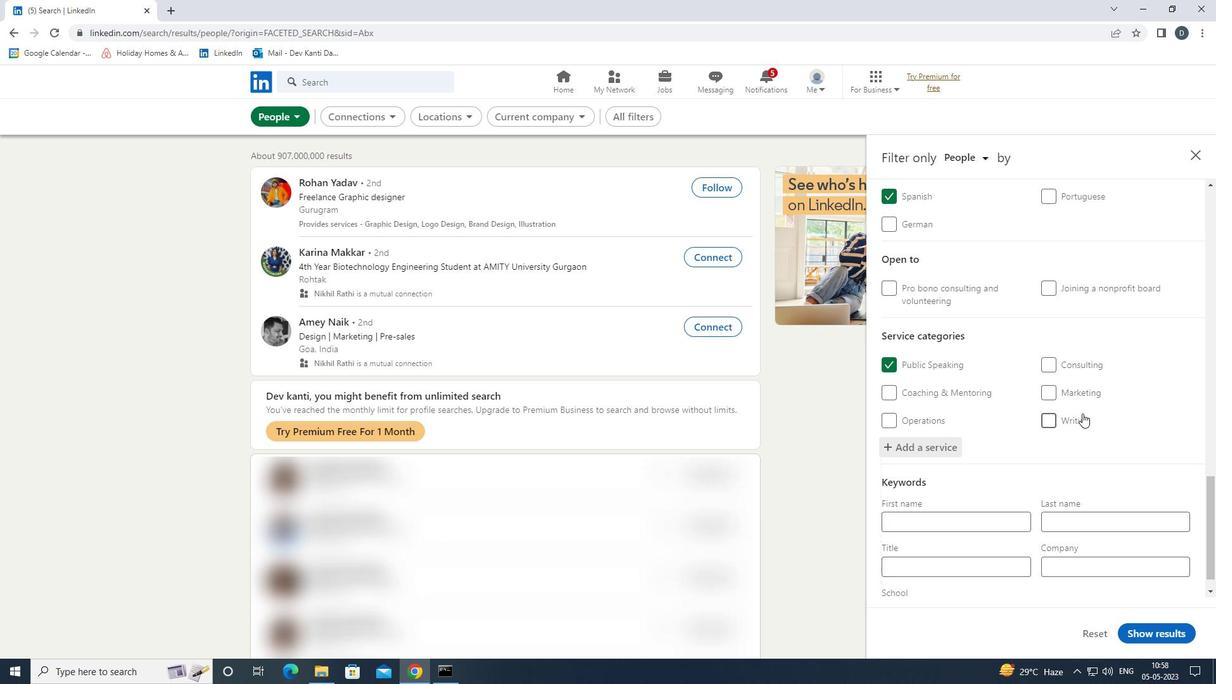 
Action: Mouse scrolled (1073, 426) with delta (0, 0)
Screenshot: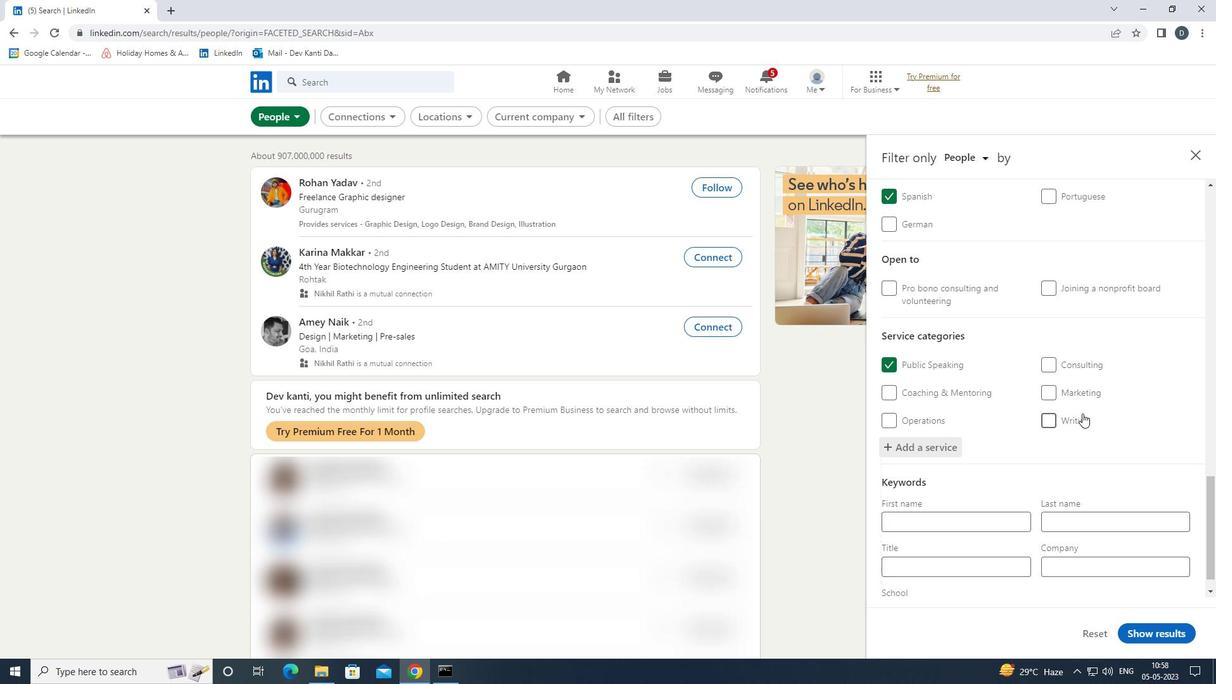 
Action: Mouse moved to (981, 534)
Screenshot: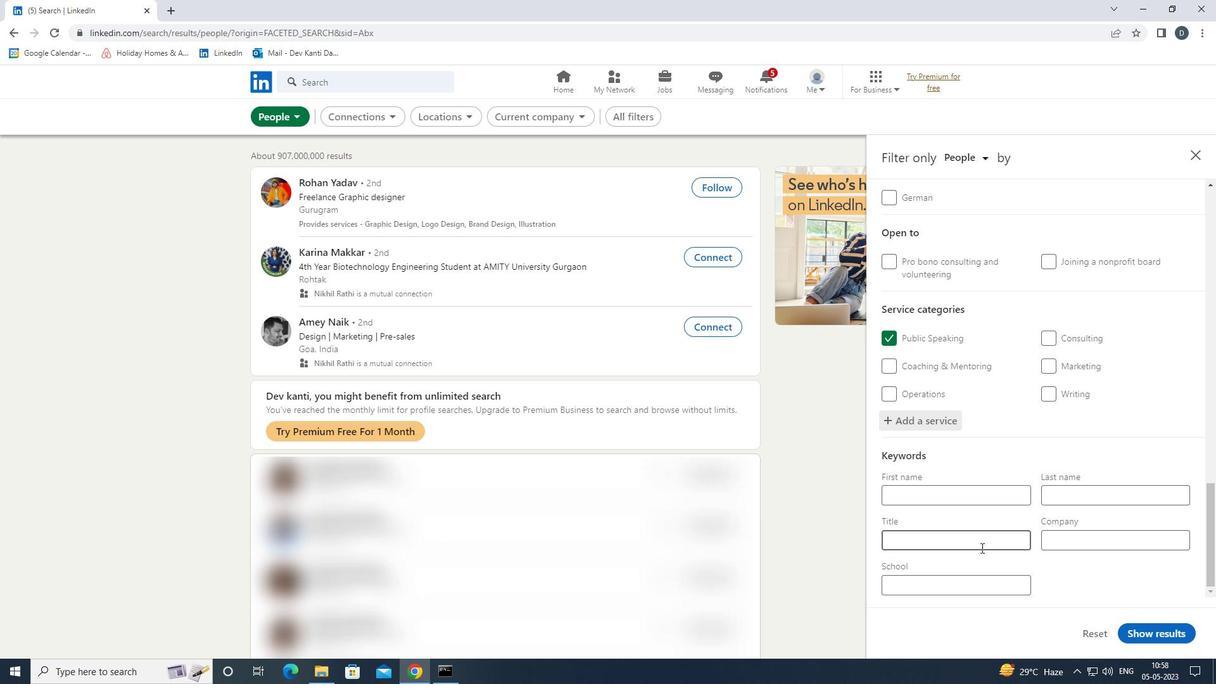 
Action: Mouse pressed left at (981, 534)
Screenshot: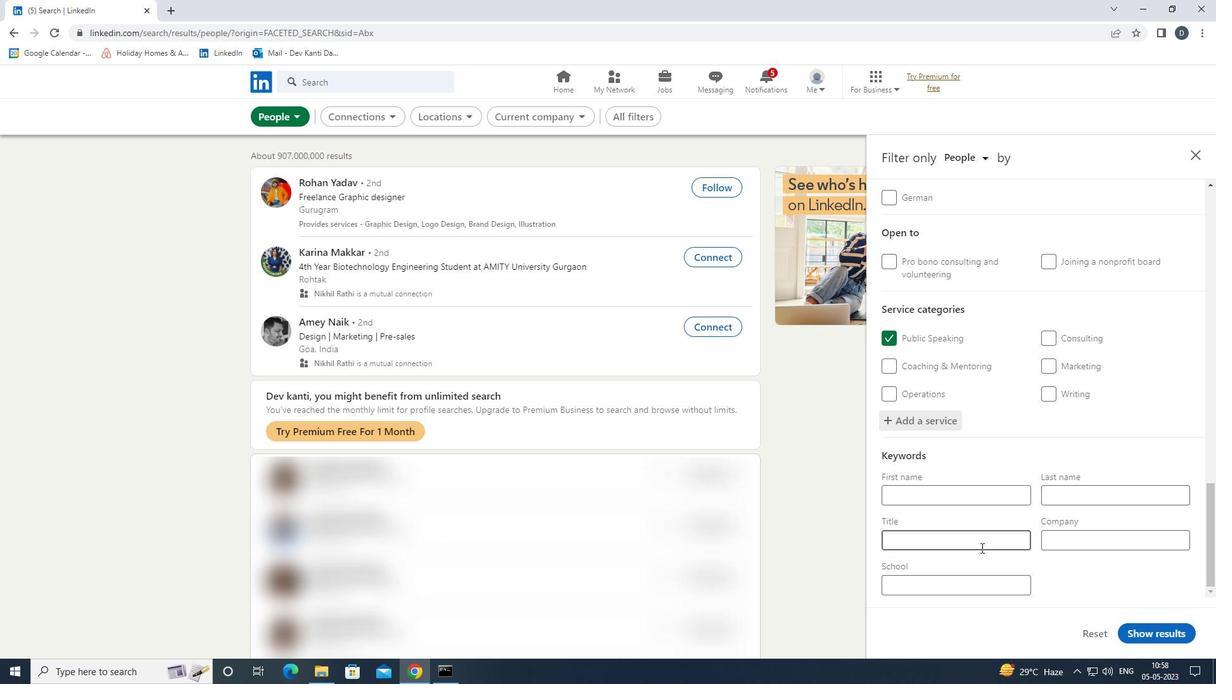 
Action: Key pressed <Key.shift>CONTROLLER
Screenshot: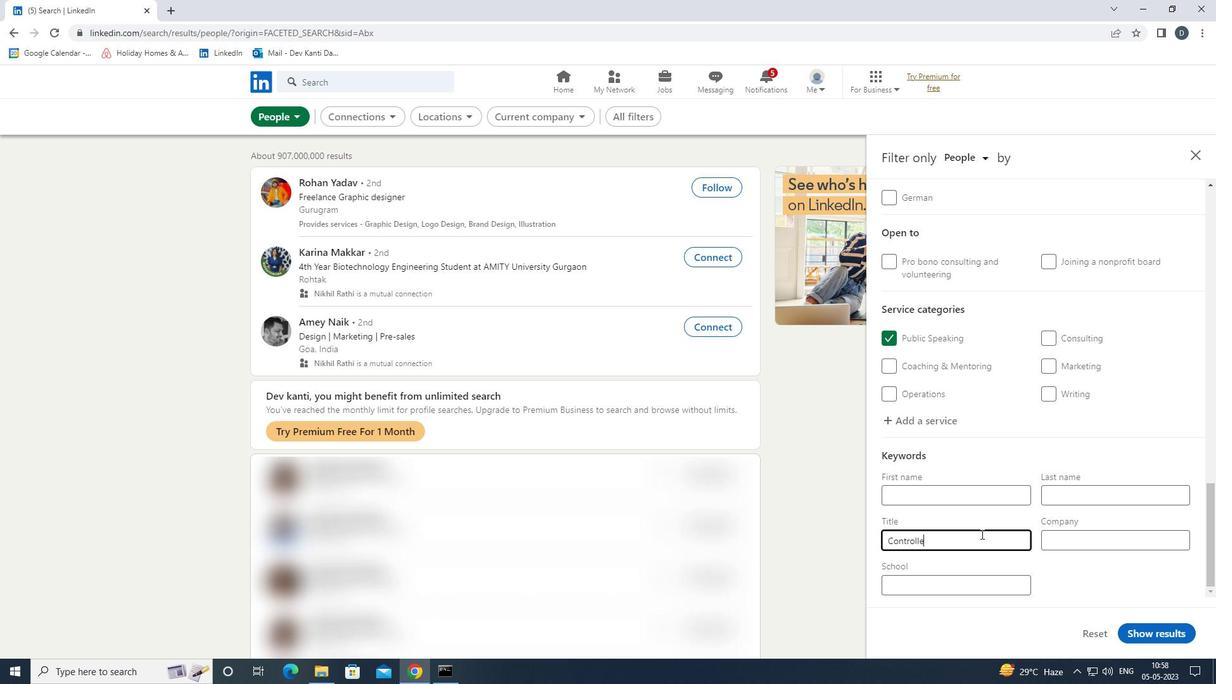 
Action: Mouse moved to (1152, 638)
Screenshot: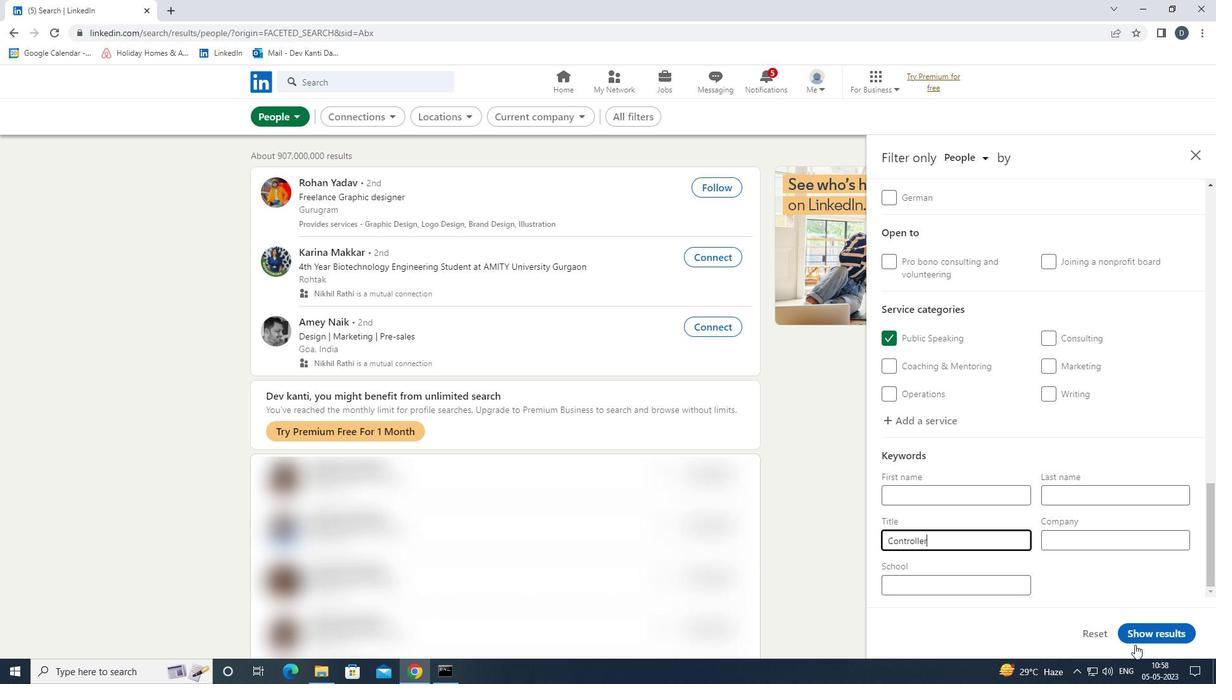 
Action: Mouse pressed left at (1152, 638)
Screenshot: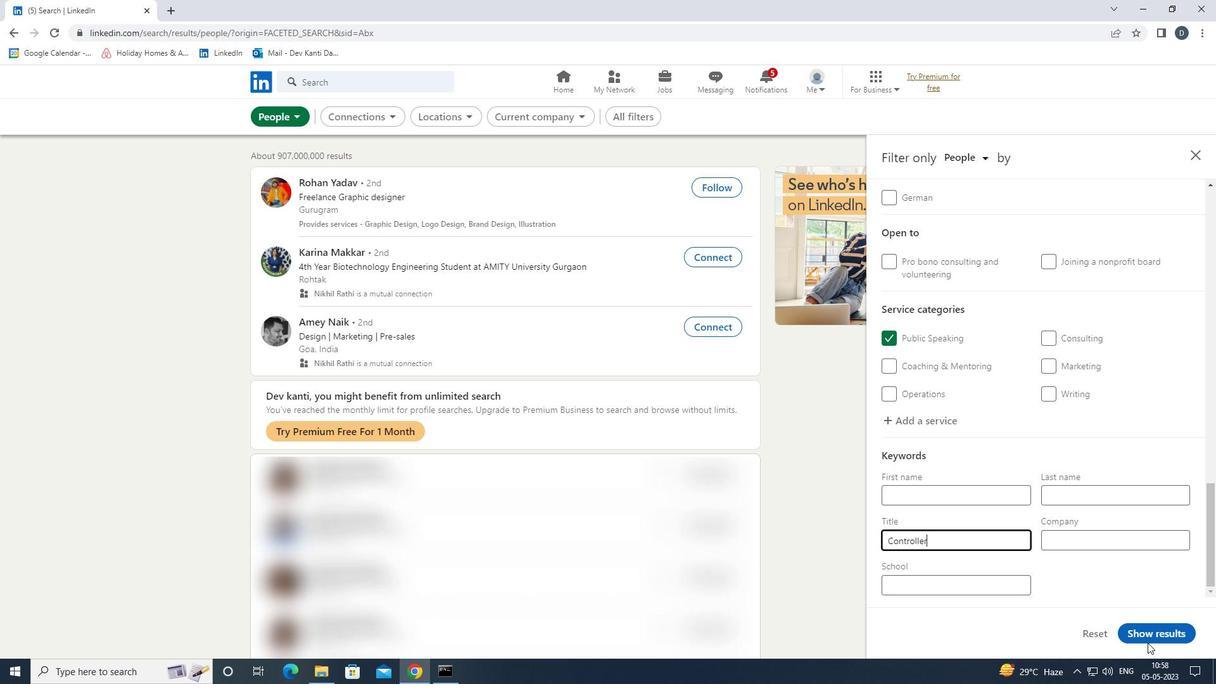 
Action: Mouse moved to (727, 362)
Screenshot: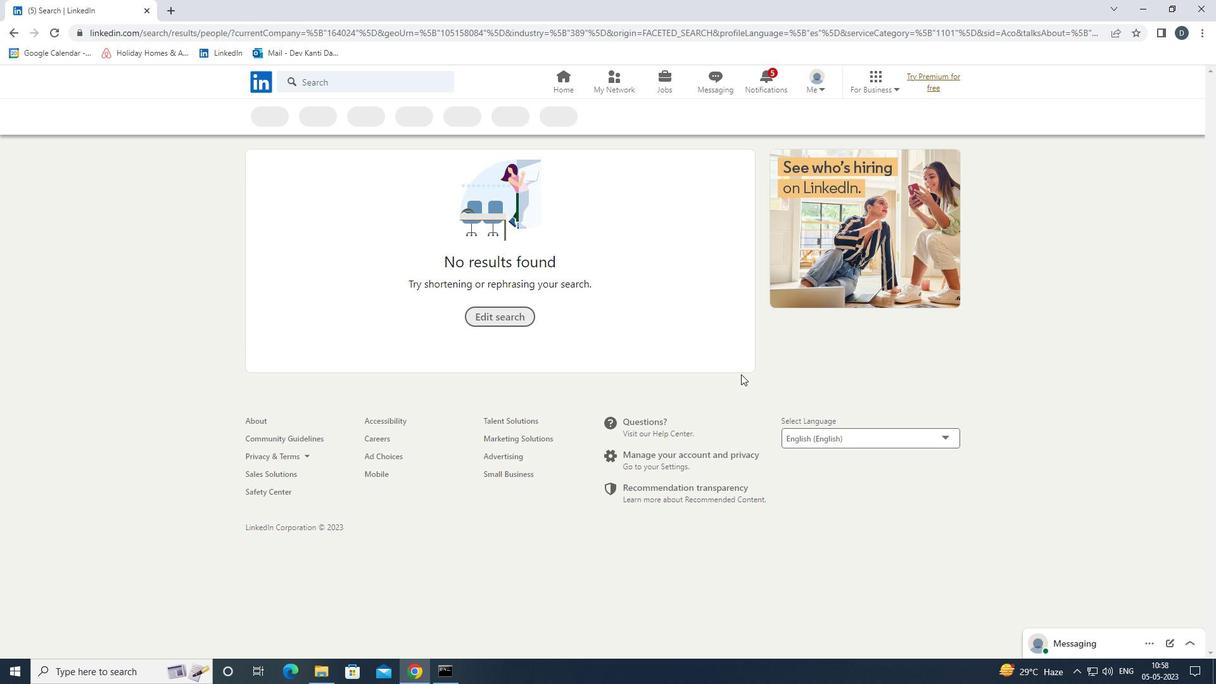 
